 Task: Look for space in Itabaianinha, Brazil from 3rd August, 2023 to 17th August, 2023 for 3 adults, 1 child in price range Rs.3000 to Rs.15000. Place can be entire place with 3 bedrooms having 4 beds and 2 bathrooms. Property type can be house, flat, guest house. Amenities needed are: wifi. Booking option can be shelf check-in. Required host language is Spanish.
Action: Key pressed <Key.caps_lock>i<Key.caps_lock>t<Key.backspace><Key.backspace>i<Key.caps_lock>tabaianinha,<Key.space><Key.caps_lock>b<Key.caps_lock>razil<Key.enter>
Screenshot: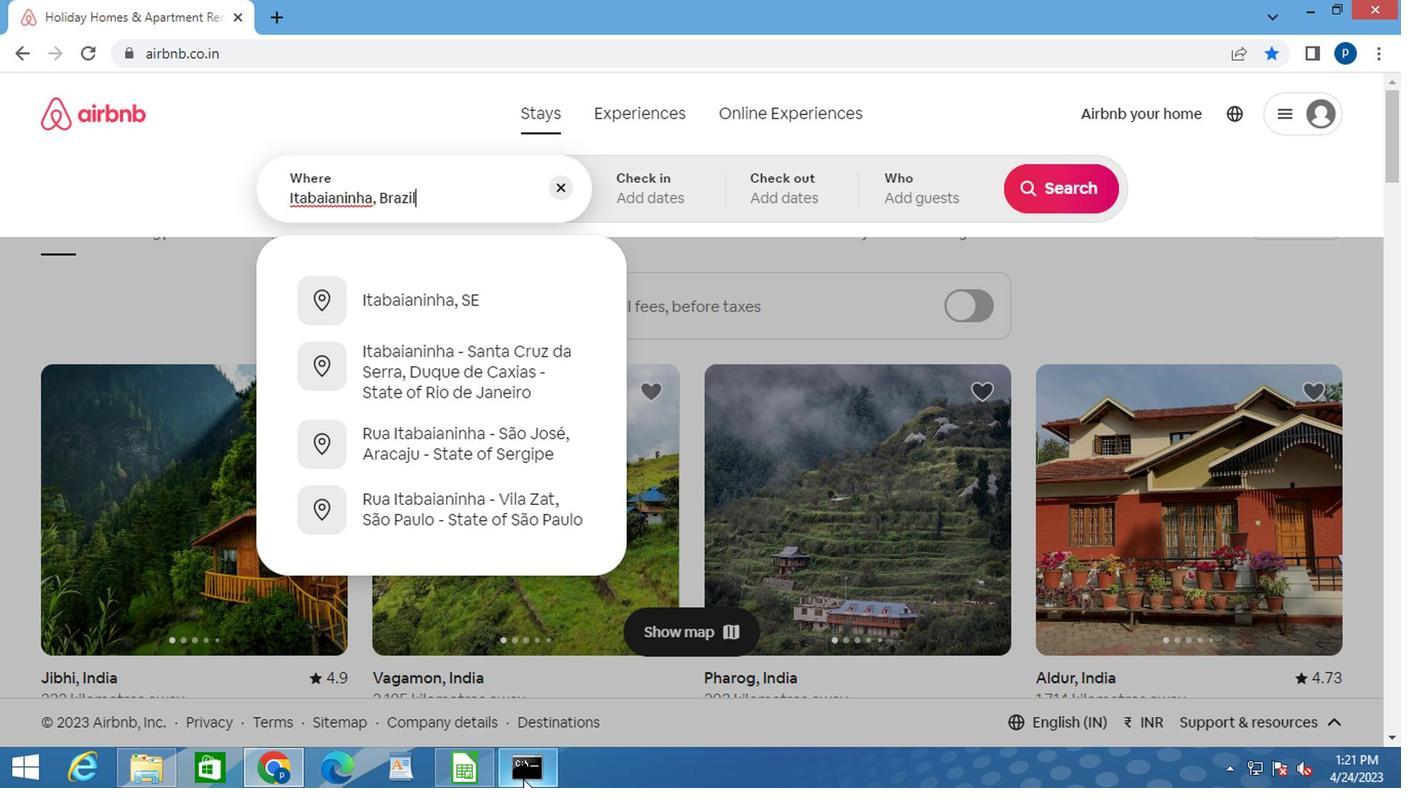 
Action: Mouse moved to (1034, 363)
Screenshot: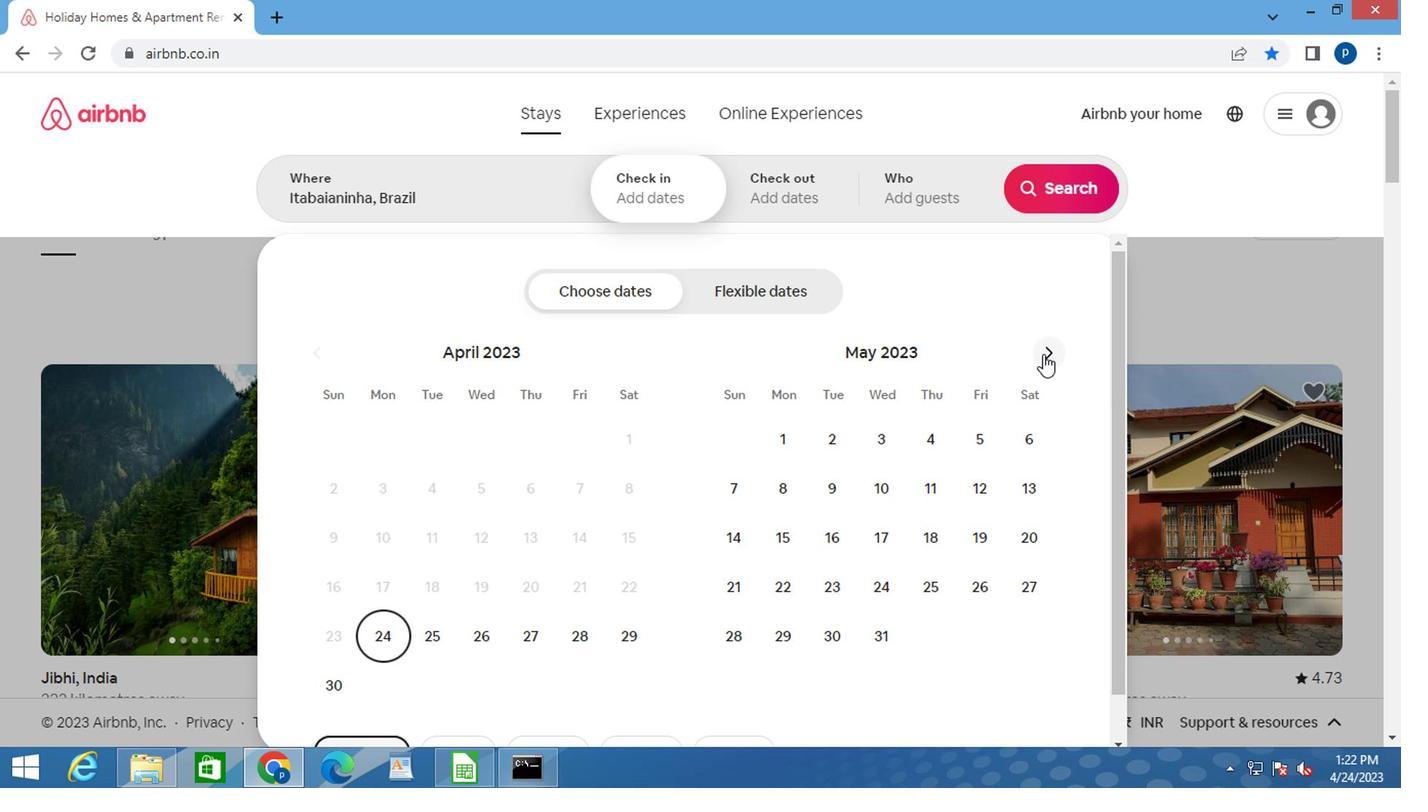 
Action: Mouse pressed left at (1034, 363)
Screenshot: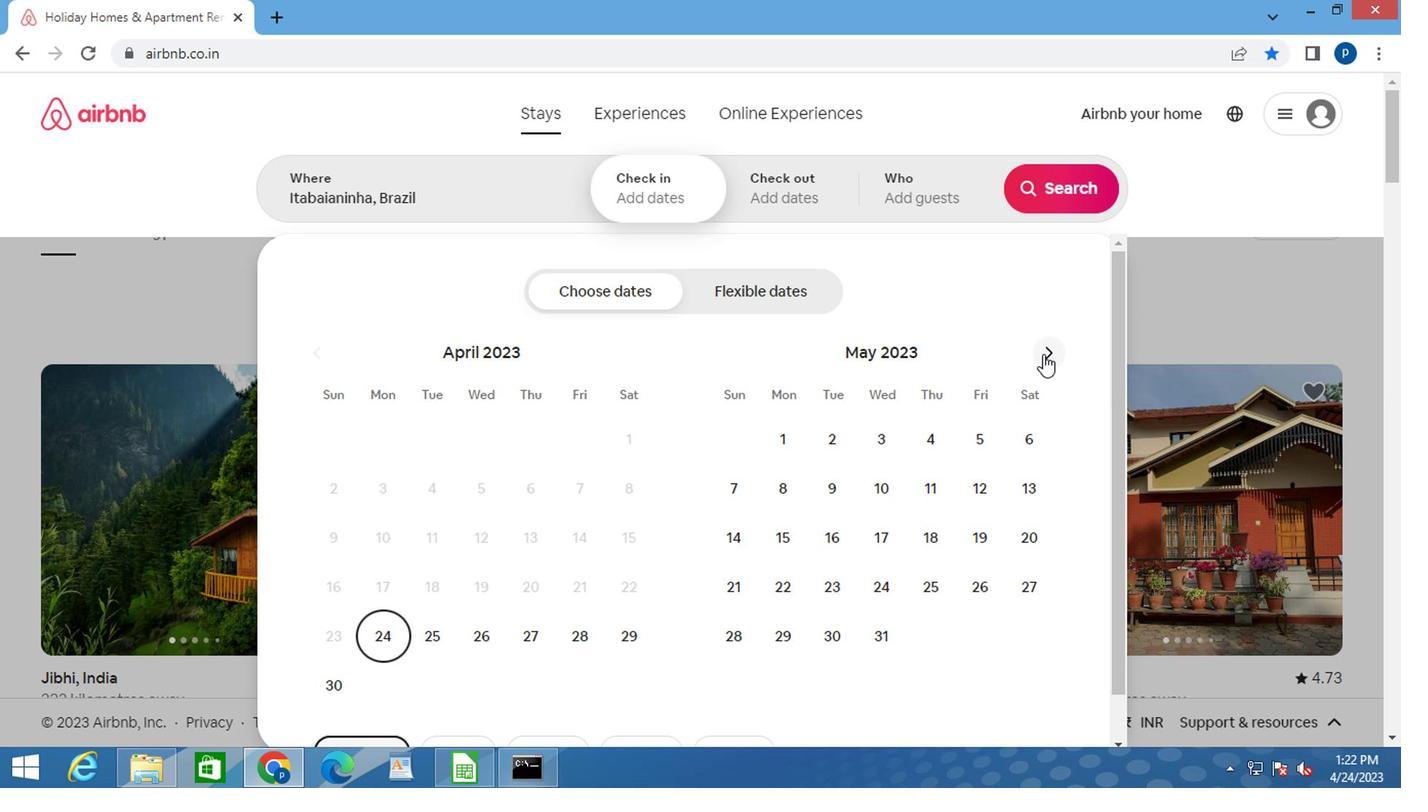 
Action: Mouse pressed left at (1034, 363)
Screenshot: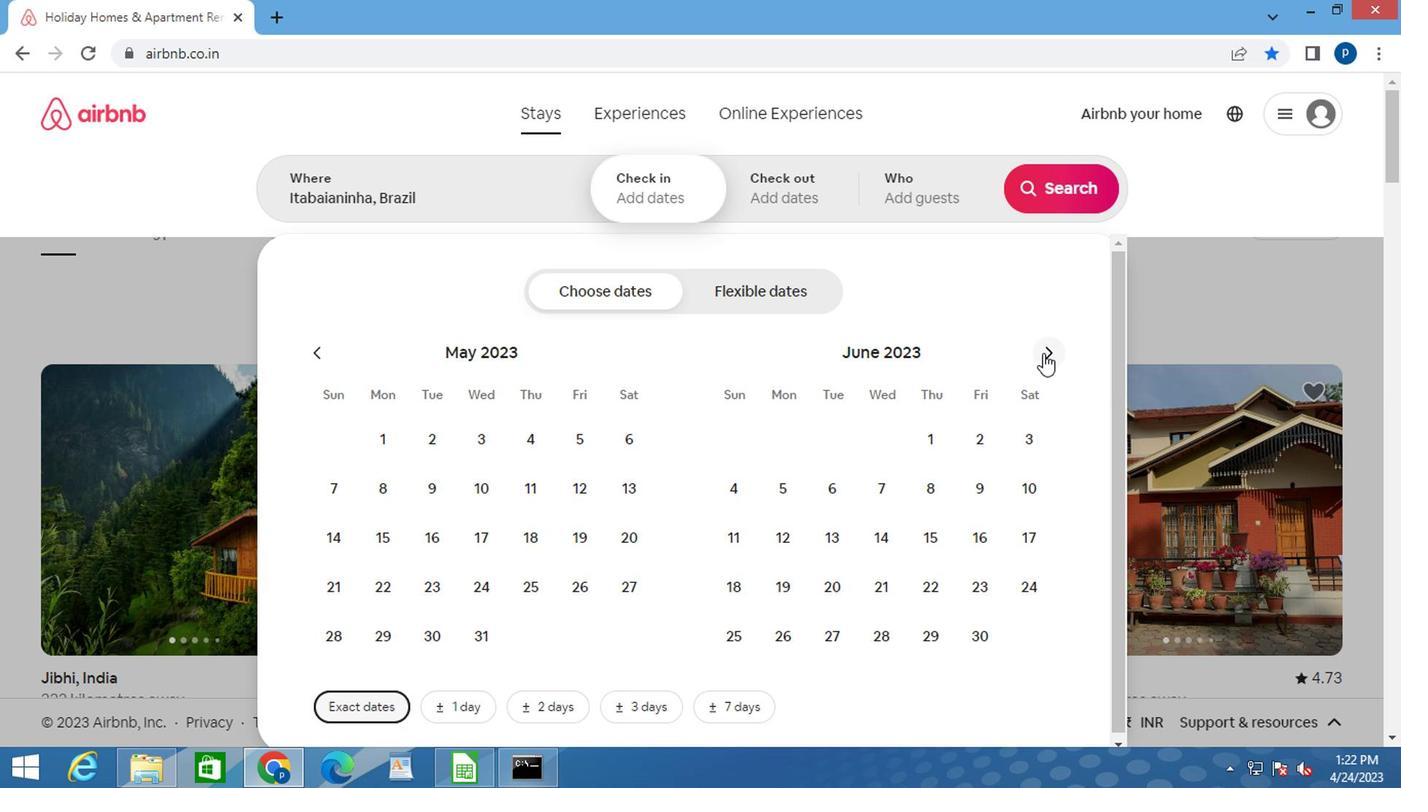 
Action: Mouse pressed left at (1034, 363)
Screenshot: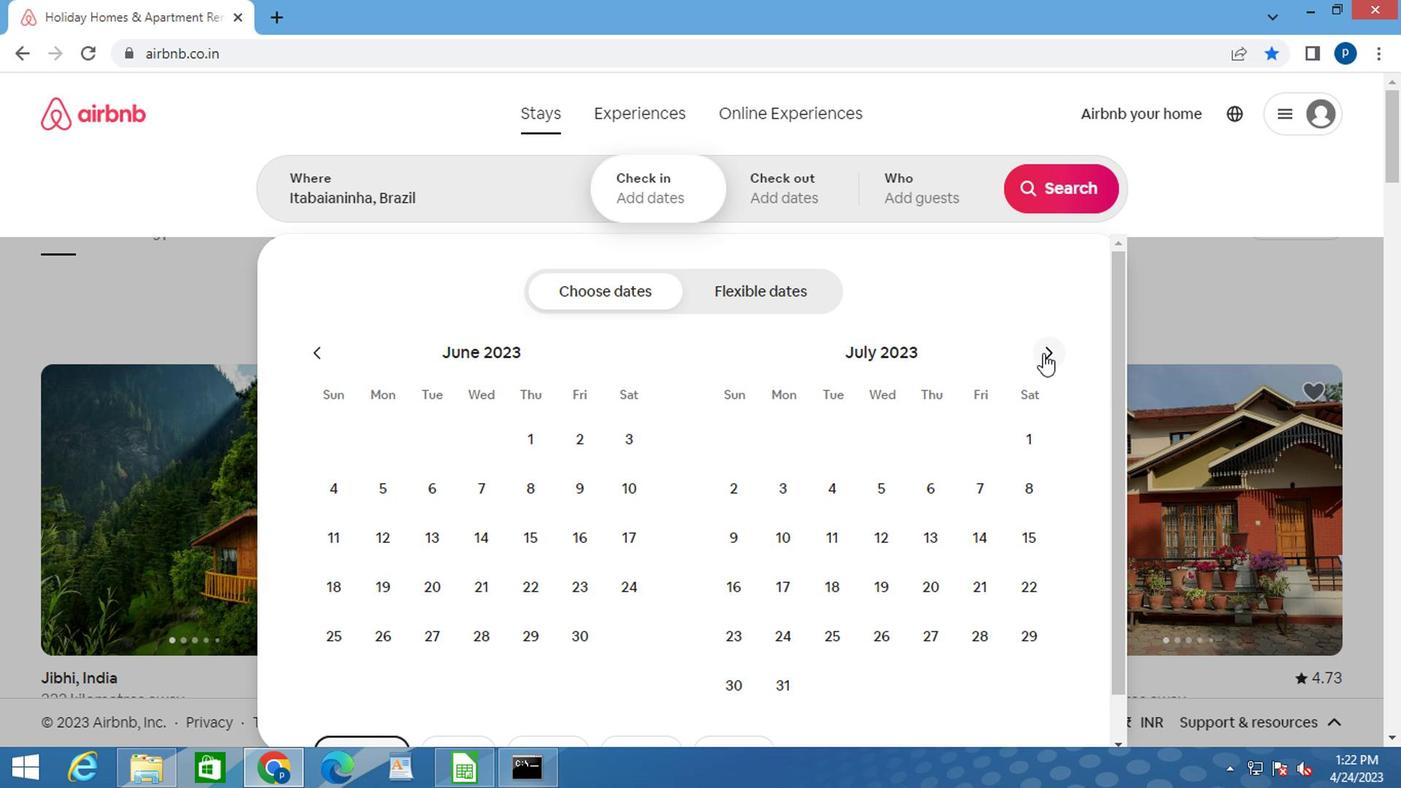 
Action: Mouse moved to (937, 432)
Screenshot: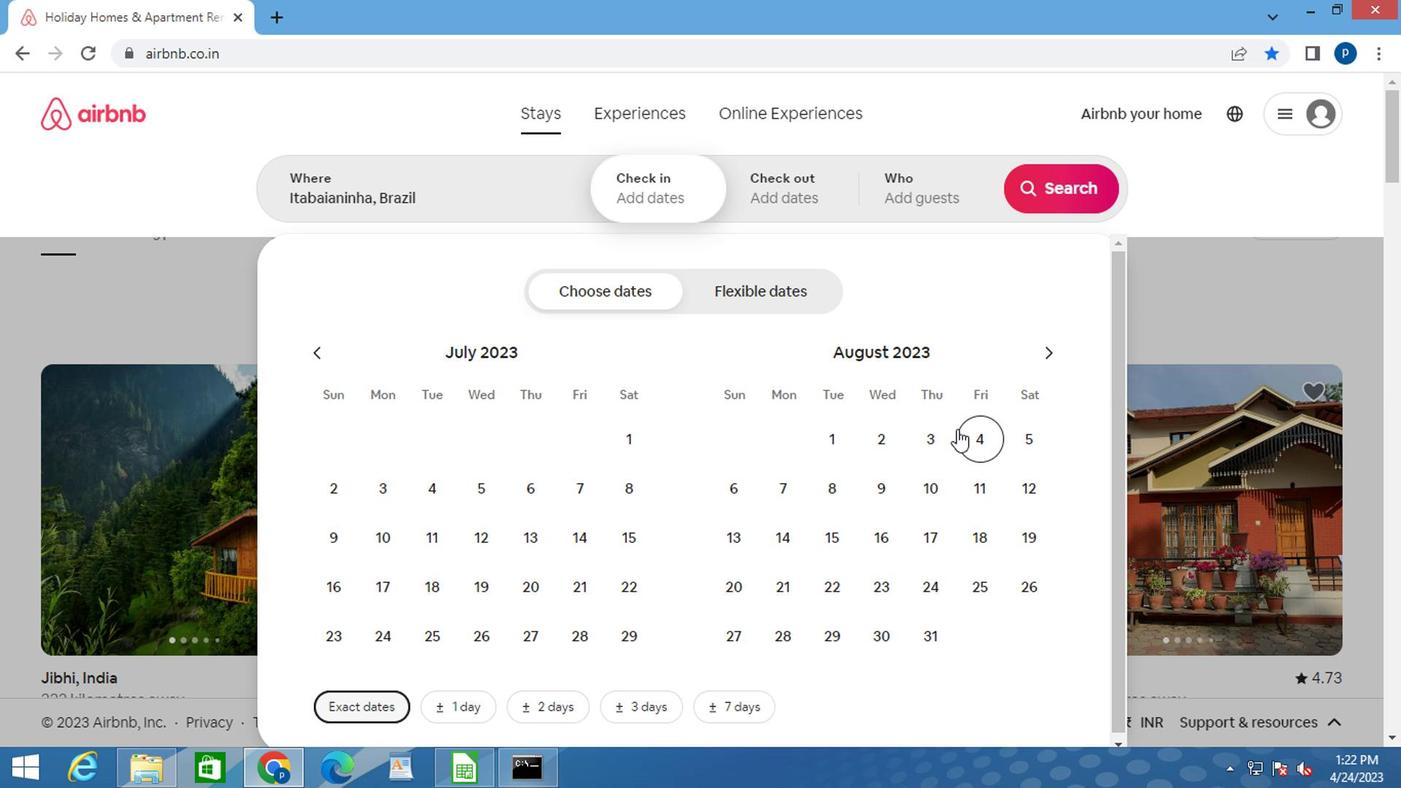 
Action: Mouse pressed left at (937, 432)
Screenshot: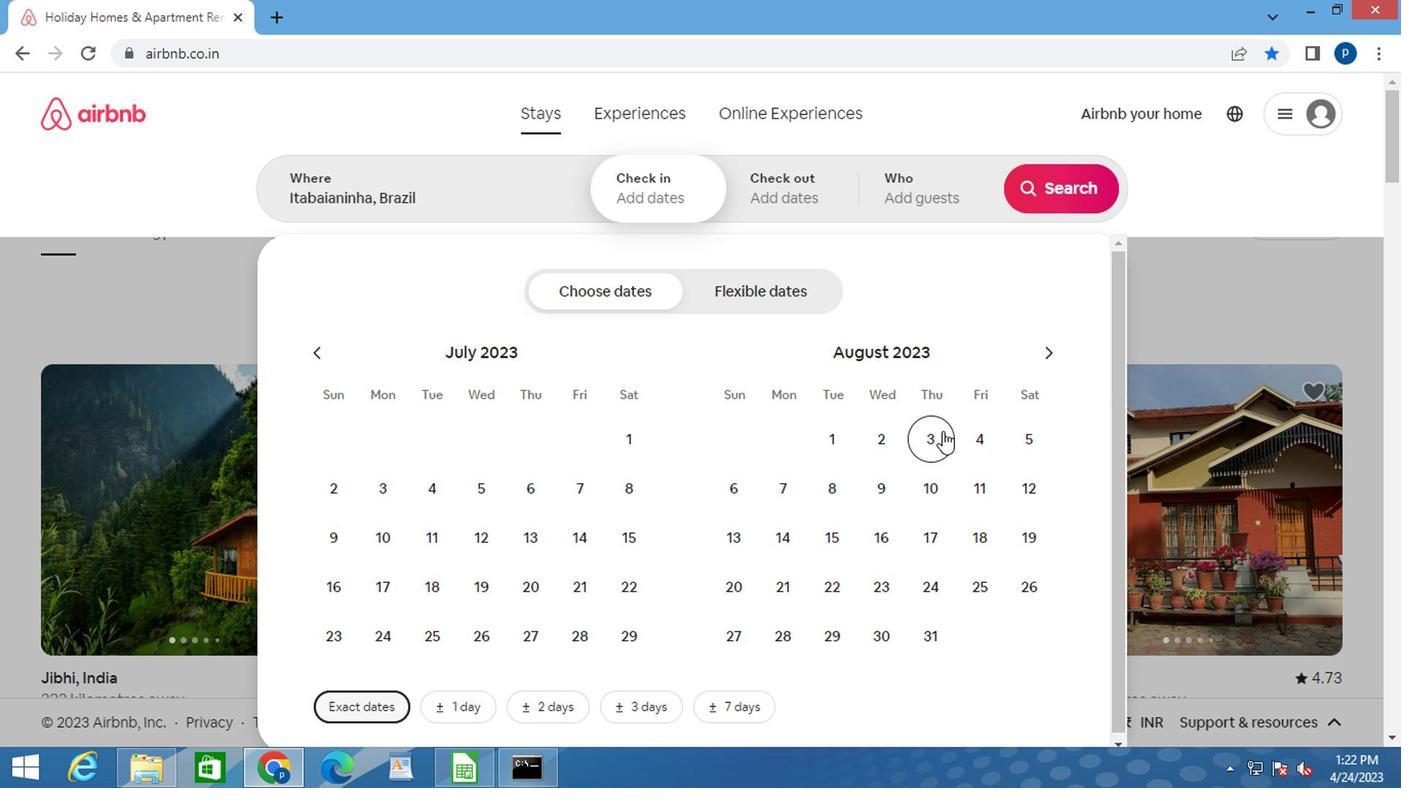 
Action: Mouse moved to (918, 521)
Screenshot: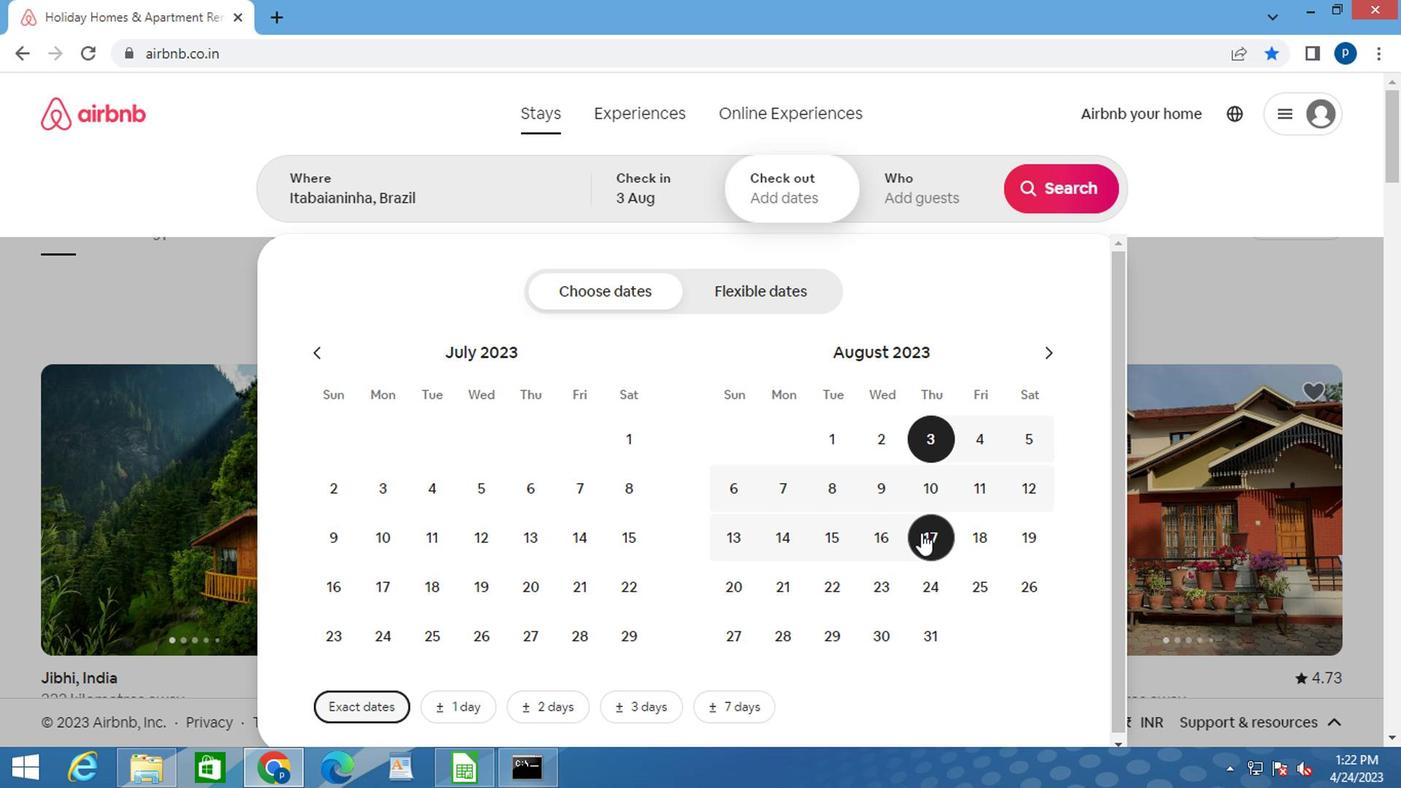 
Action: Mouse pressed left at (918, 521)
Screenshot: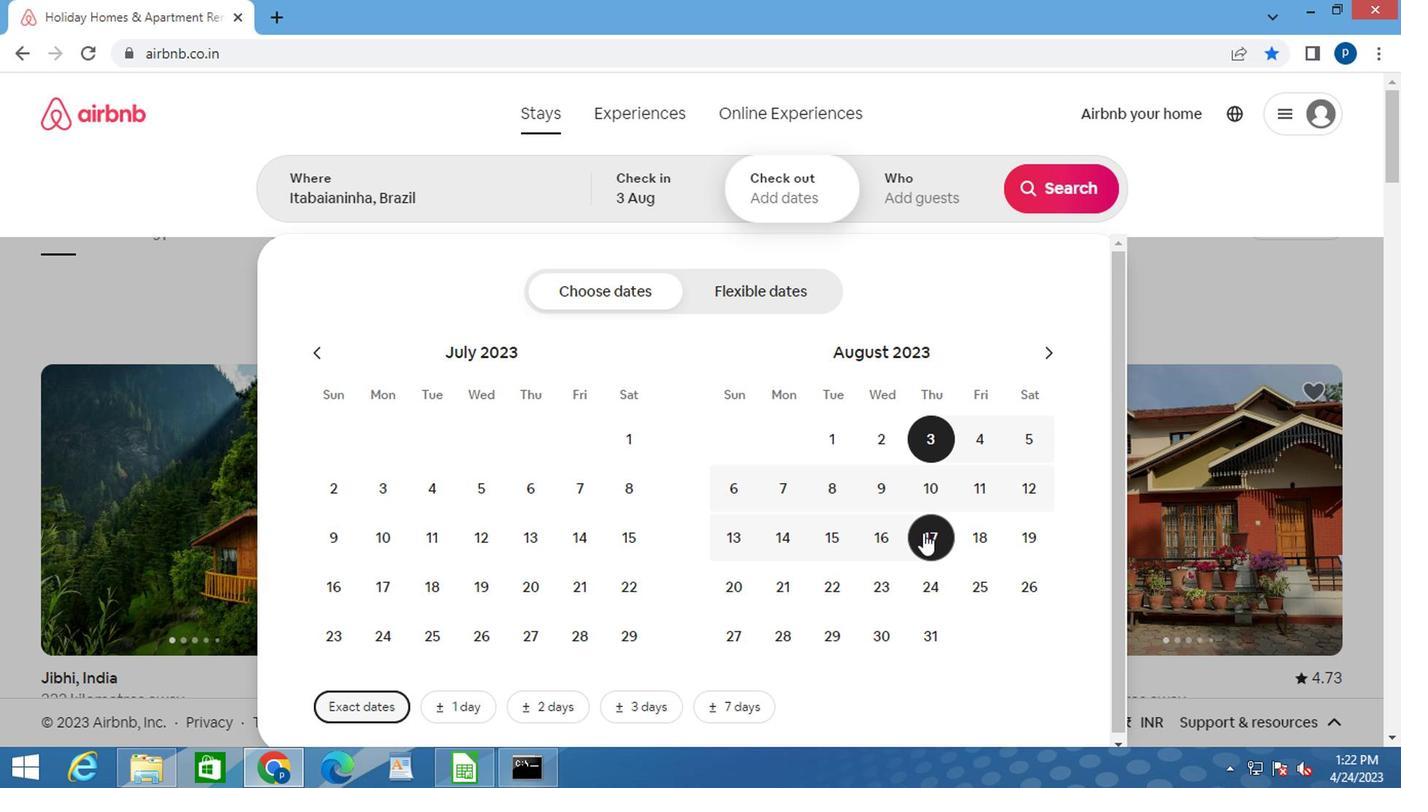 
Action: Mouse moved to (935, 217)
Screenshot: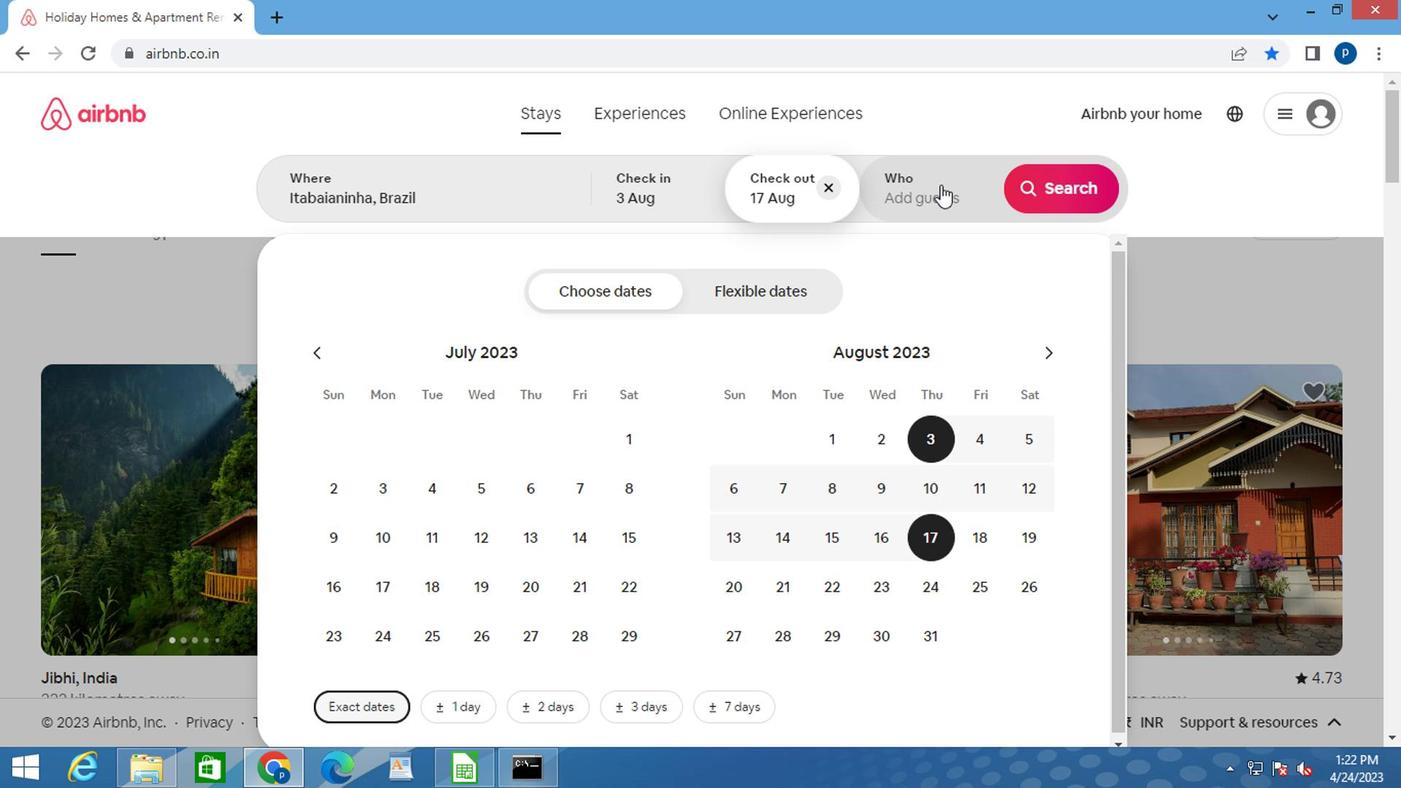 
Action: Mouse pressed left at (935, 217)
Screenshot: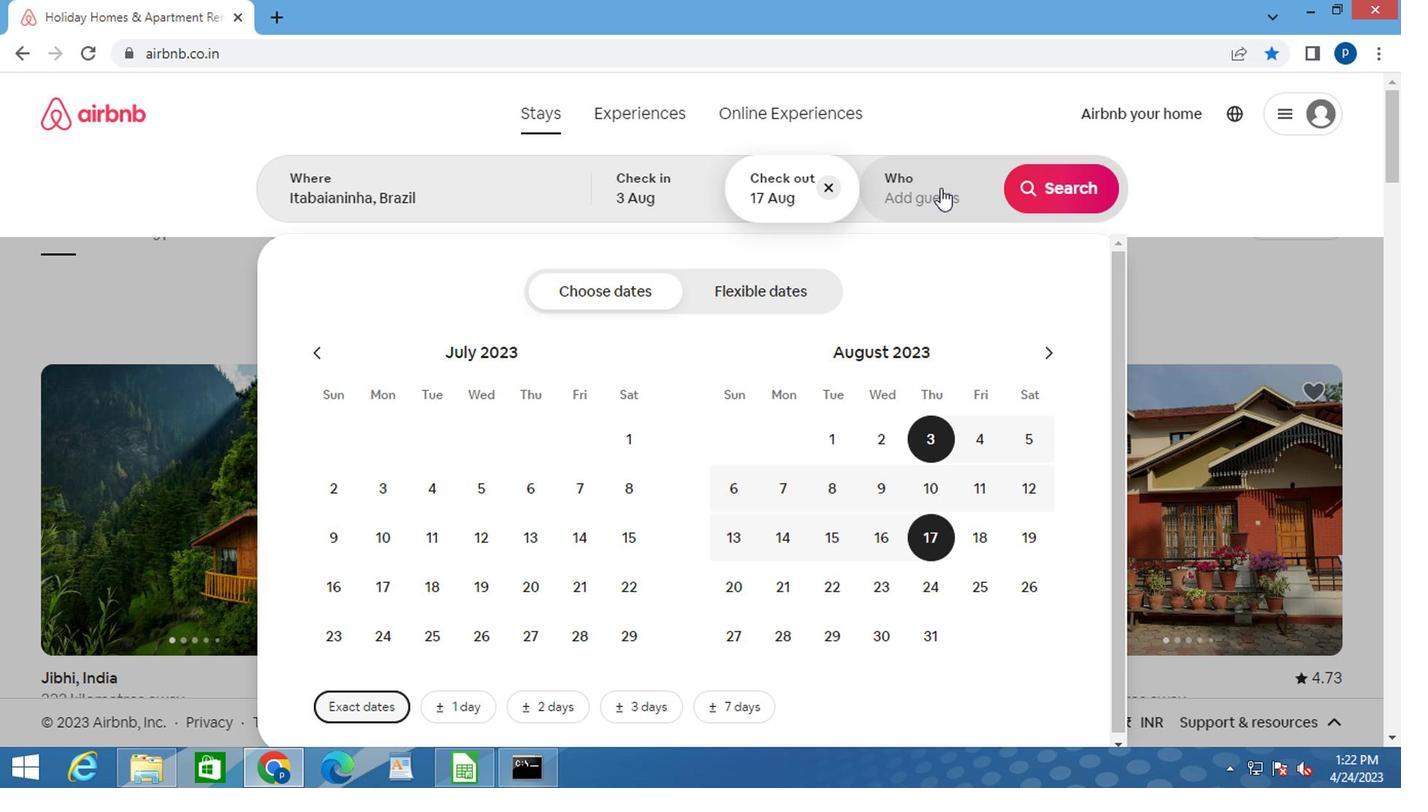 
Action: Mouse moved to (1056, 313)
Screenshot: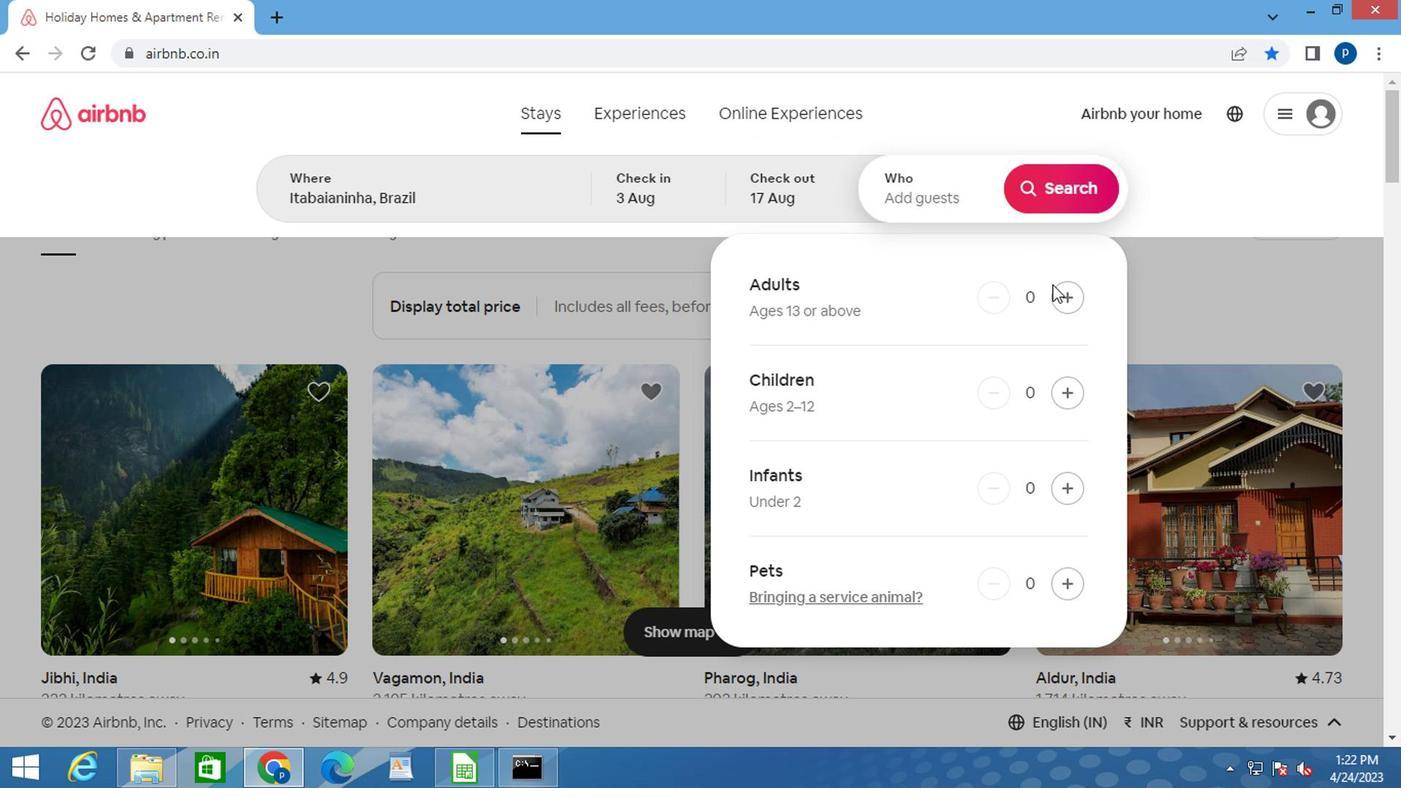 
Action: Mouse pressed left at (1056, 313)
Screenshot: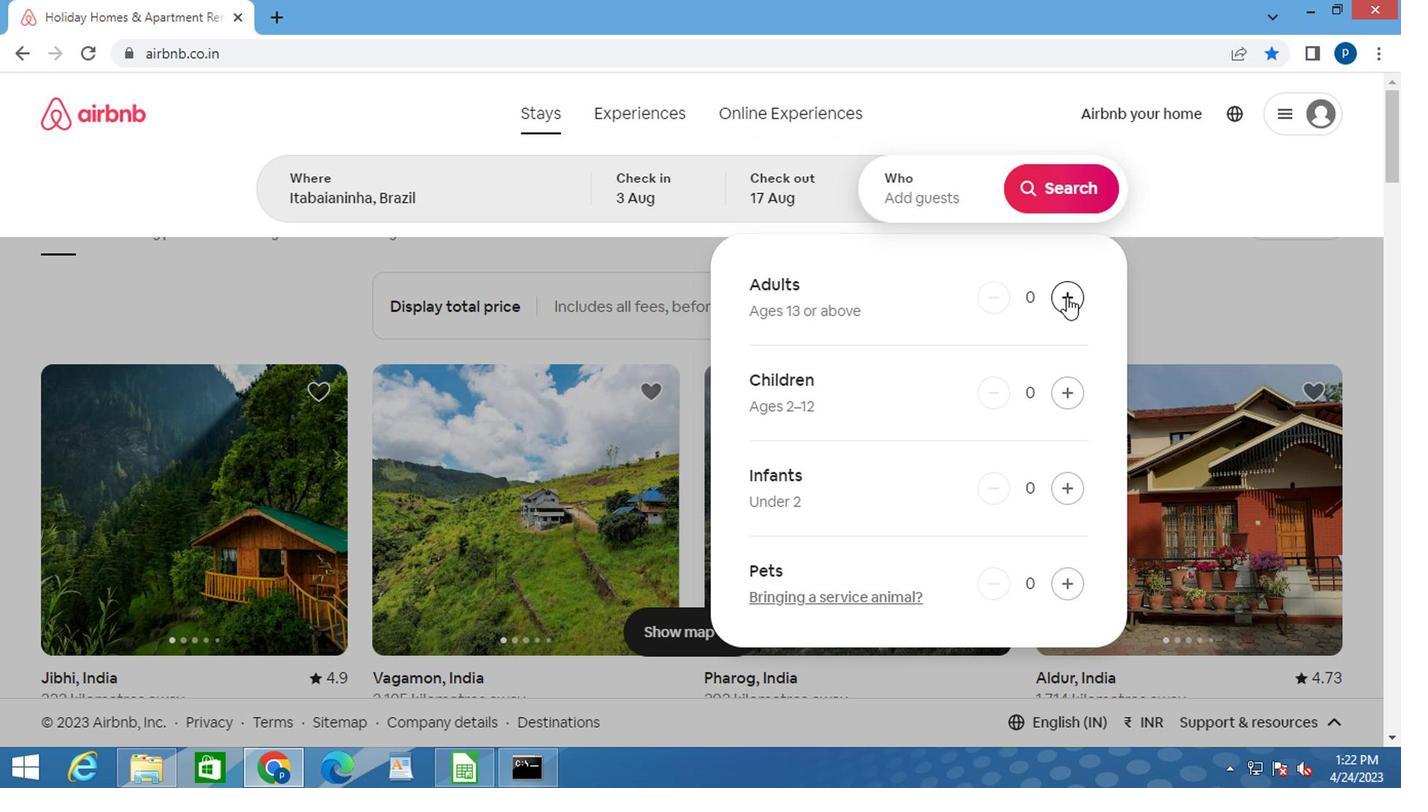 
Action: Mouse moved to (1058, 313)
Screenshot: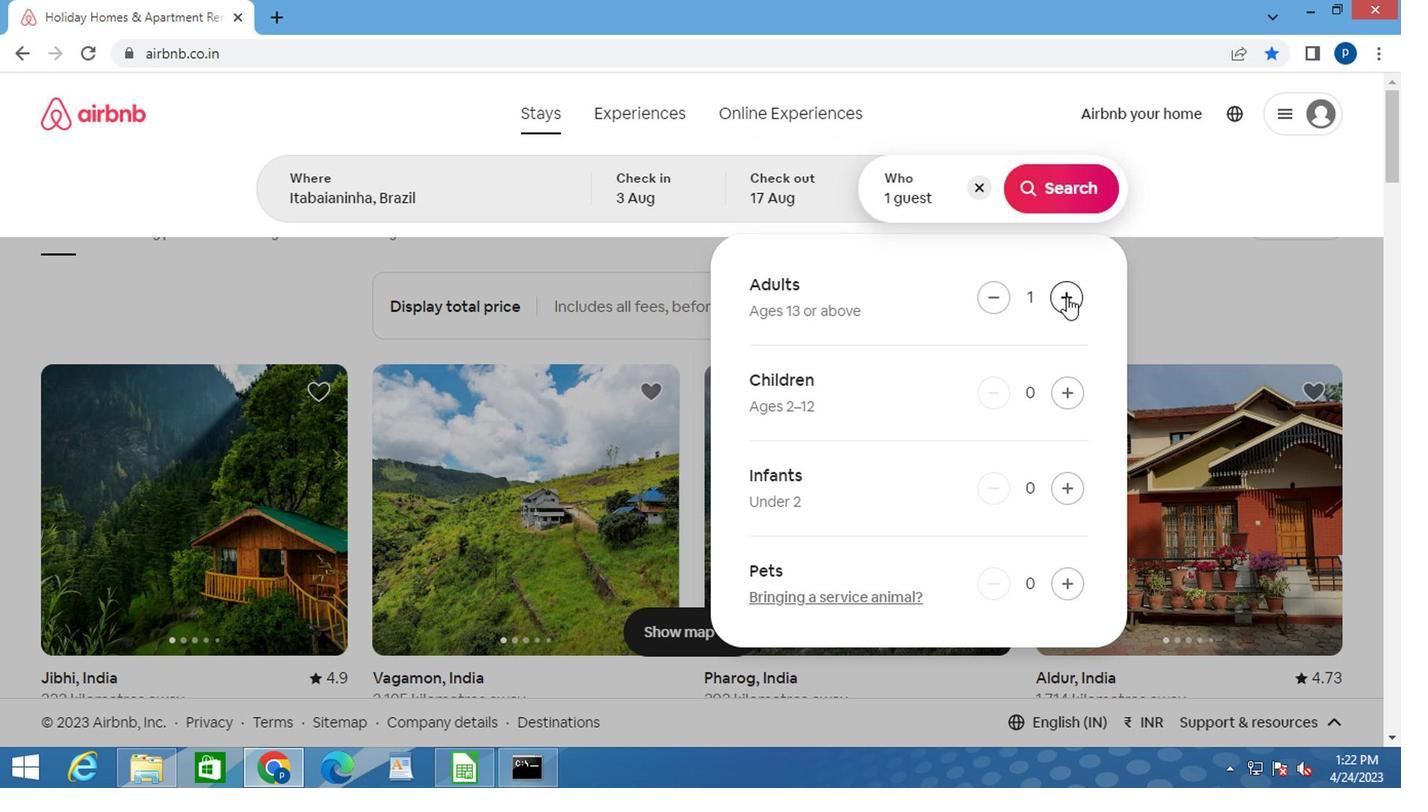 
Action: Mouse pressed left at (1058, 313)
Screenshot: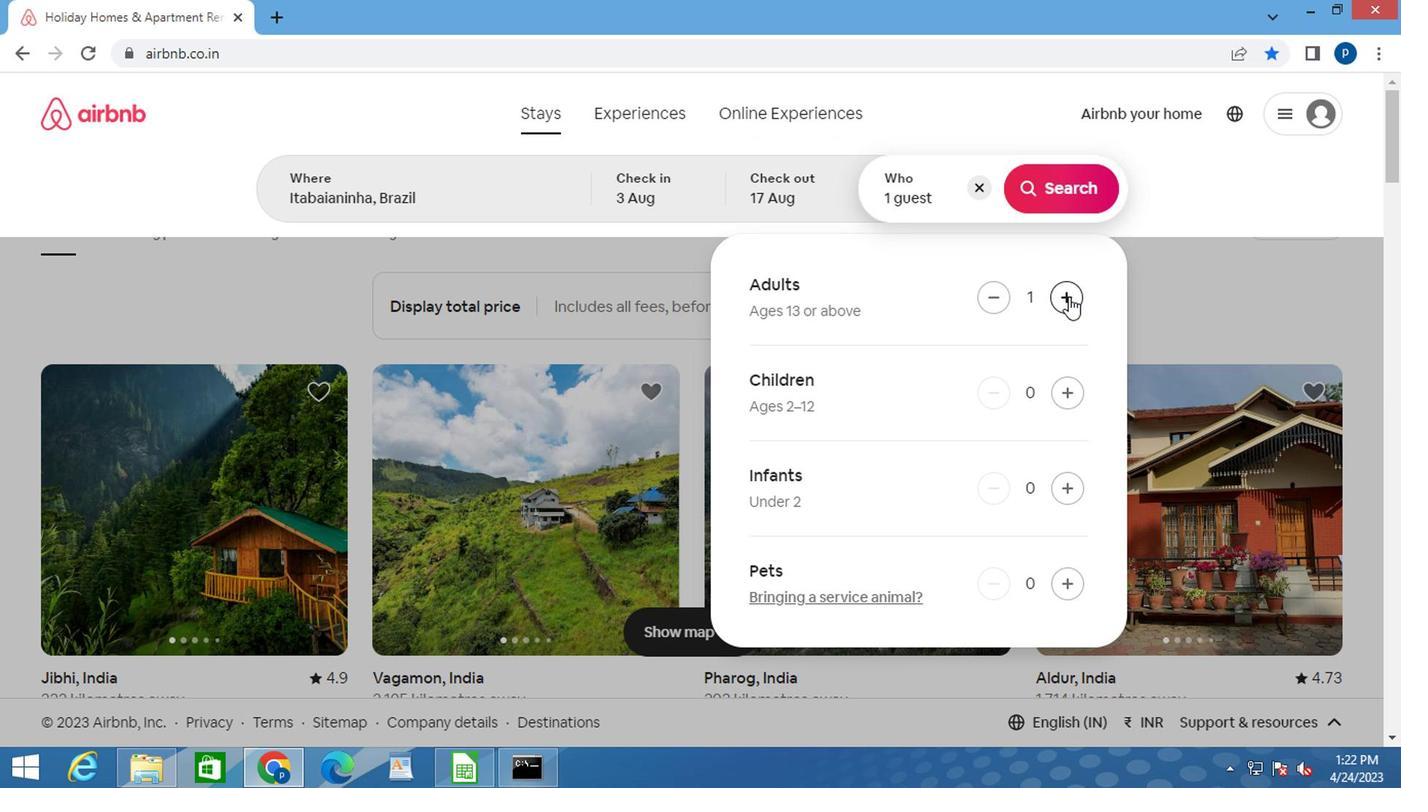 
Action: Mouse moved to (1058, 313)
Screenshot: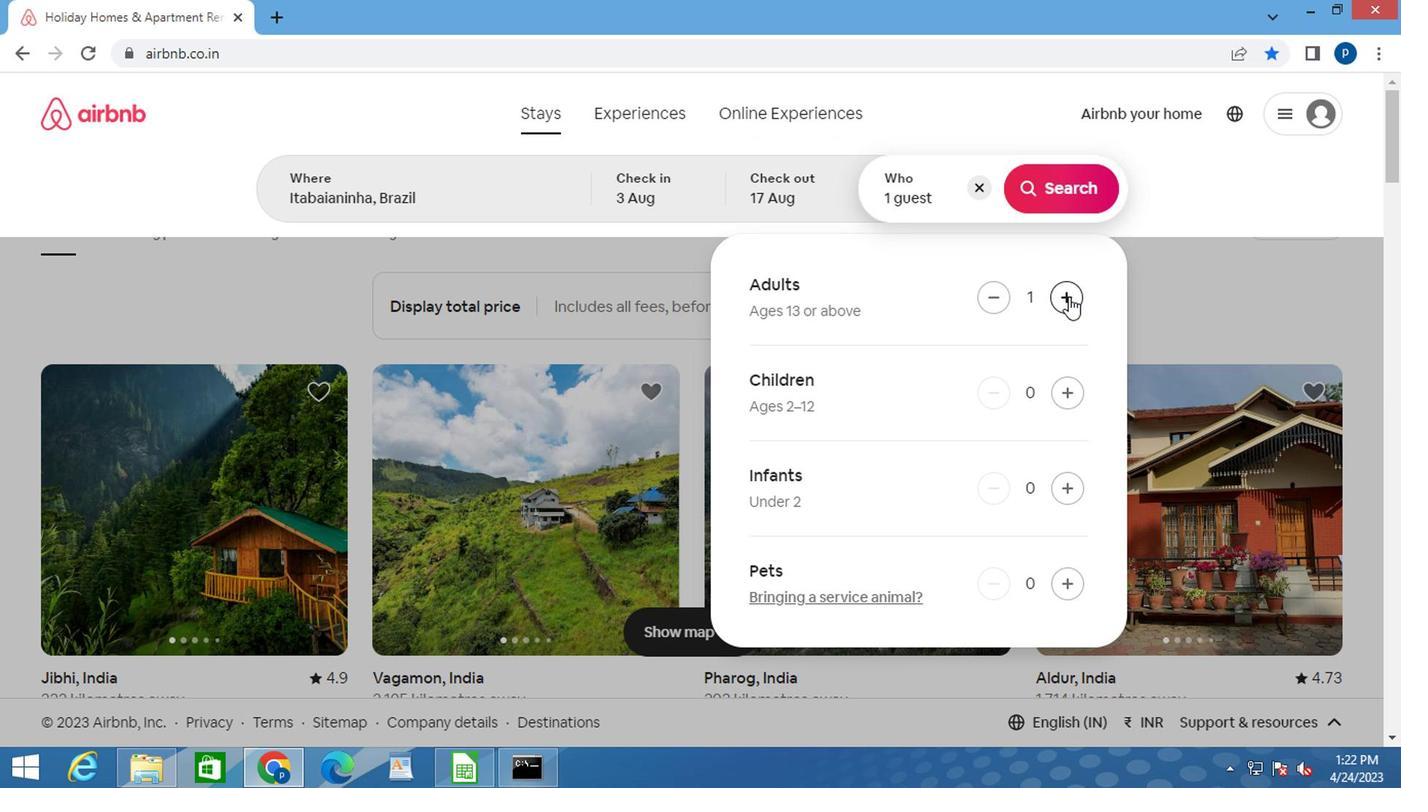 
Action: Mouse pressed left at (1058, 313)
Screenshot: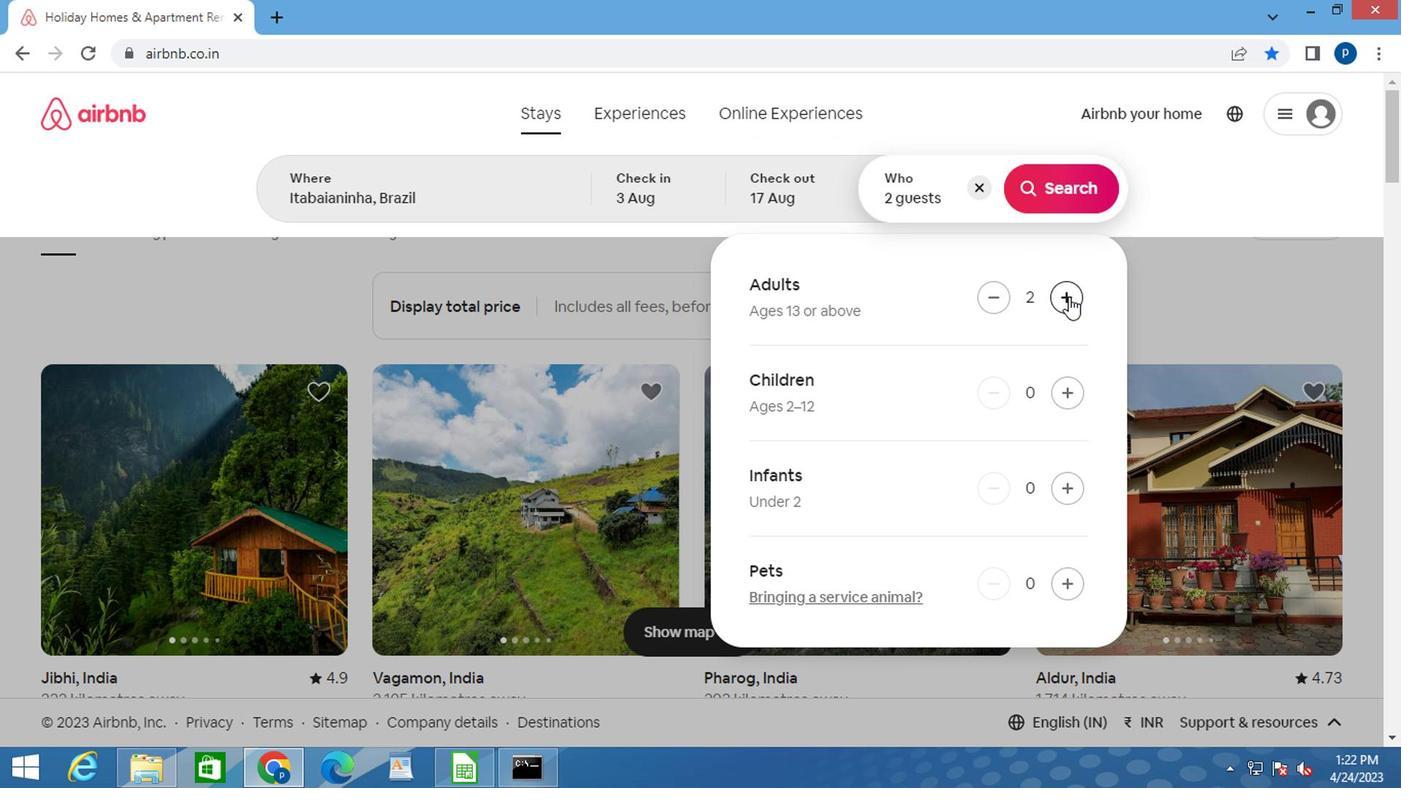 
Action: Mouse moved to (1042, 223)
Screenshot: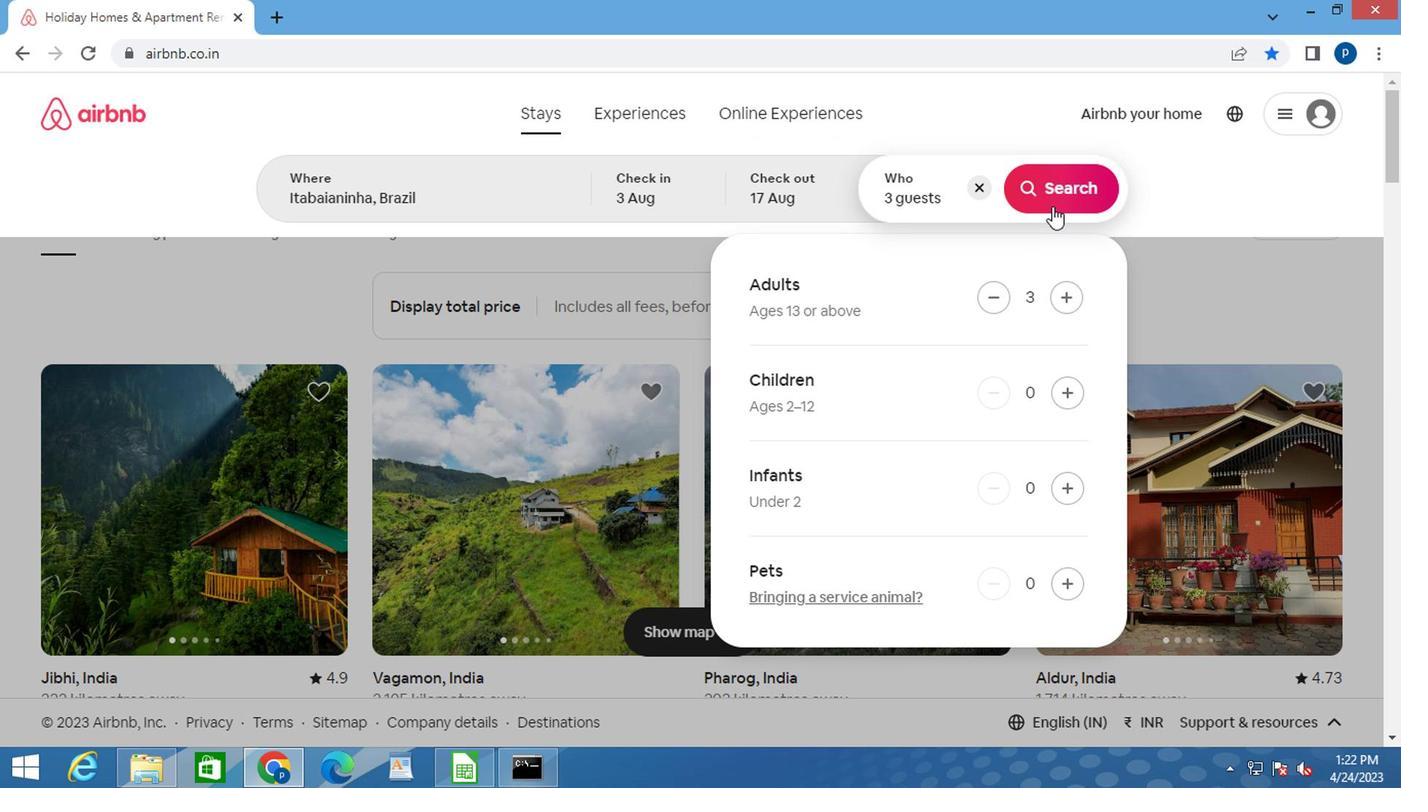 
Action: Mouse pressed left at (1042, 223)
Screenshot: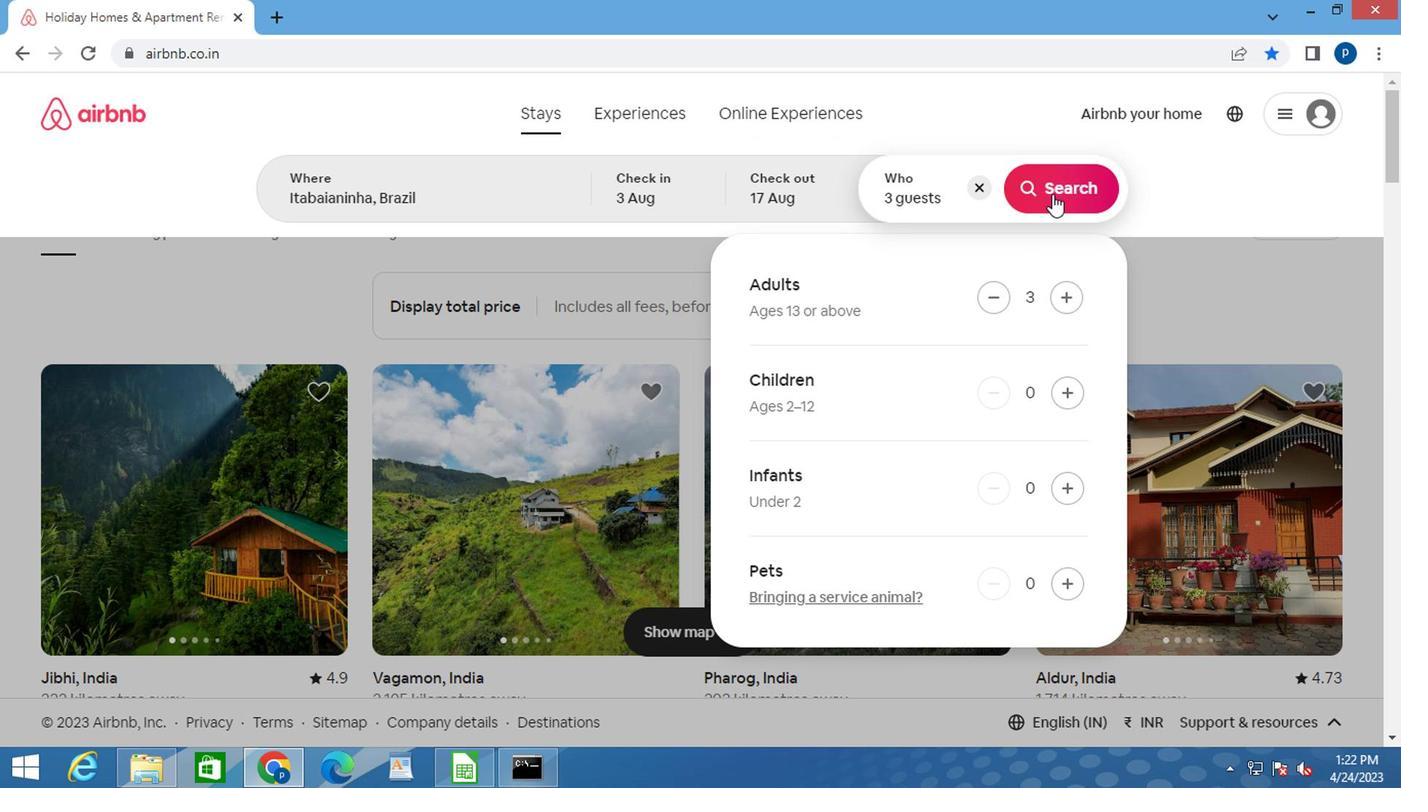 
Action: Mouse moved to (1280, 225)
Screenshot: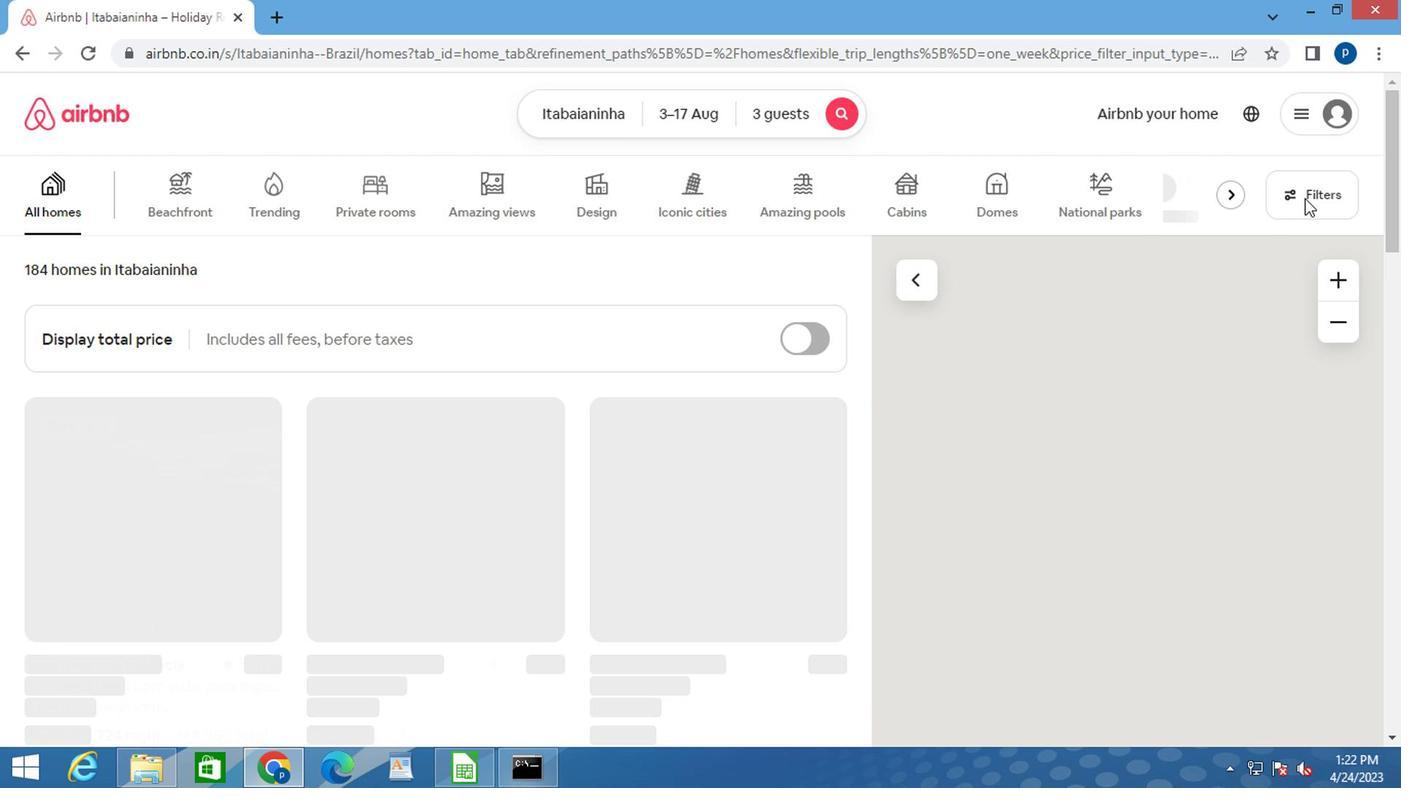 
Action: Mouse pressed left at (1280, 225)
Screenshot: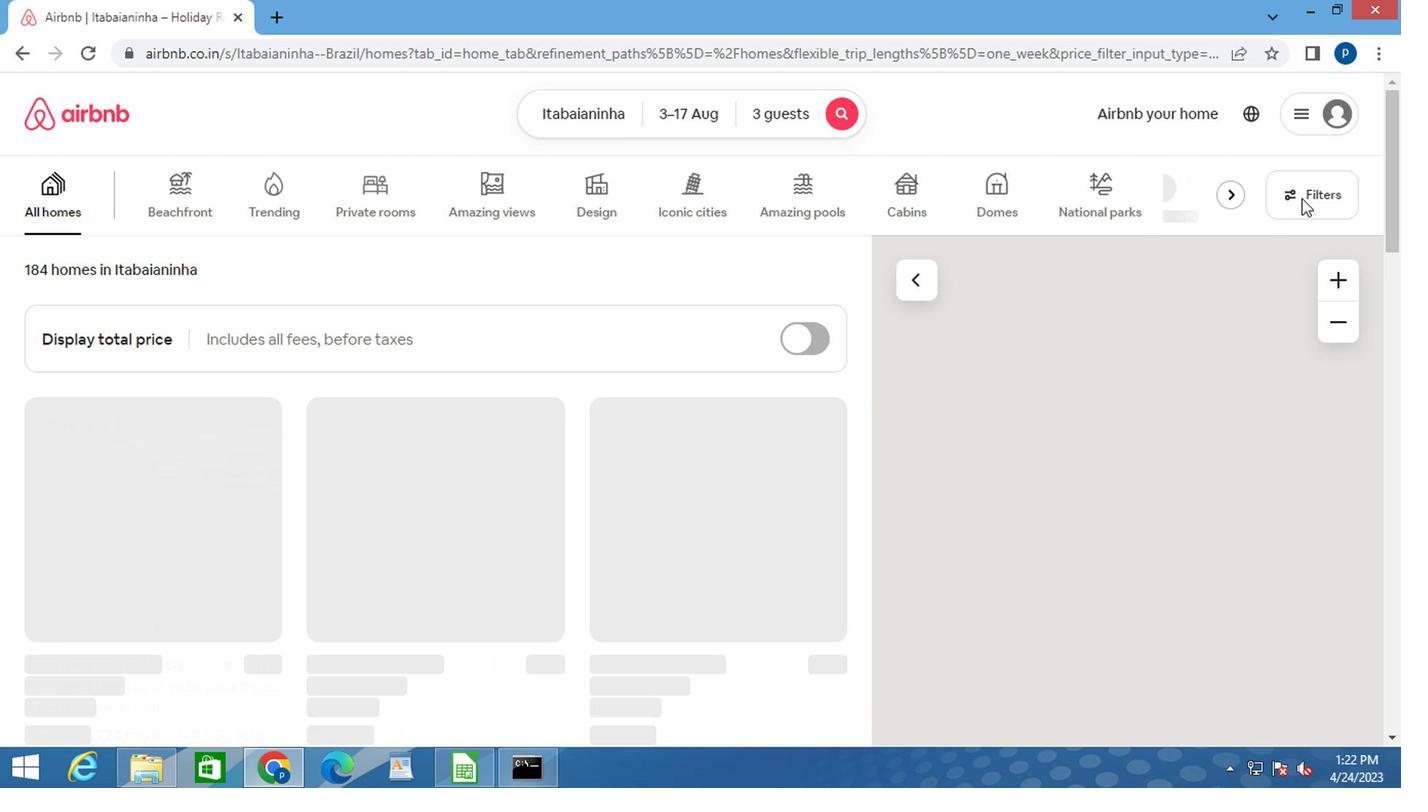 
Action: Mouse moved to (431, 454)
Screenshot: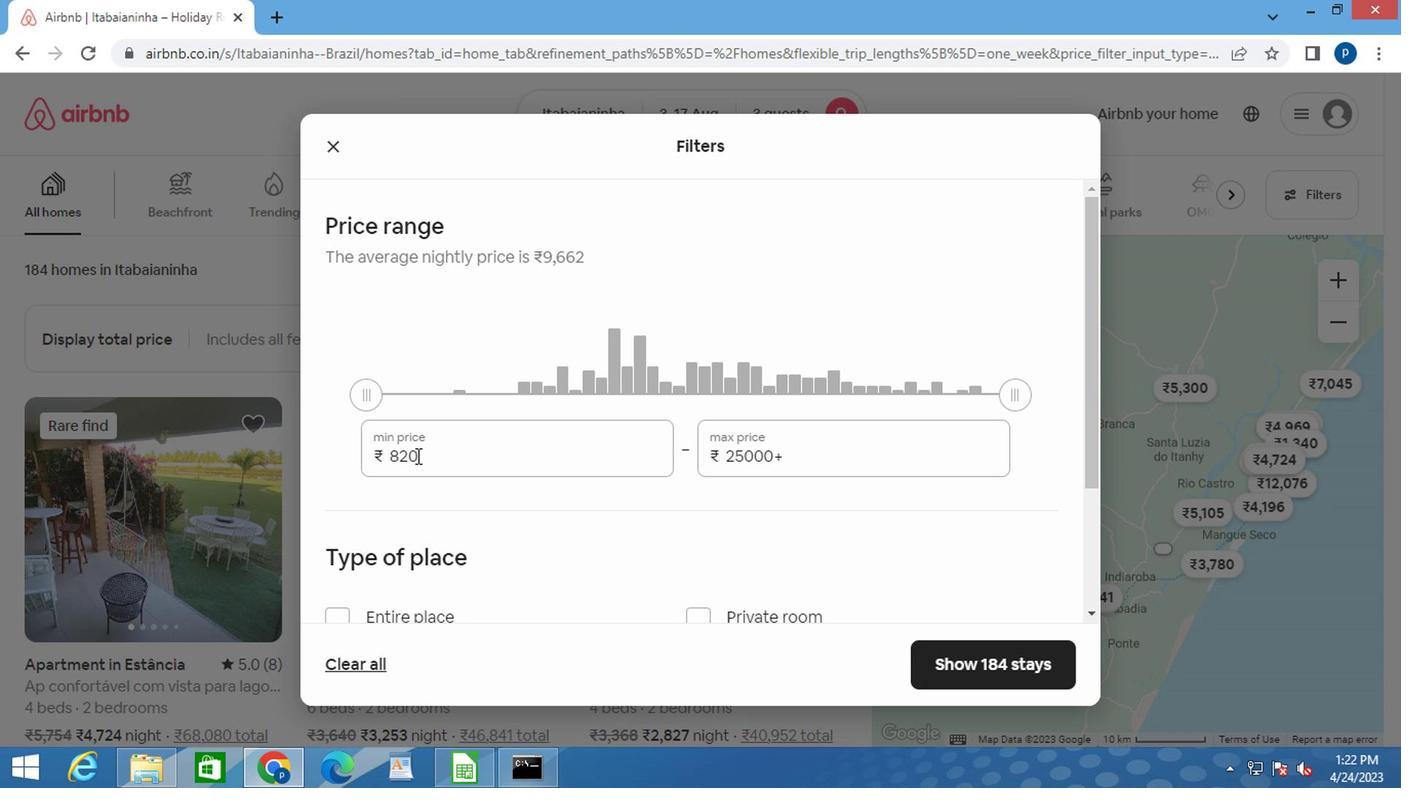 
Action: Mouse pressed left at (431, 454)
Screenshot: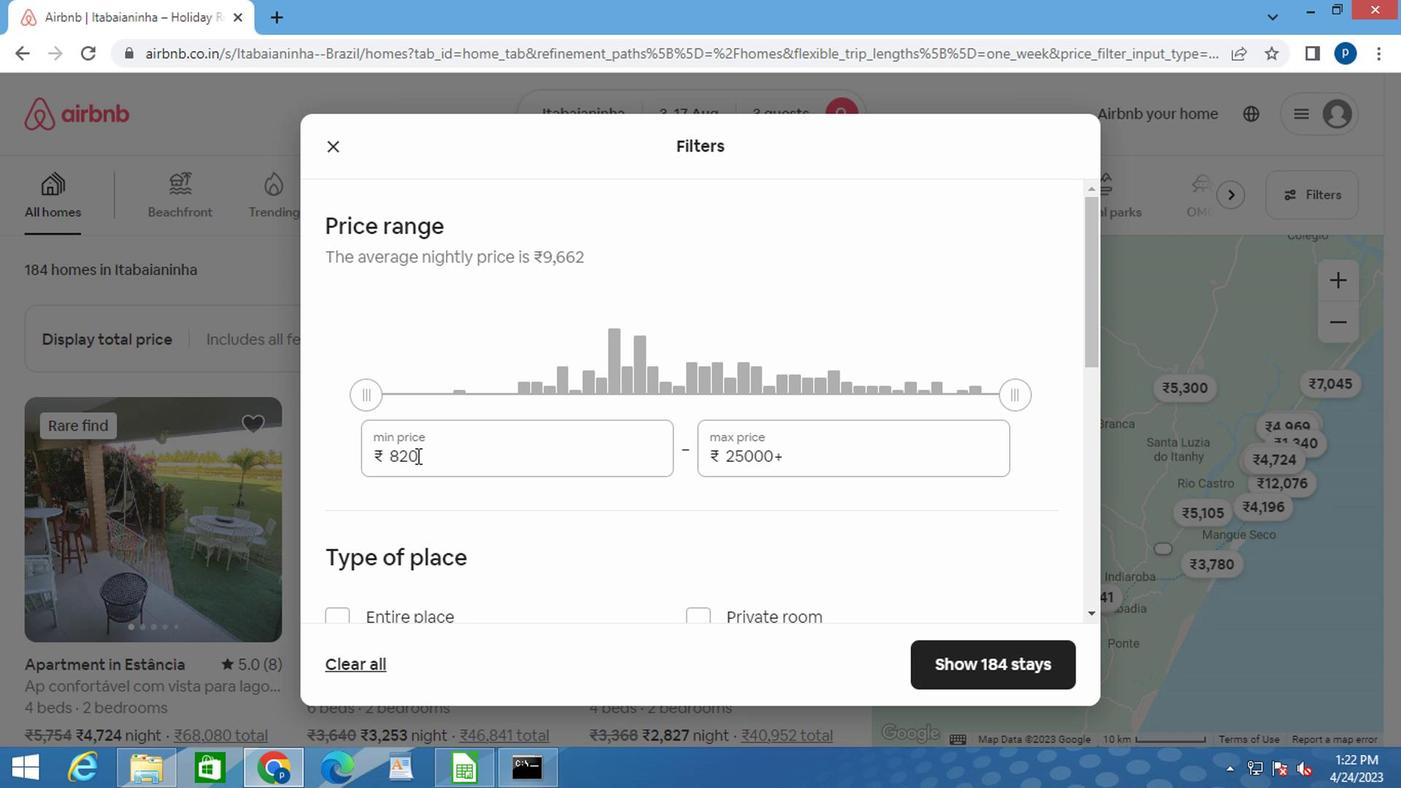 
Action: Mouse moved to (430, 454)
Screenshot: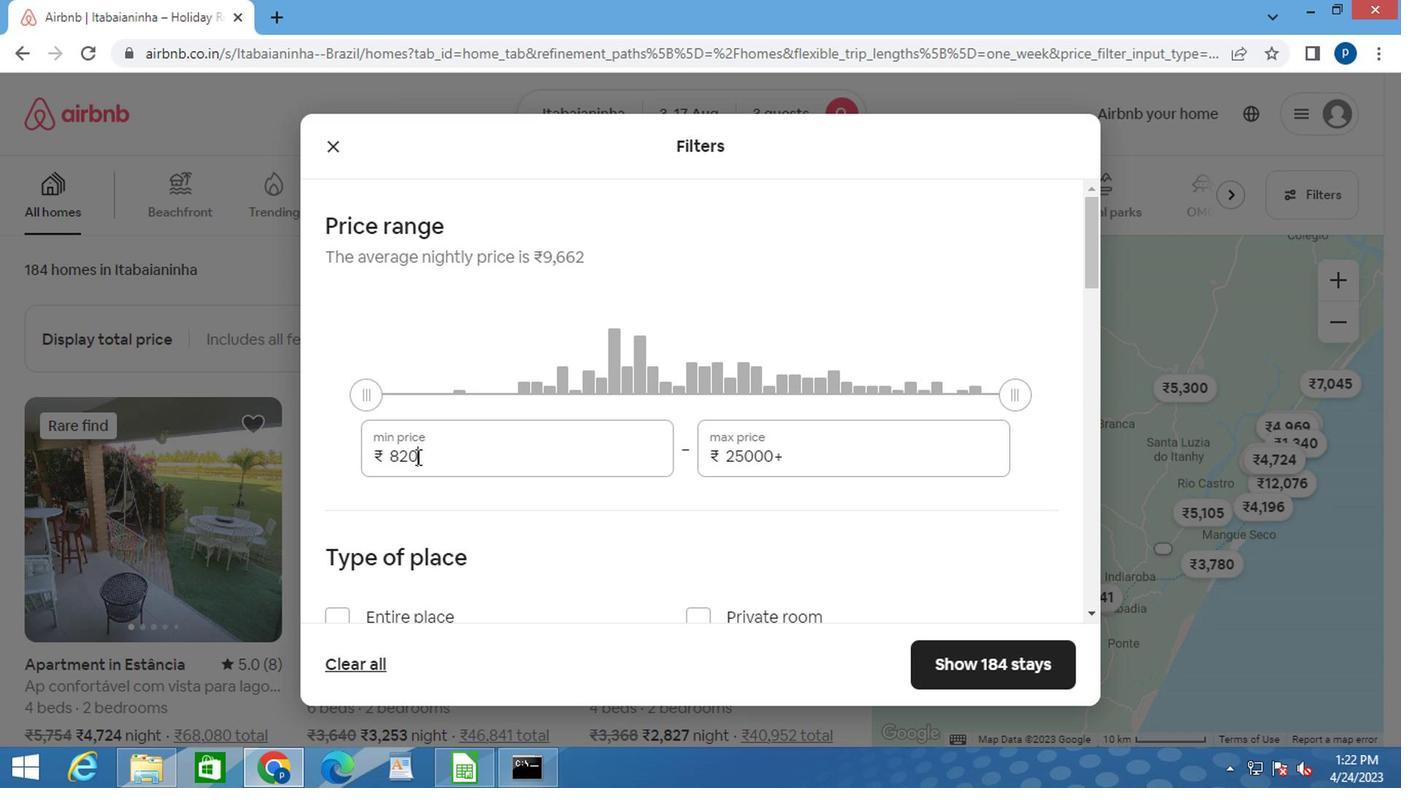 
Action: Mouse pressed left at (430, 454)
Screenshot: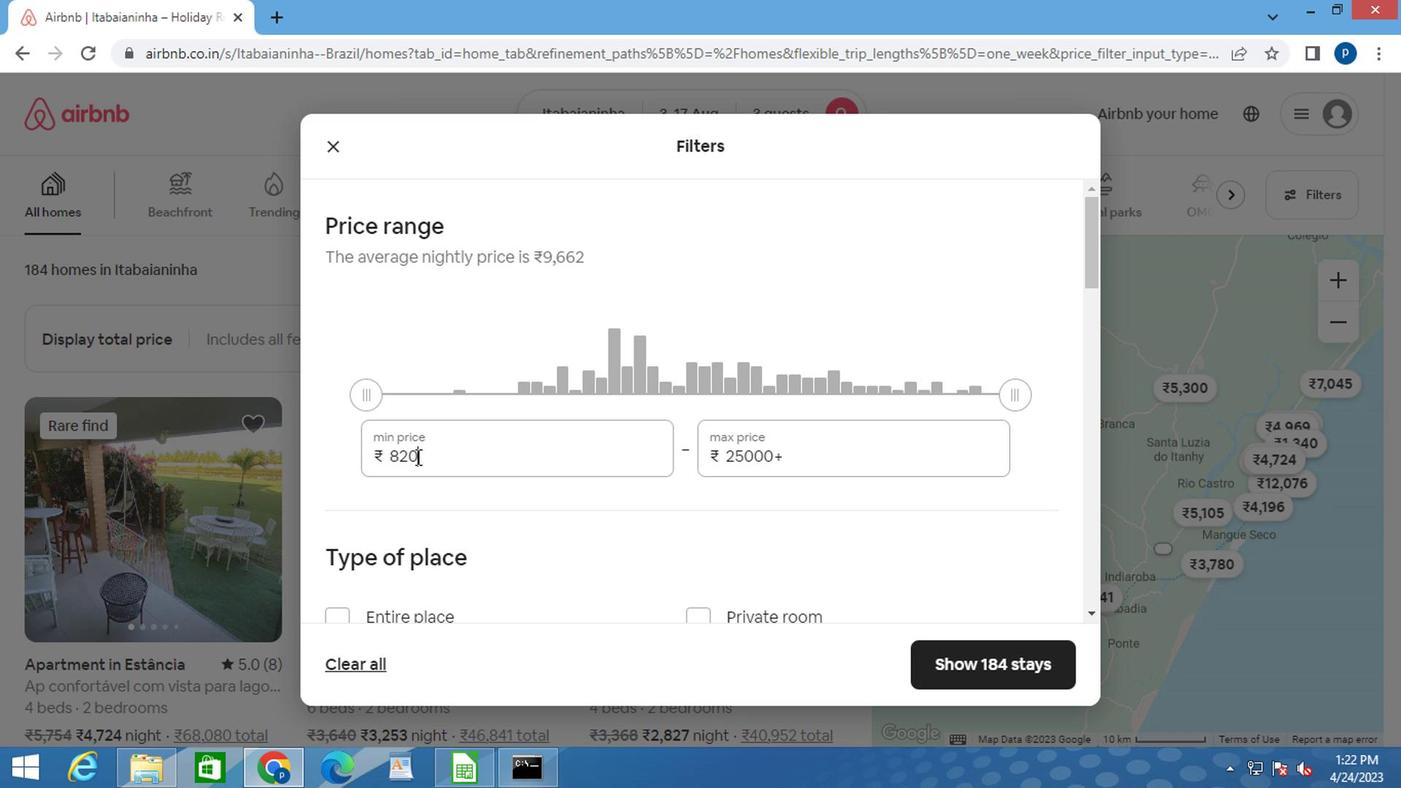 
Action: Mouse moved to (428, 453)
Screenshot: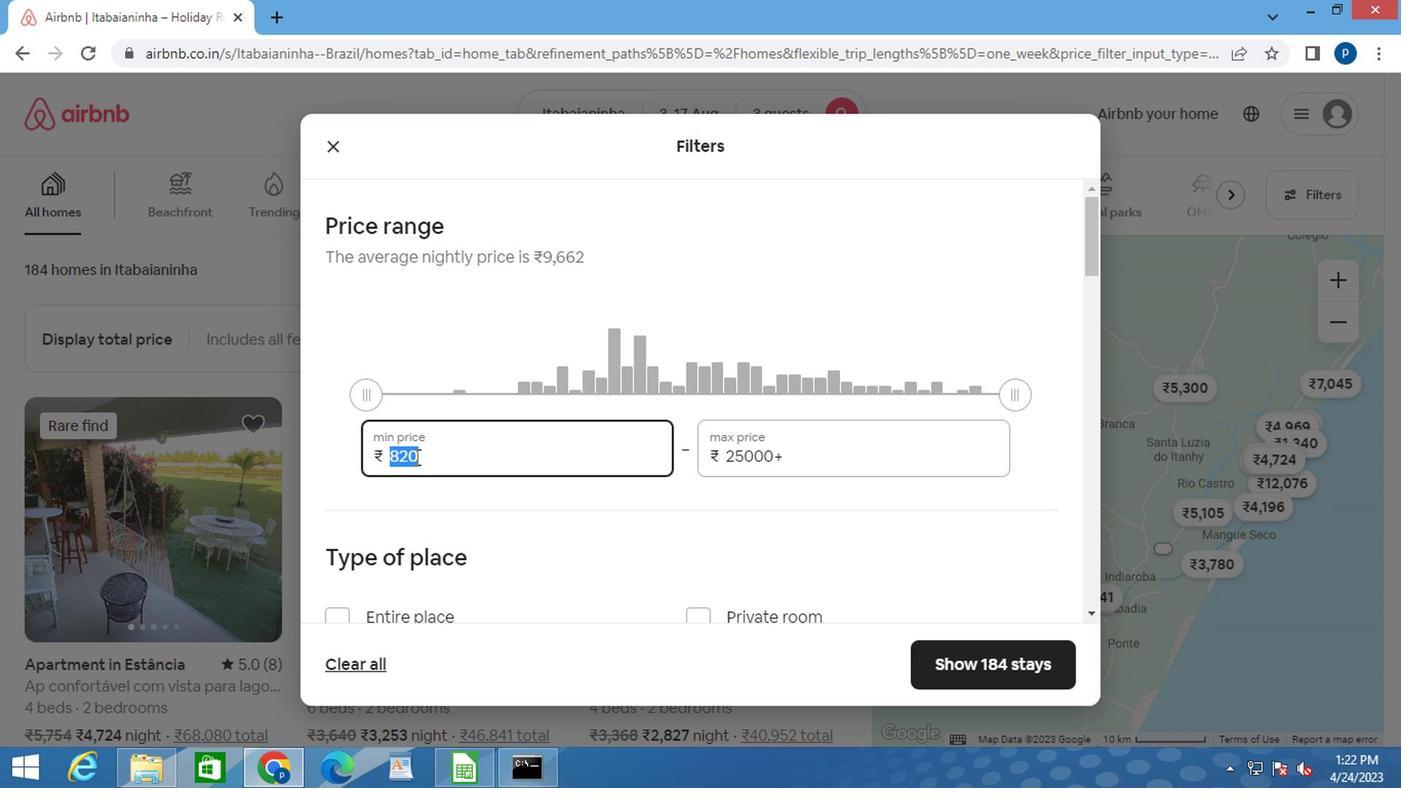
Action: Key pressed 3000<Key.tab>15000
Screenshot: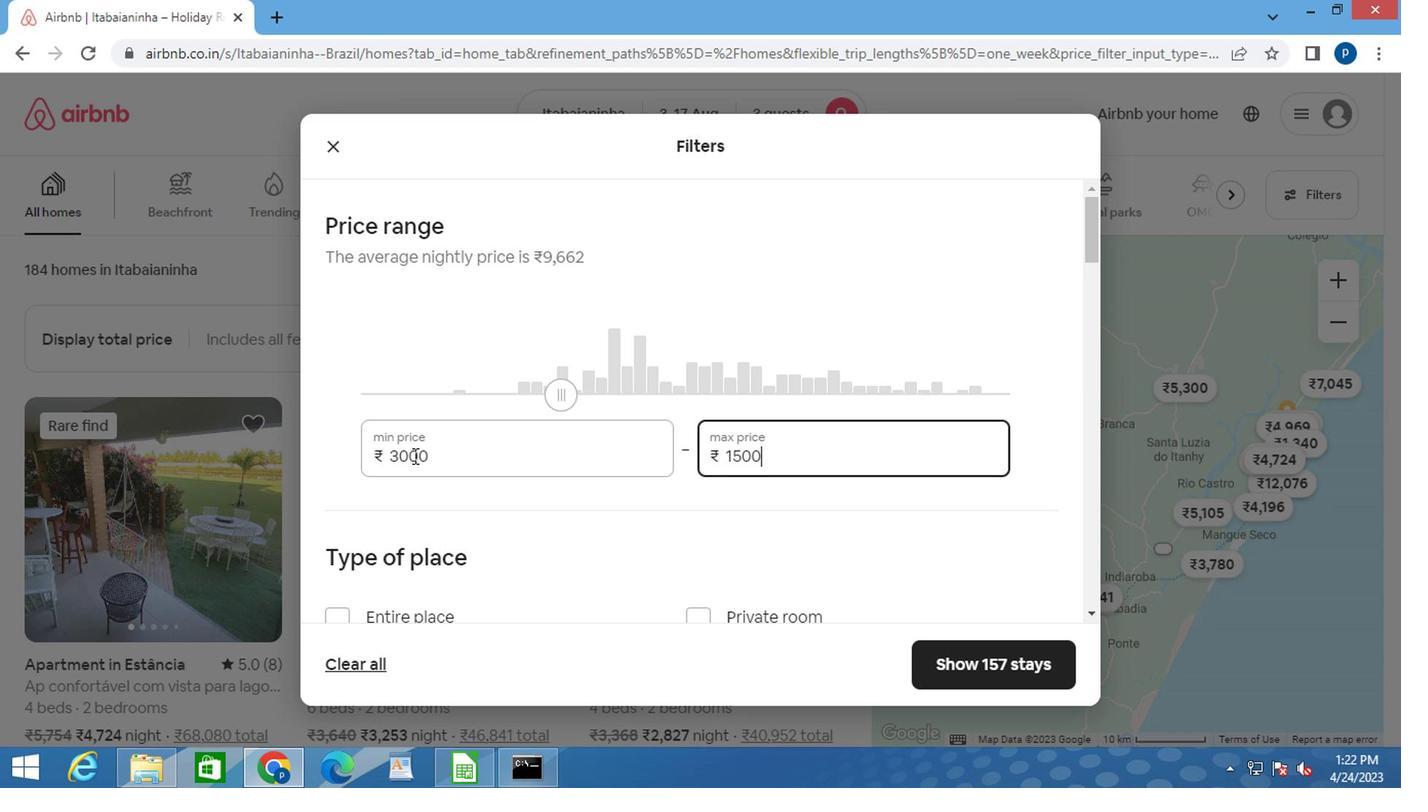 
Action: Mouse moved to (515, 532)
Screenshot: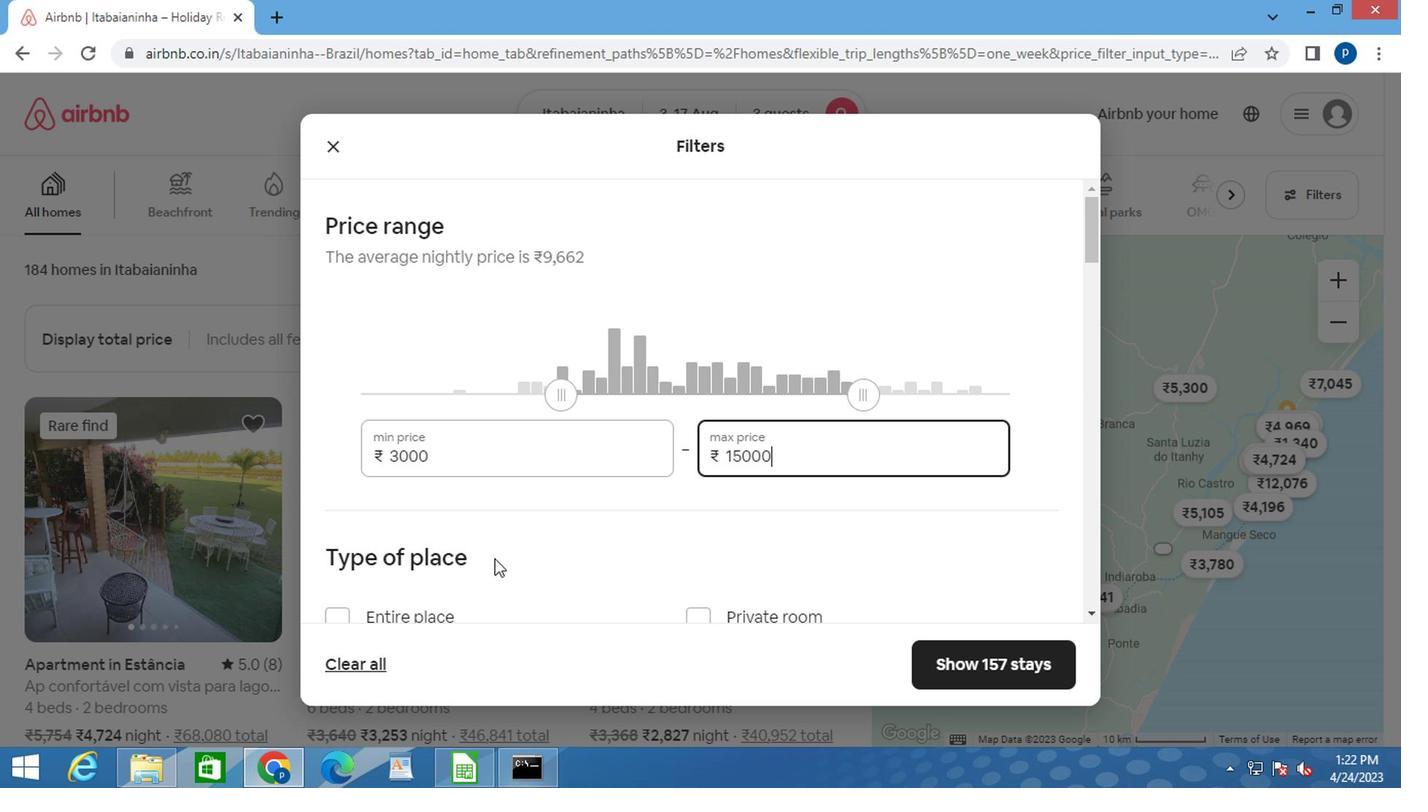 
Action: Mouse scrolled (515, 532) with delta (0, 0)
Screenshot: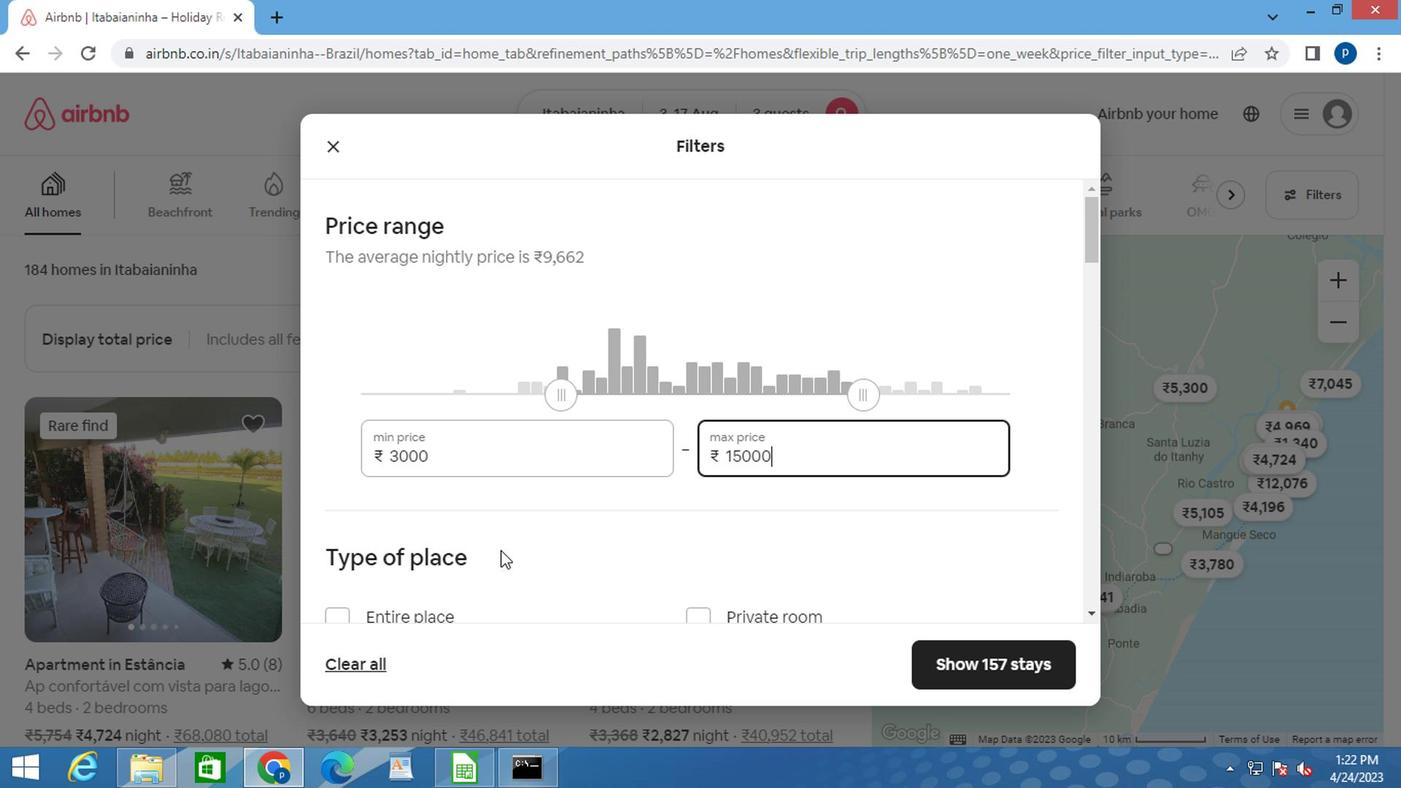 
Action: Mouse moved to (515, 531)
Screenshot: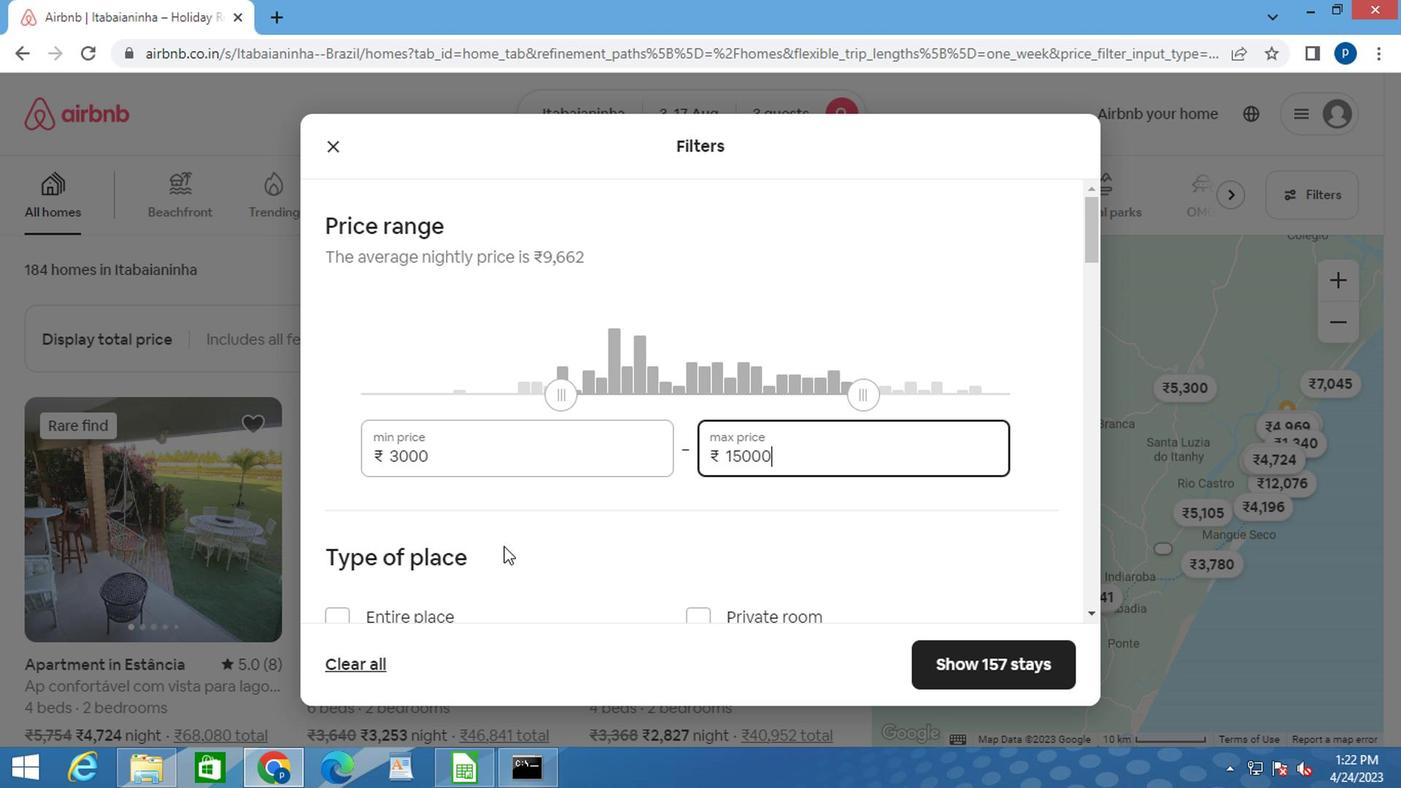 
Action: Mouse scrolled (515, 530) with delta (0, 0)
Screenshot: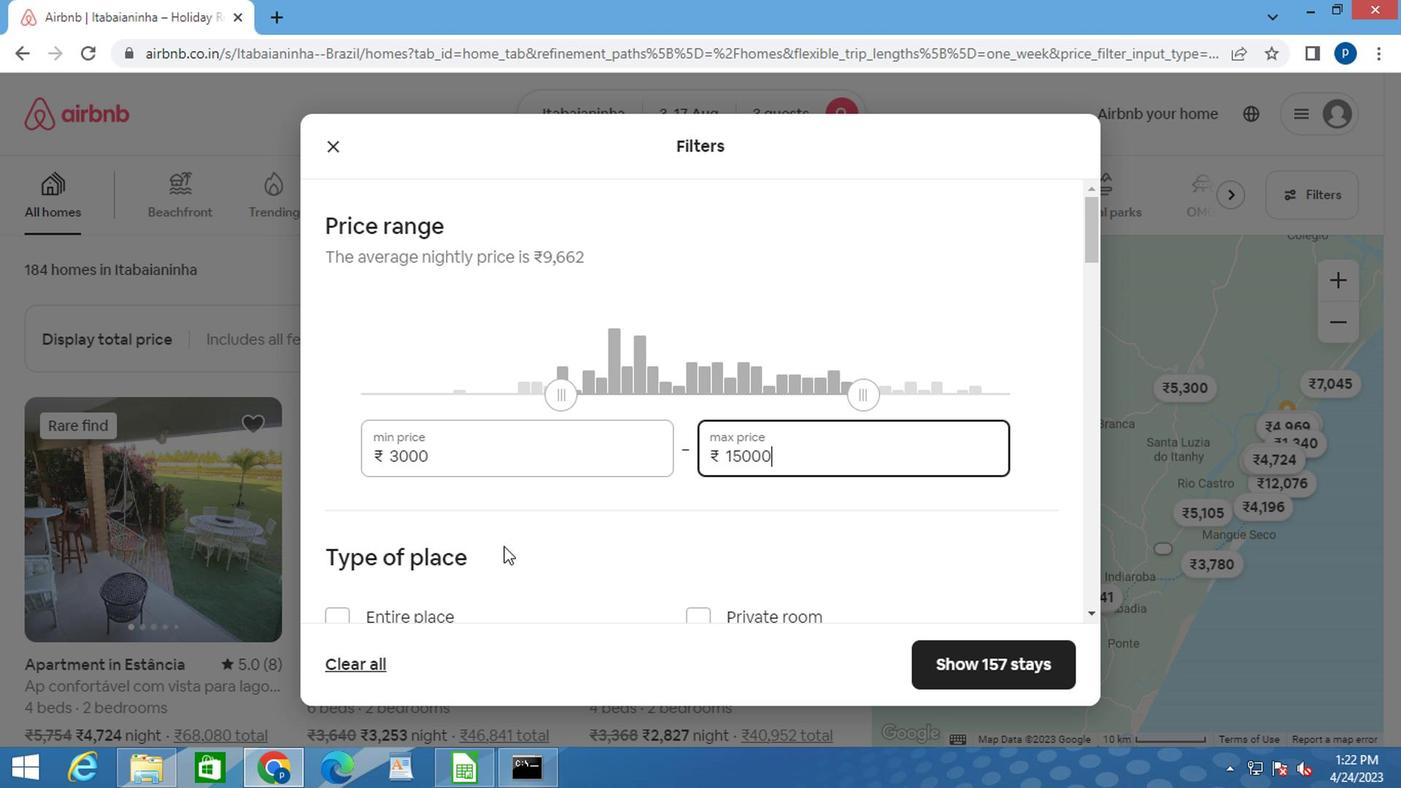 
Action: Mouse moved to (339, 410)
Screenshot: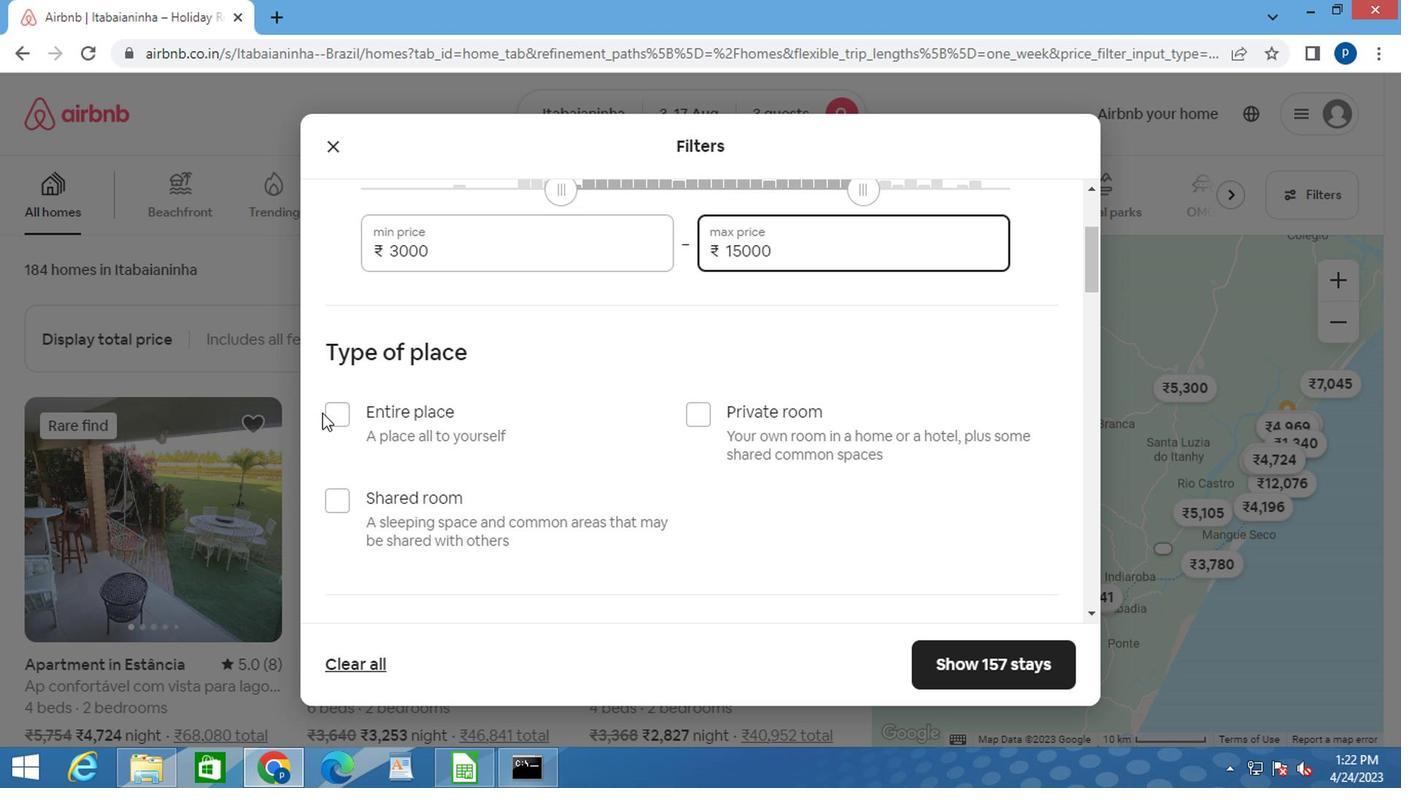 
Action: Mouse pressed left at (339, 410)
Screenshot: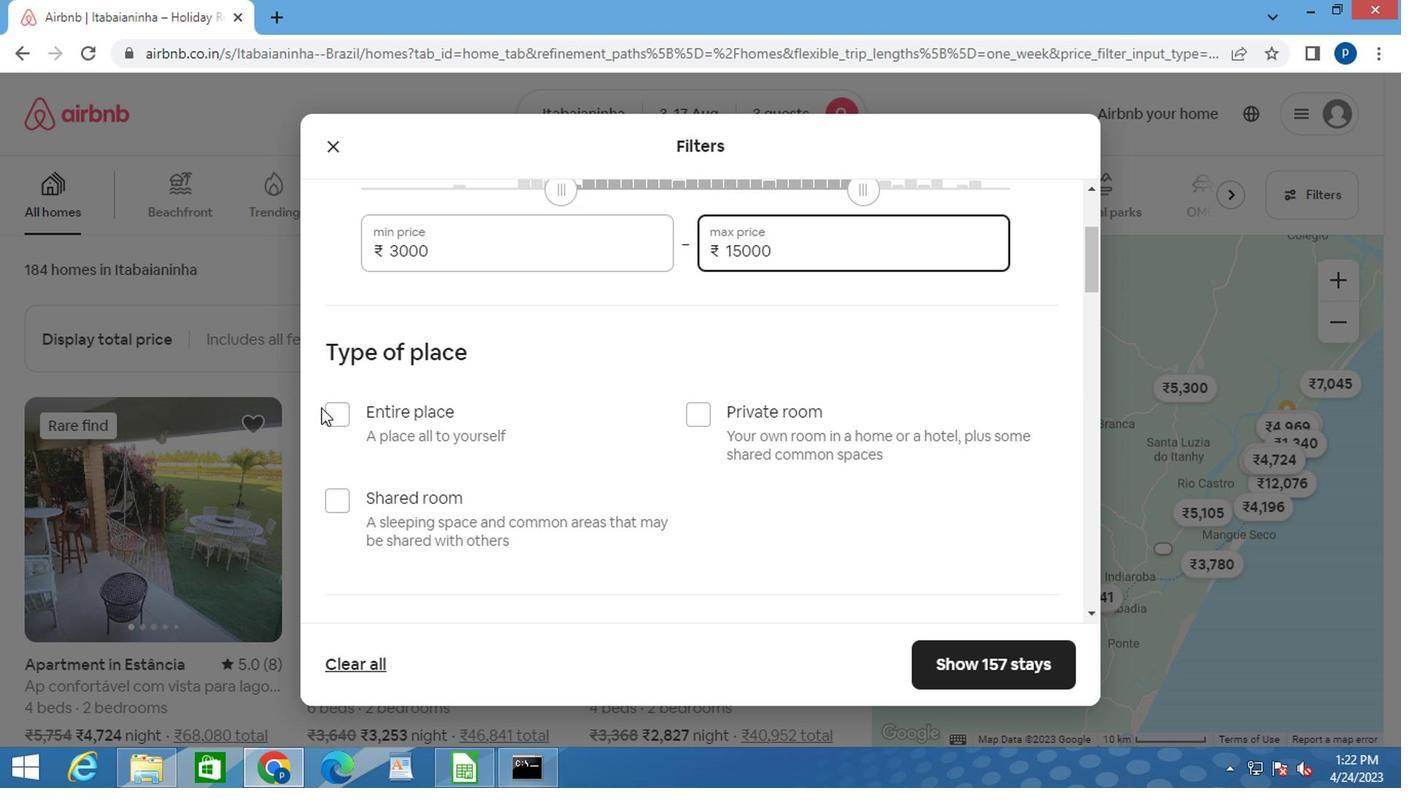 
Action: Mouse moved to (353, 413)
Screenshot: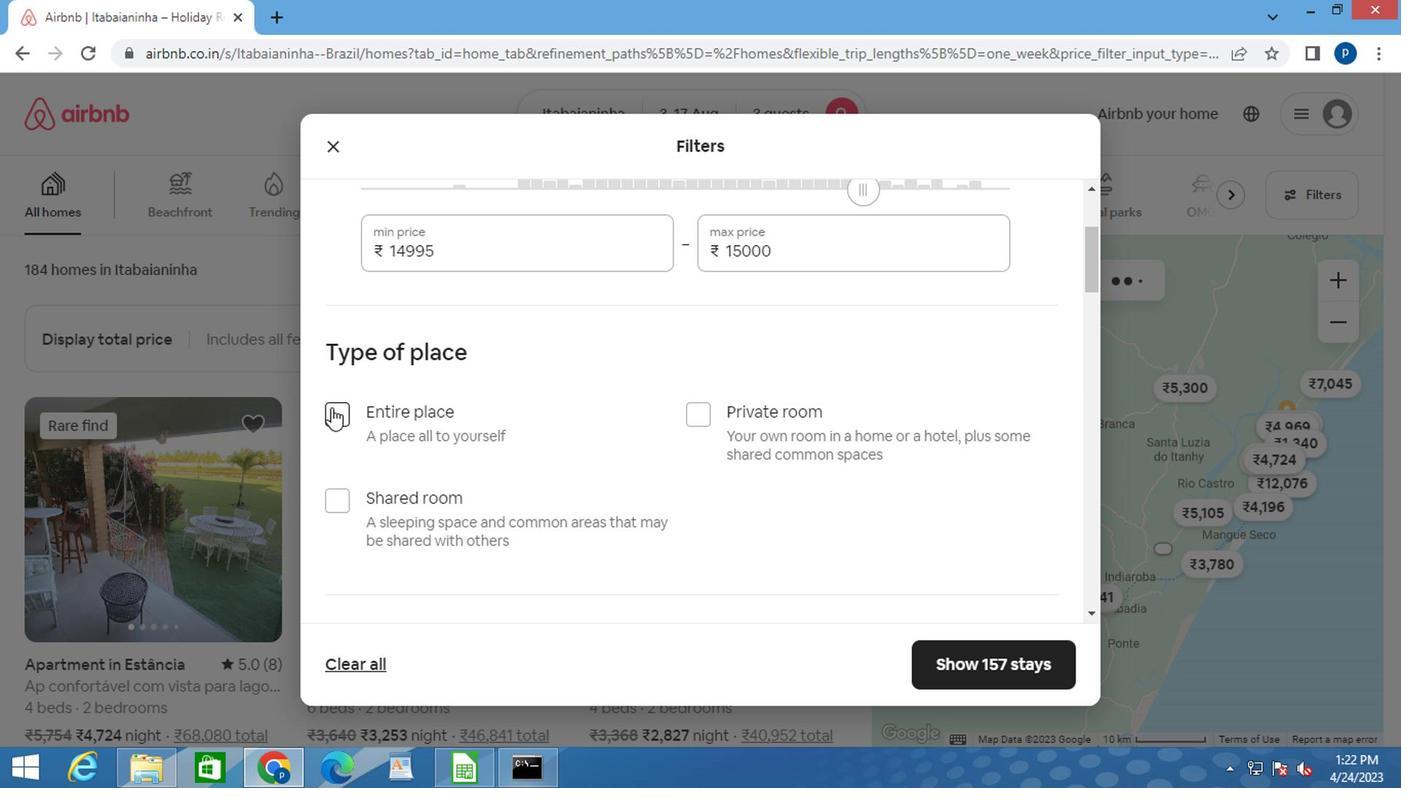 
Action: Mouse pressed left at (353, 413)
Screenshot: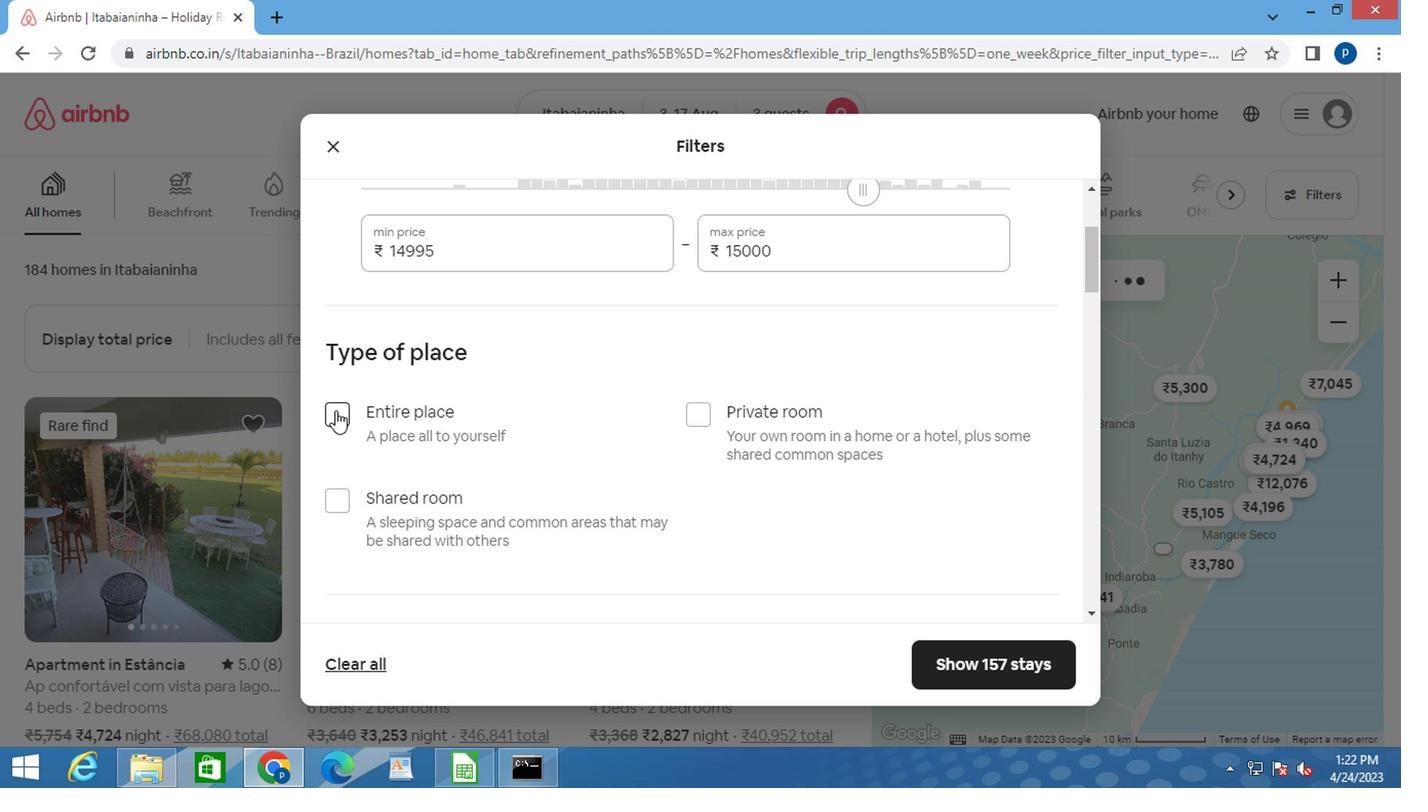 
Action: Mouse moved to (434, 434)
Screenshot: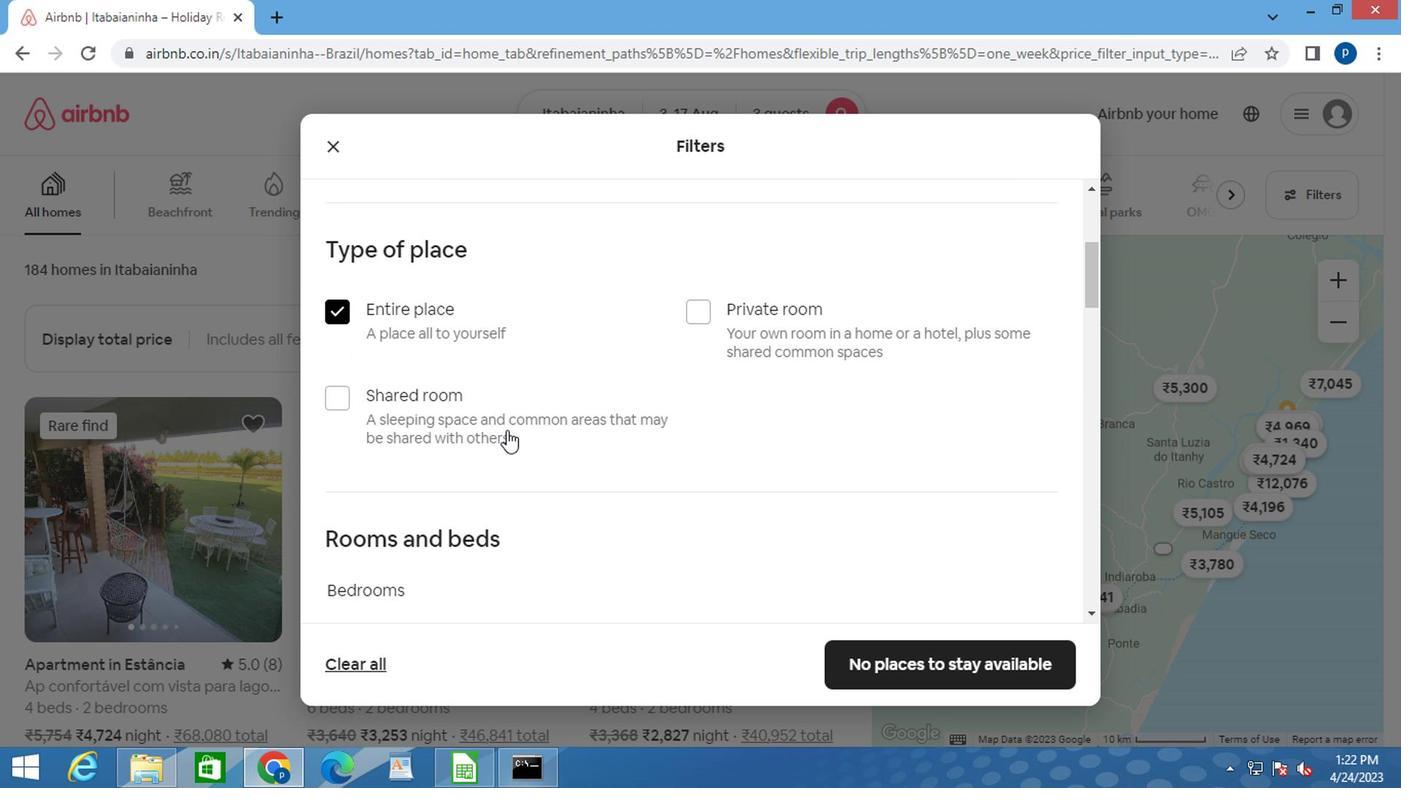 
Action: Mouse scrolled (434, 433) with delta (0, 0)
Screenshot: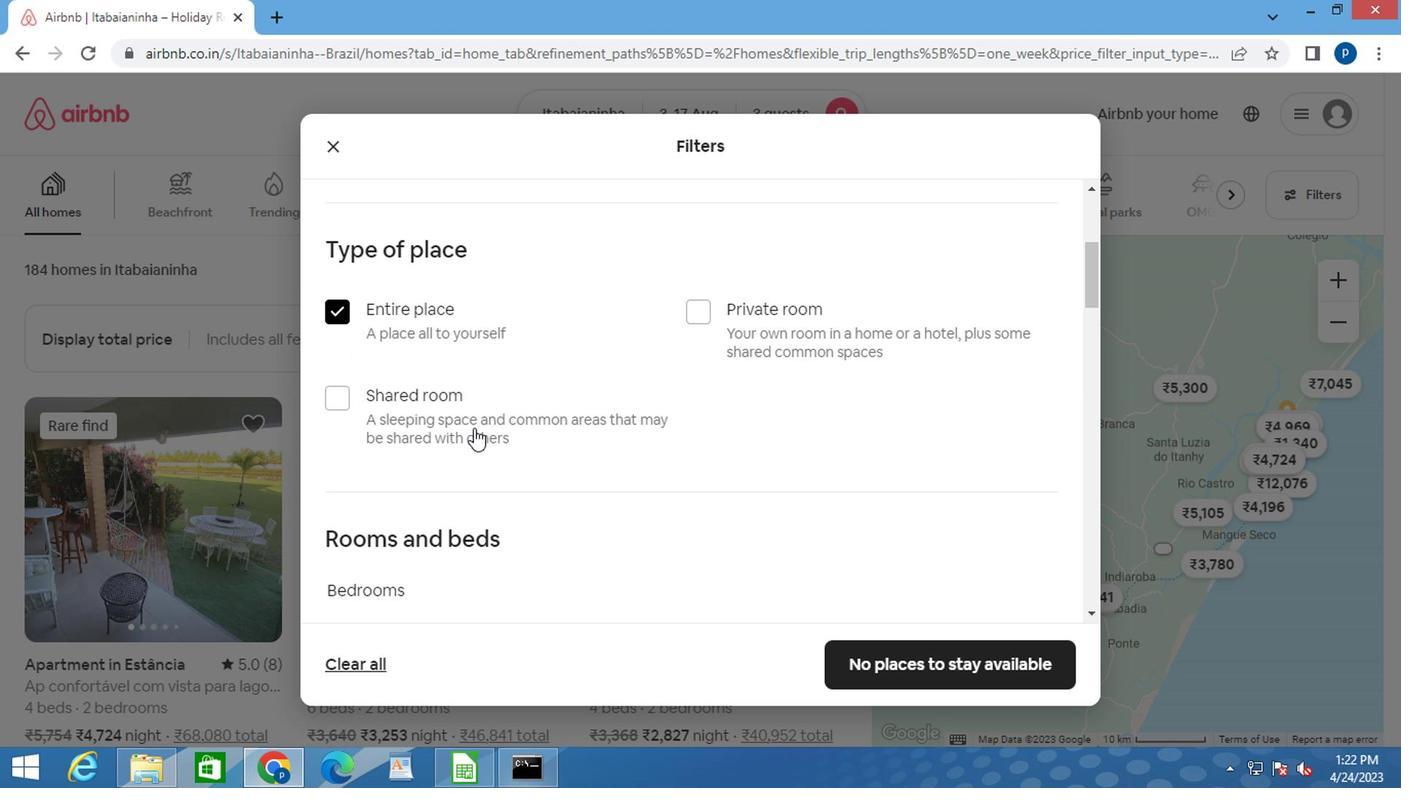 
Action: Mouse scrolled (434, 433) with delta (0, 0)
Screenshot: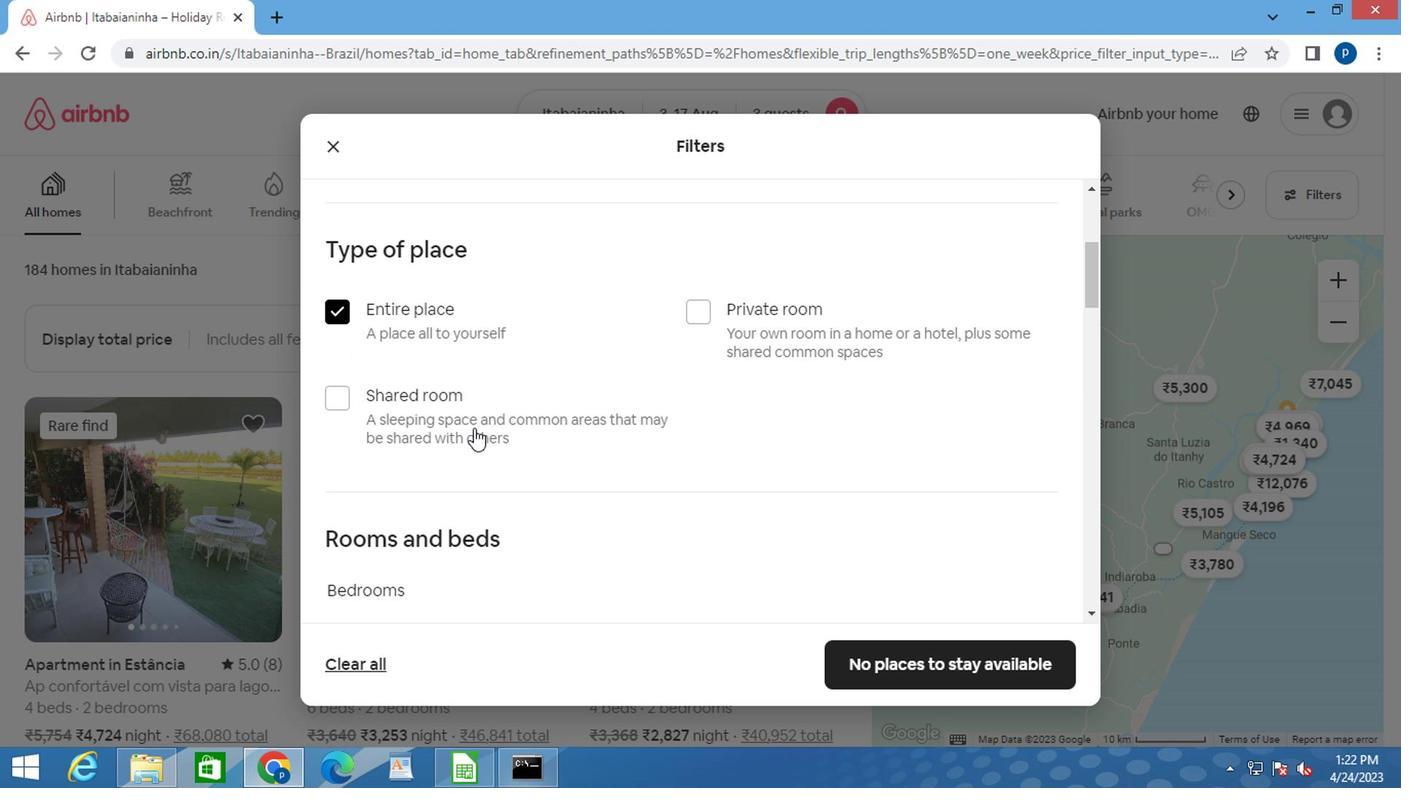 
Action: Mouse moved to (429, 424)
Screenshot: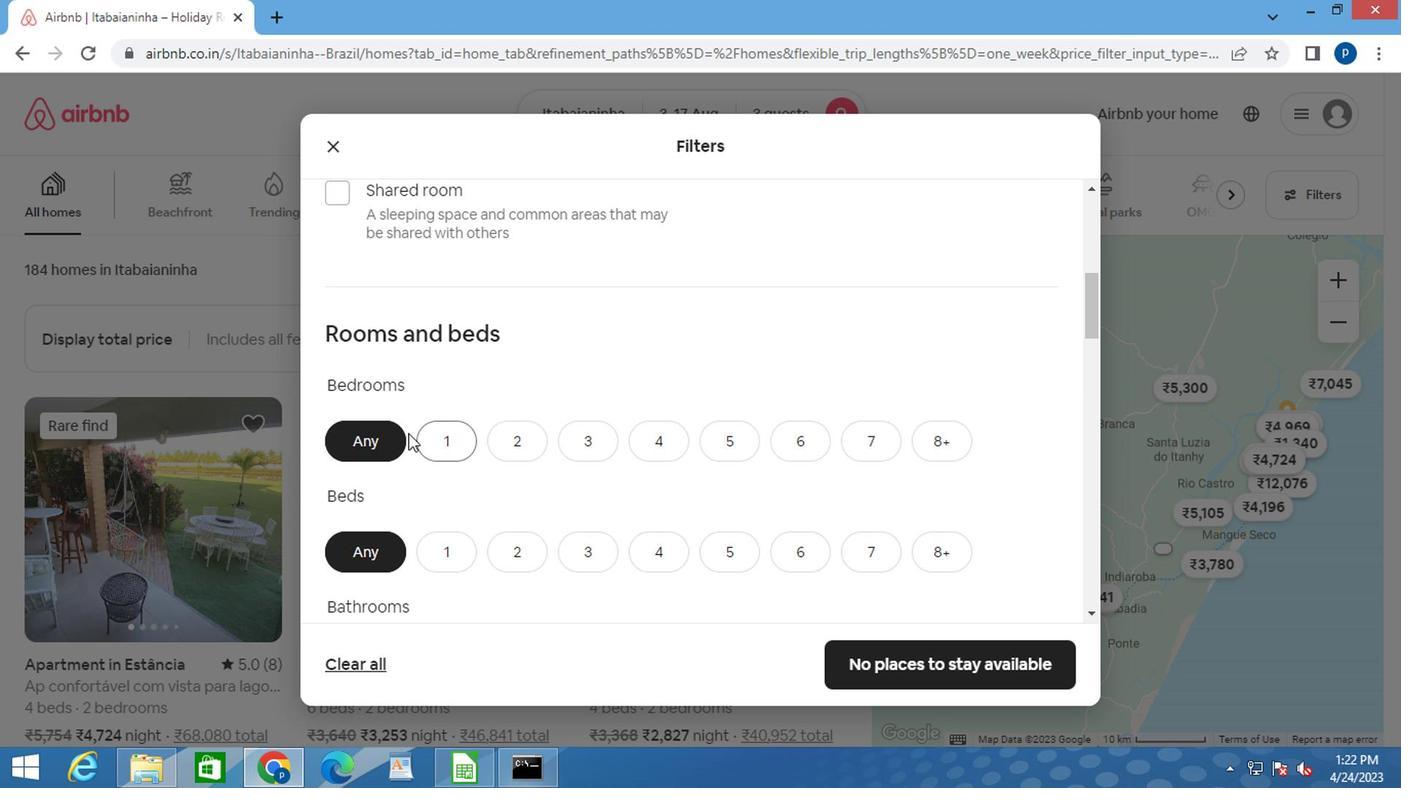 
Action: Mouse scrolled (423, 432) with delta (0, 0)
Screenshot: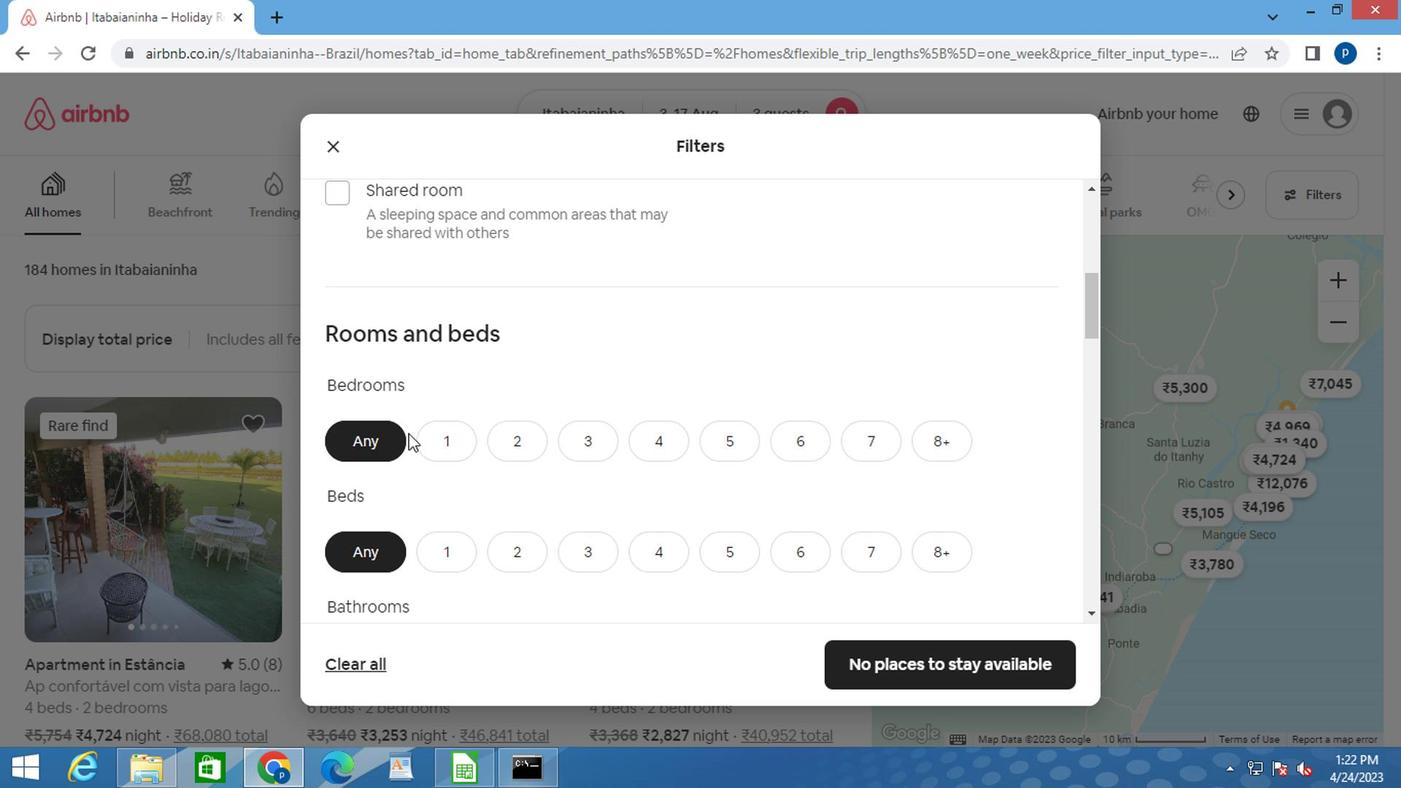 
Action: Mouse moved to (591, 353)
Screenshot: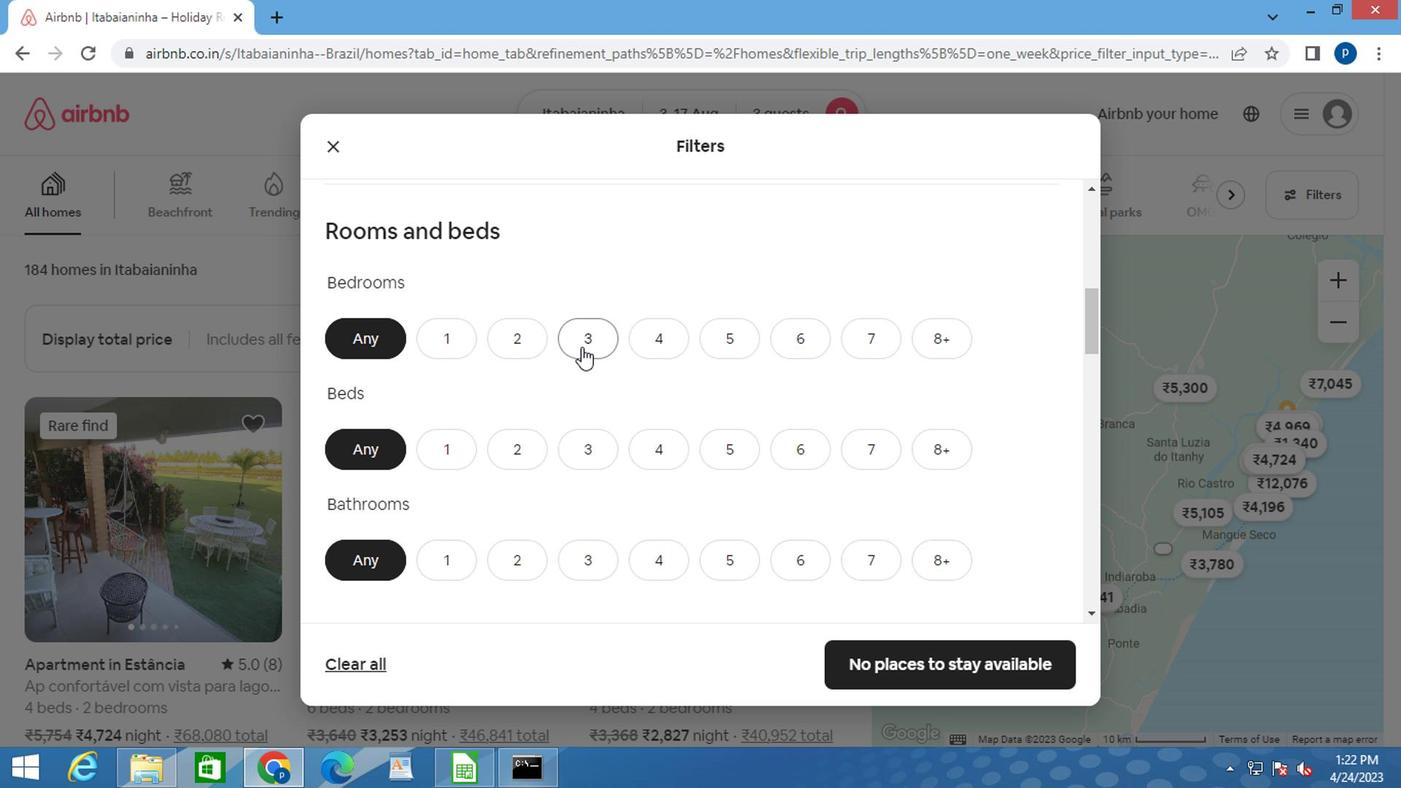 
Action: Mouse pressed left at (591, 353)
Screenshot: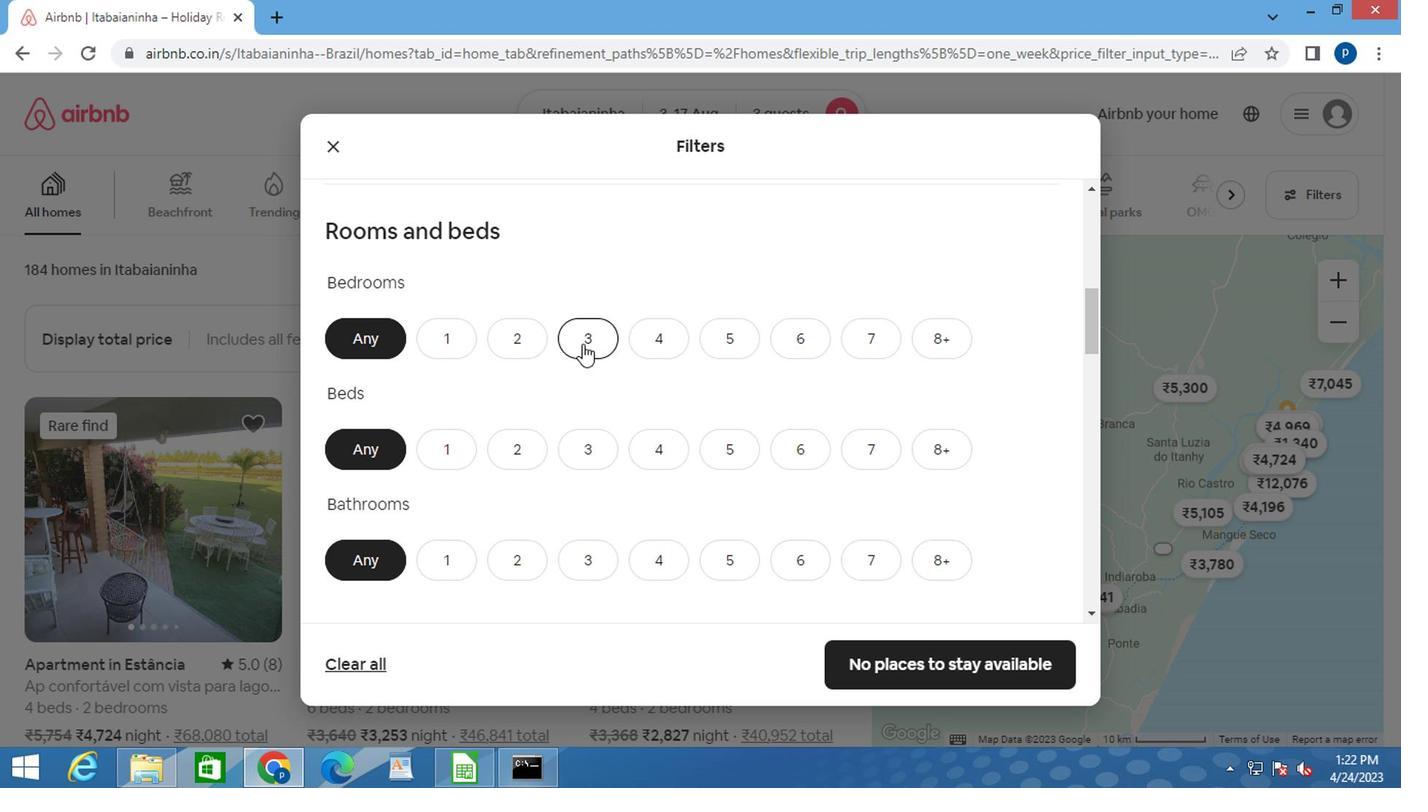 
Action: Mouse moved to (664, 451)
Screenshot: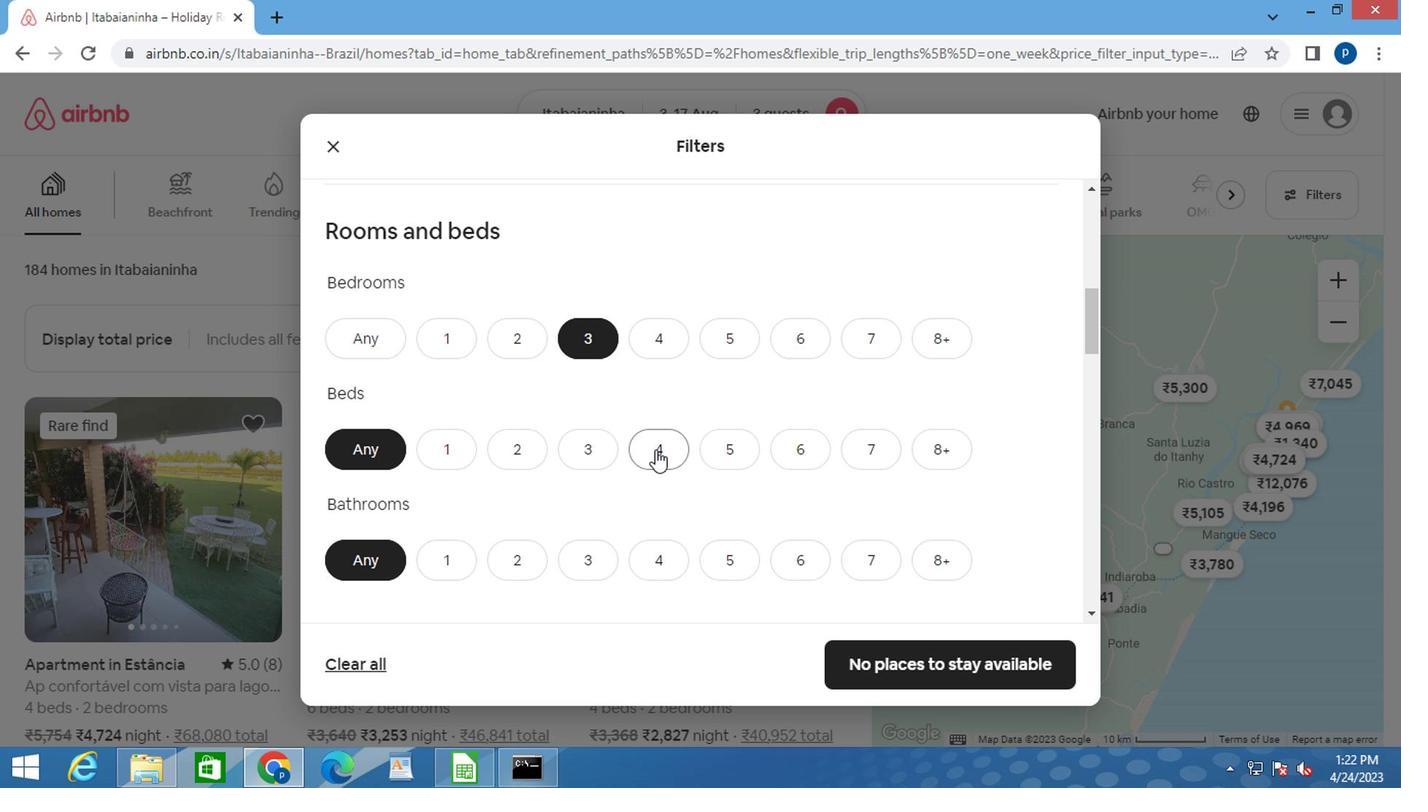 
Action: Mouse pressed left at (664, 451)
Screenshot: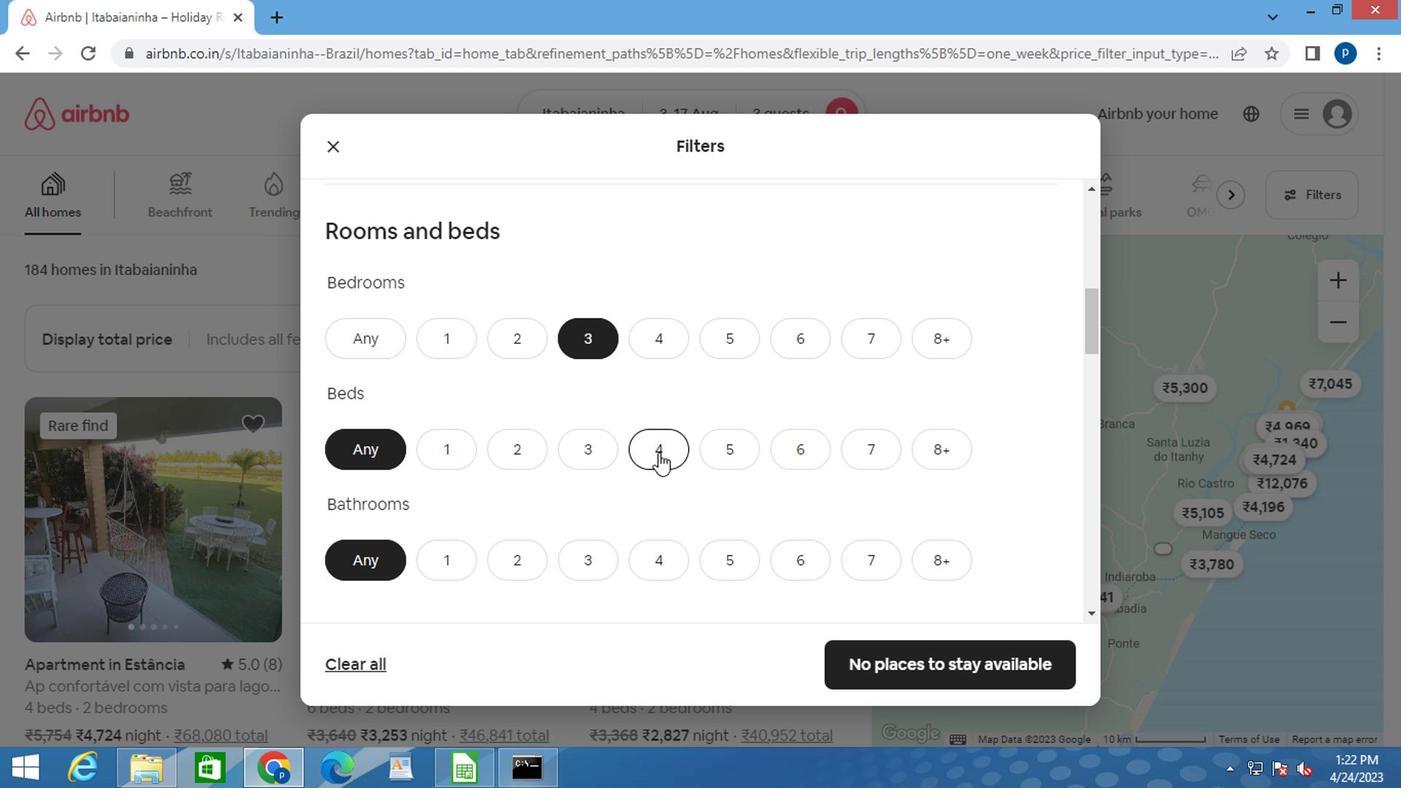 
Action: Mouse moved to (629, 459)
Screenshot: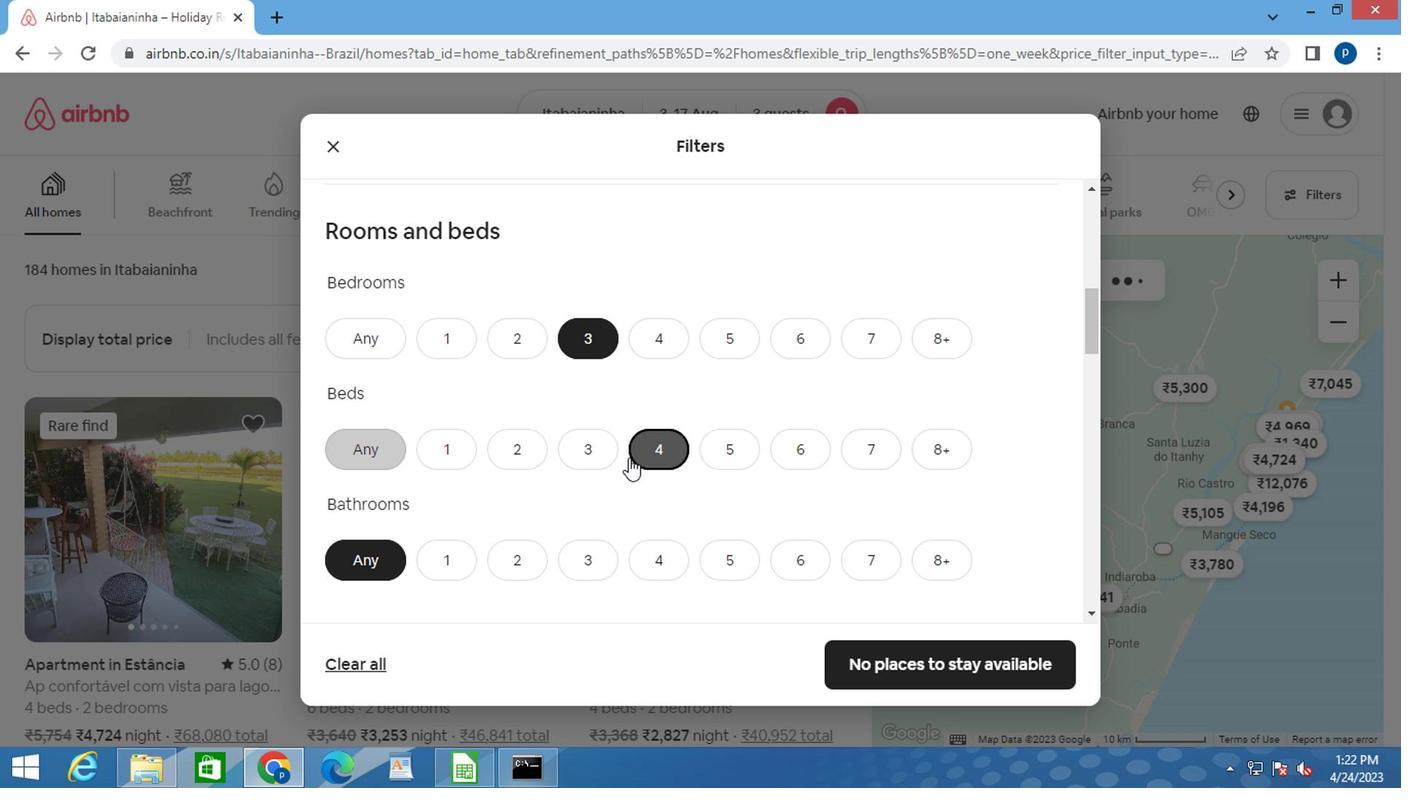 
Action: Mouse scrolled (629, 458) with delta (0, 0)
Screenshot: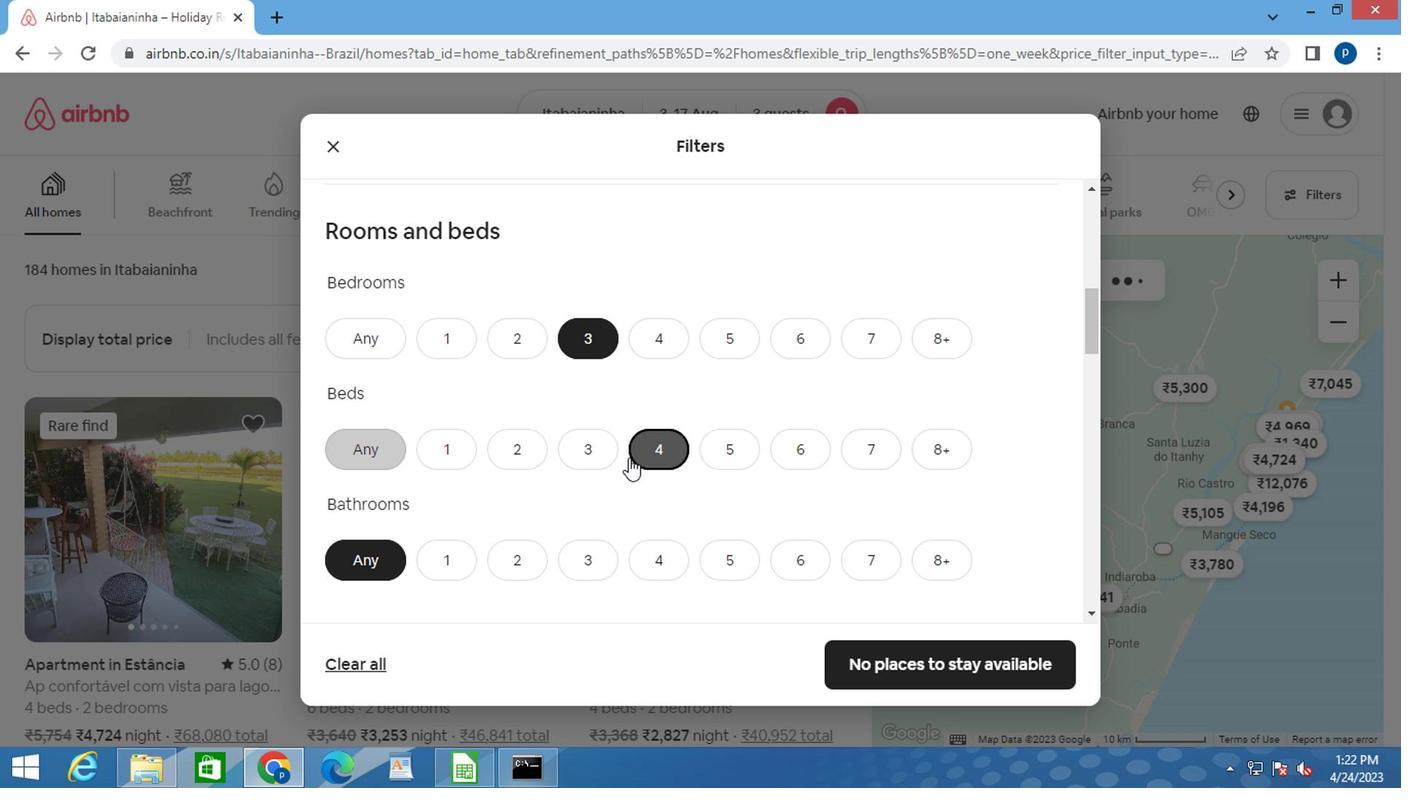 
Action: Mouse moved to (523, 456)
Screenshot: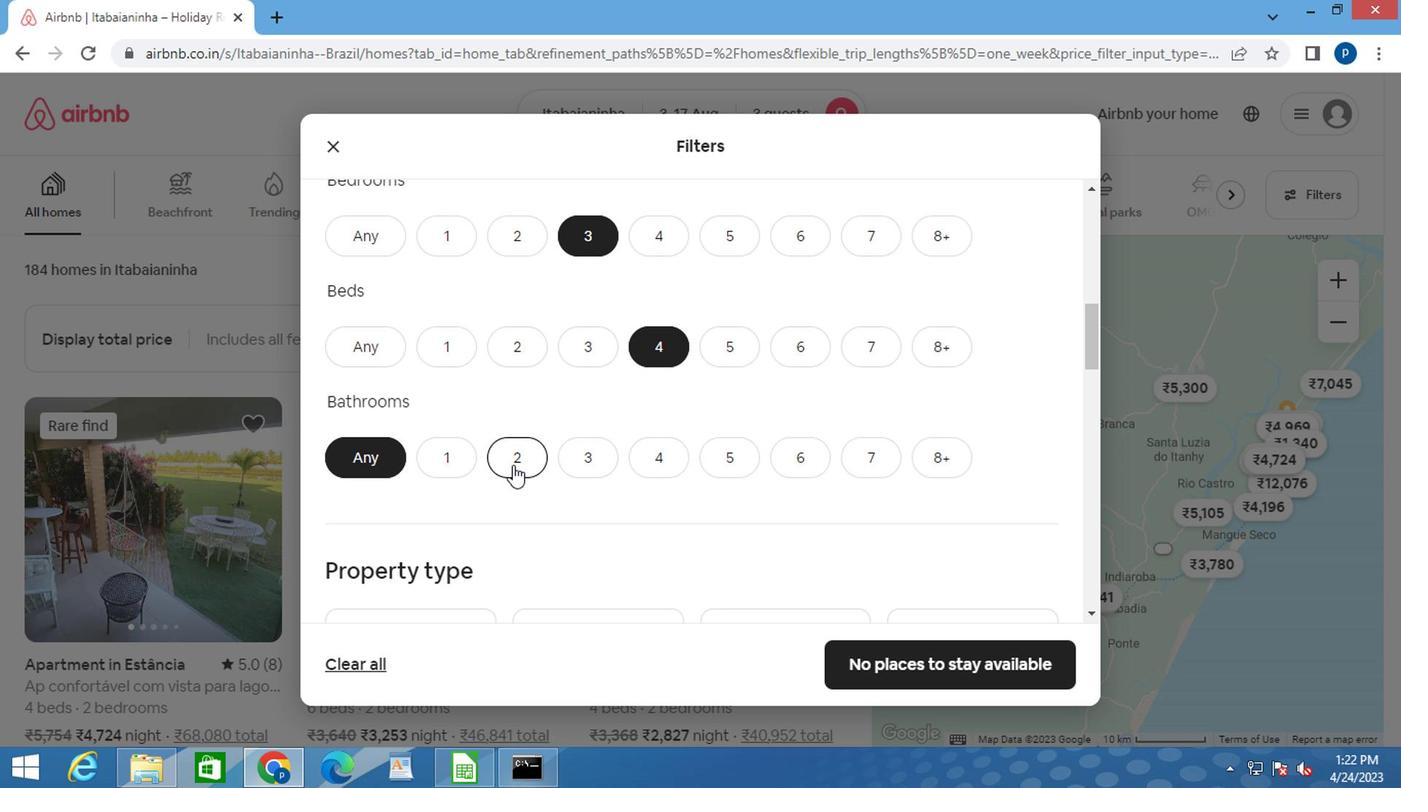 
Action: Mouse pressed left at (523, 456)
Screenshot: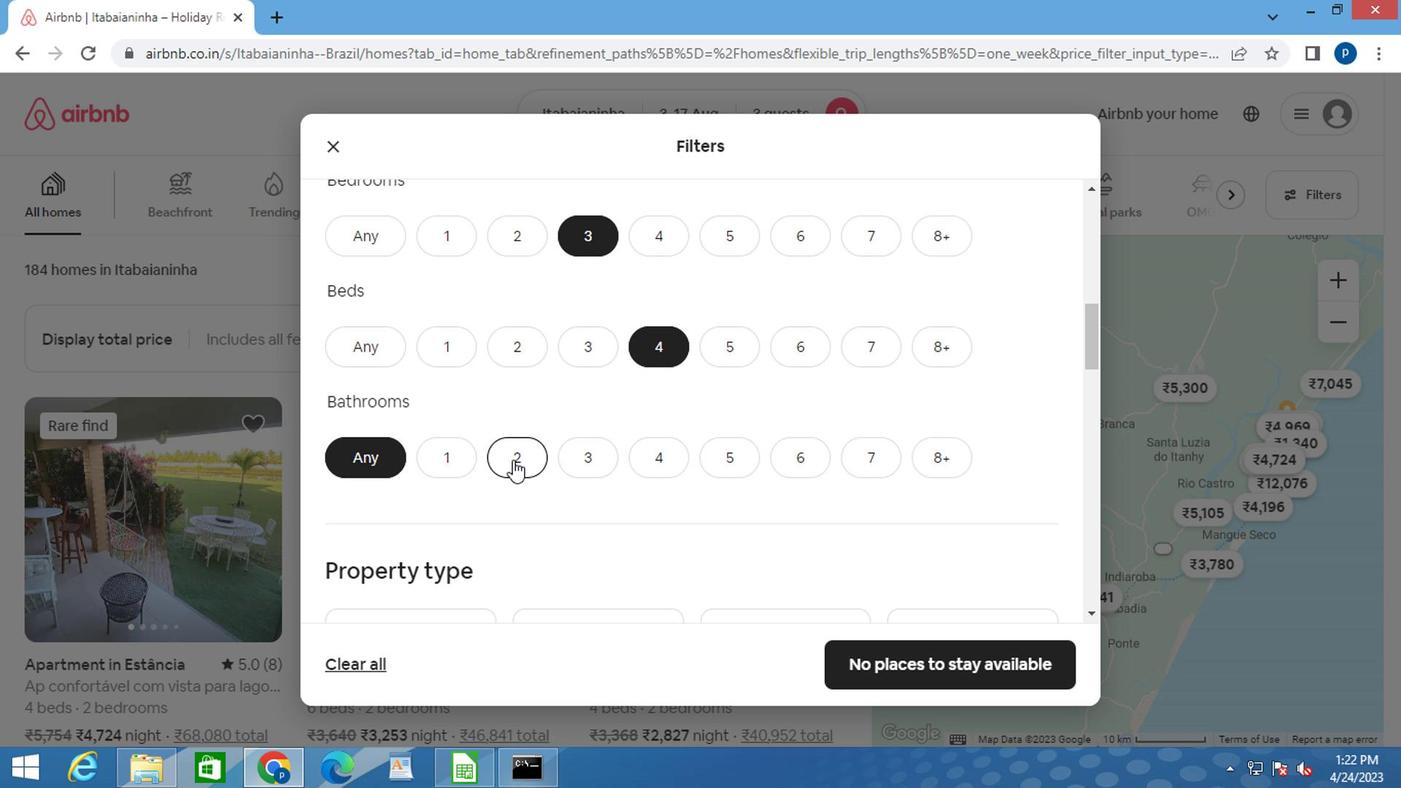 
Action: Mouse moved to (603, 456)
Screenshot: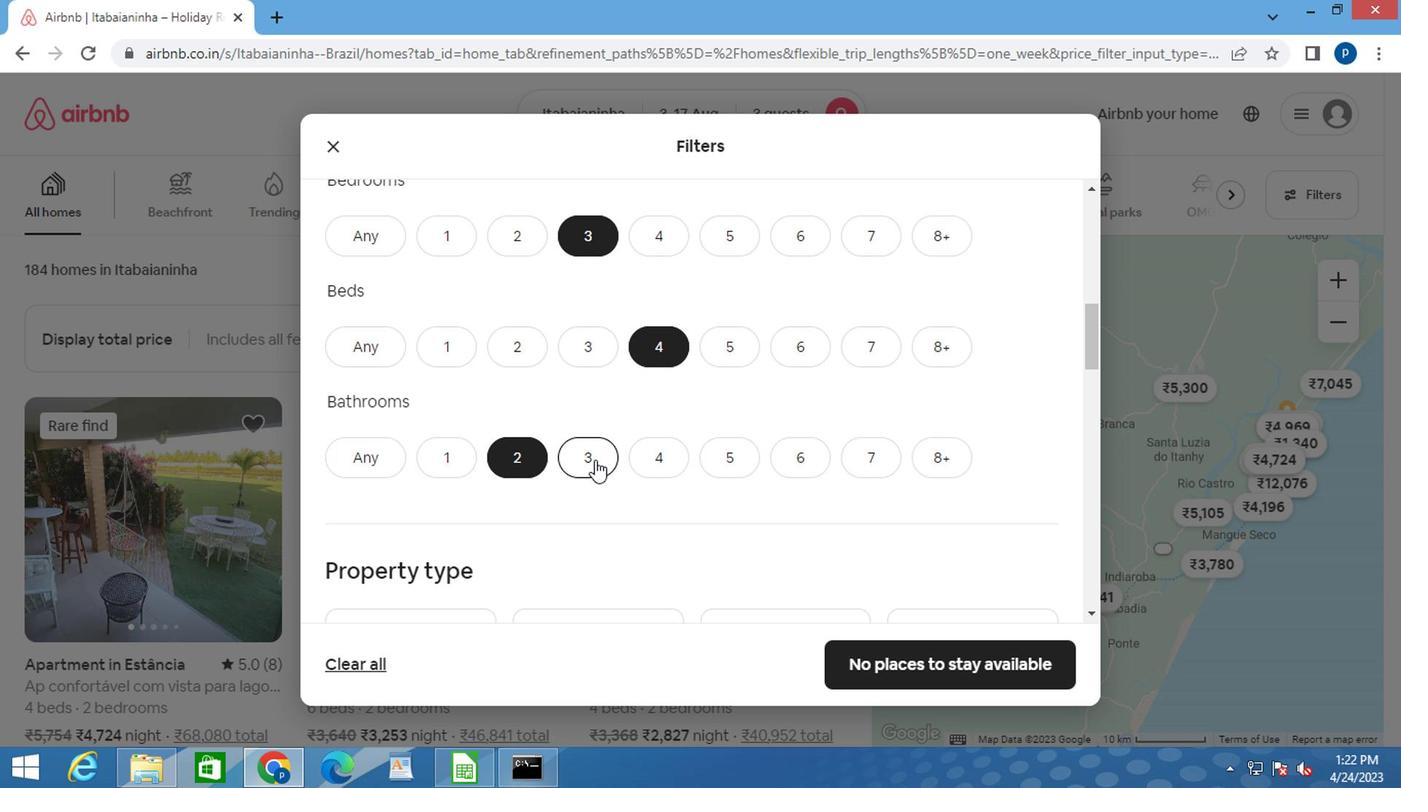 
Action: Mouse scrolled (603, 456) with delta (0, 0)
Screenshot: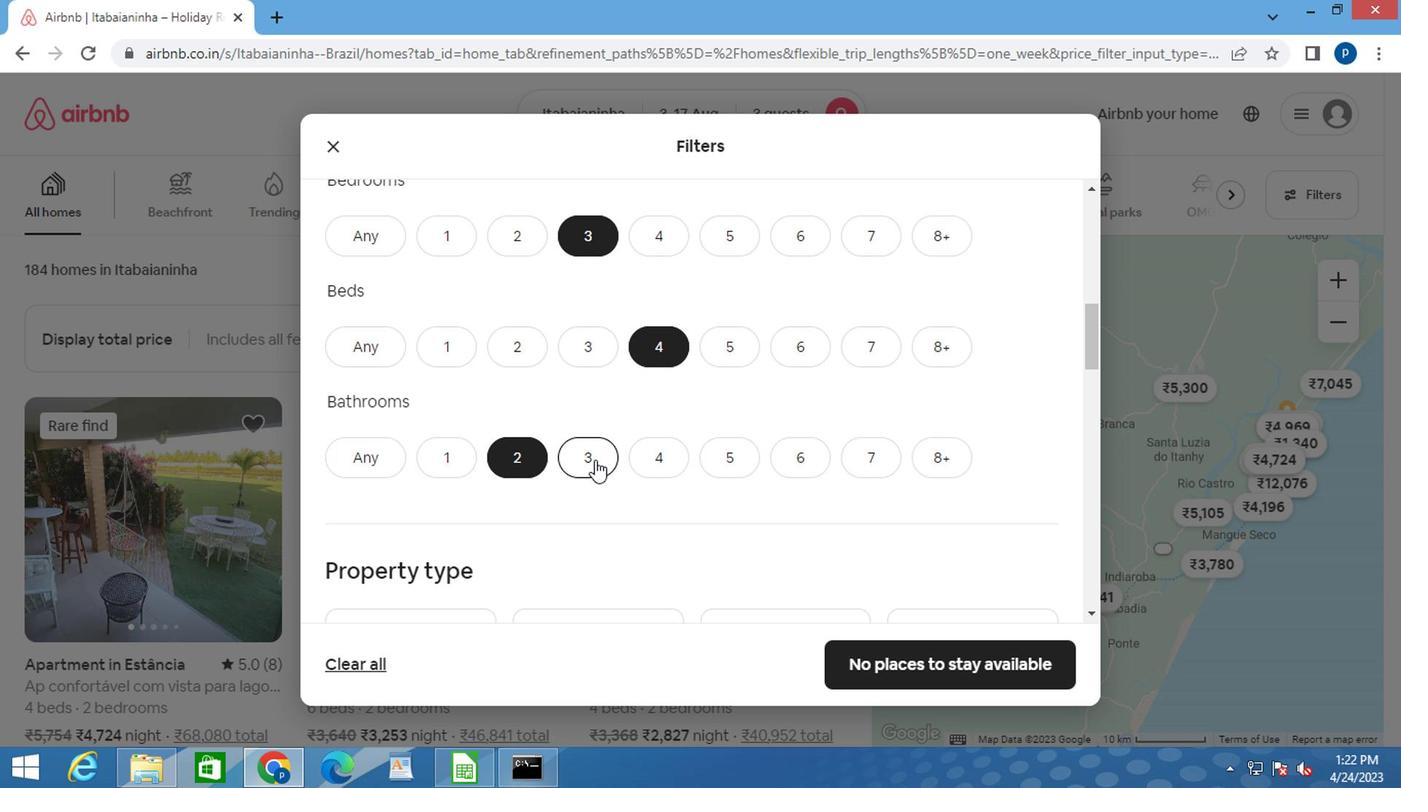 
Action: Mouse scrolled (603, 456) with delta (0, 0)
Screenshot: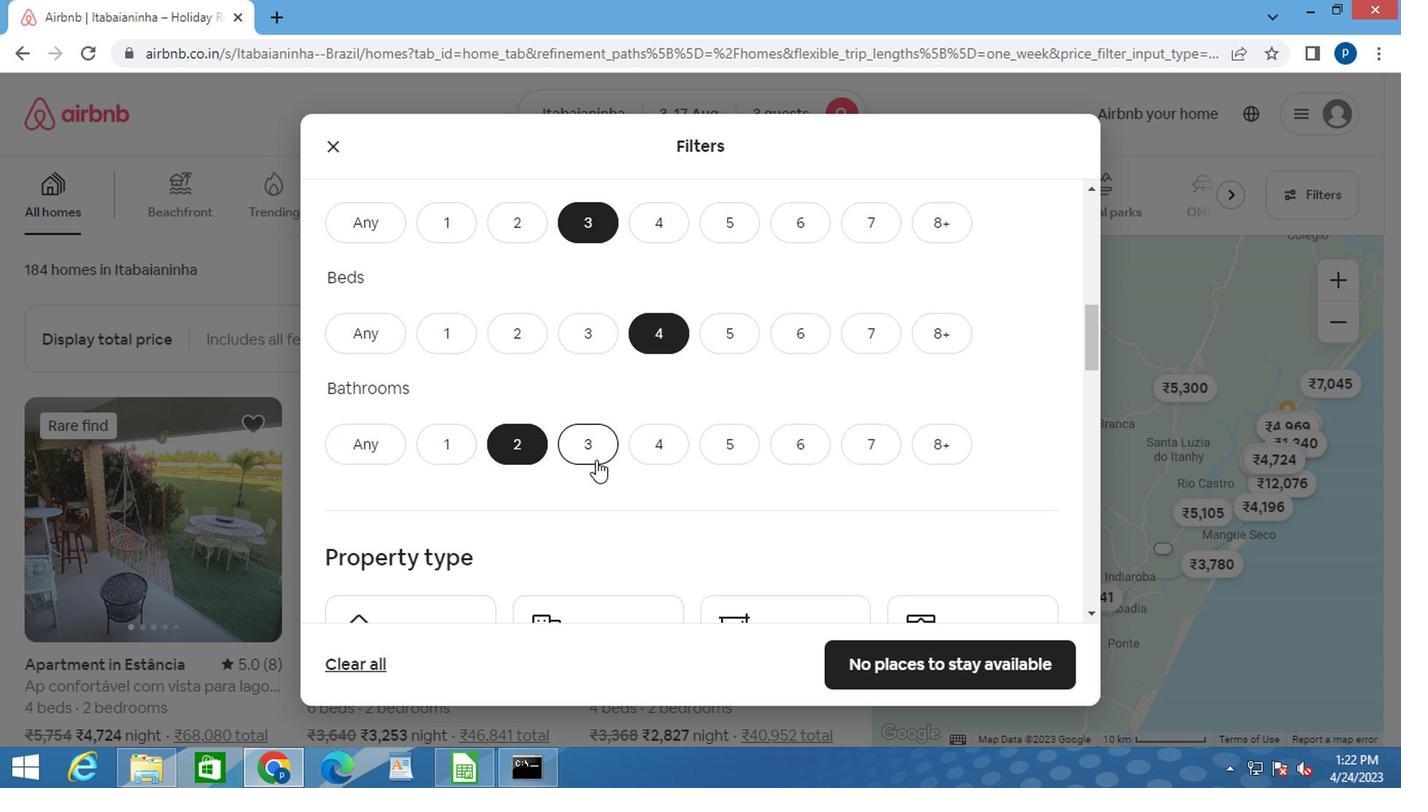 
Action: Mouse moved to (664, 450)
Screenshot: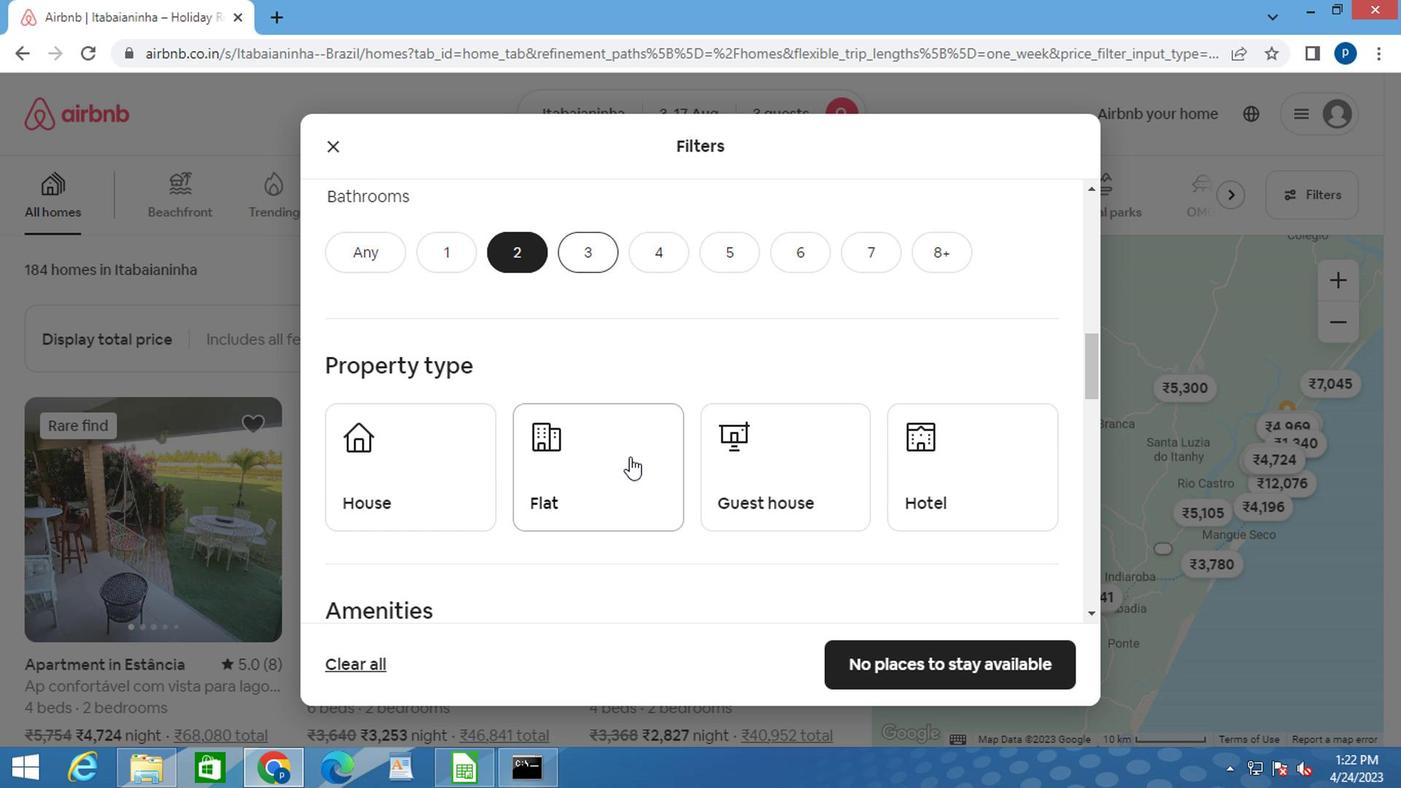 
Action: Mouse scrolled (664, 448) with delta (0, -1)
Screenshot: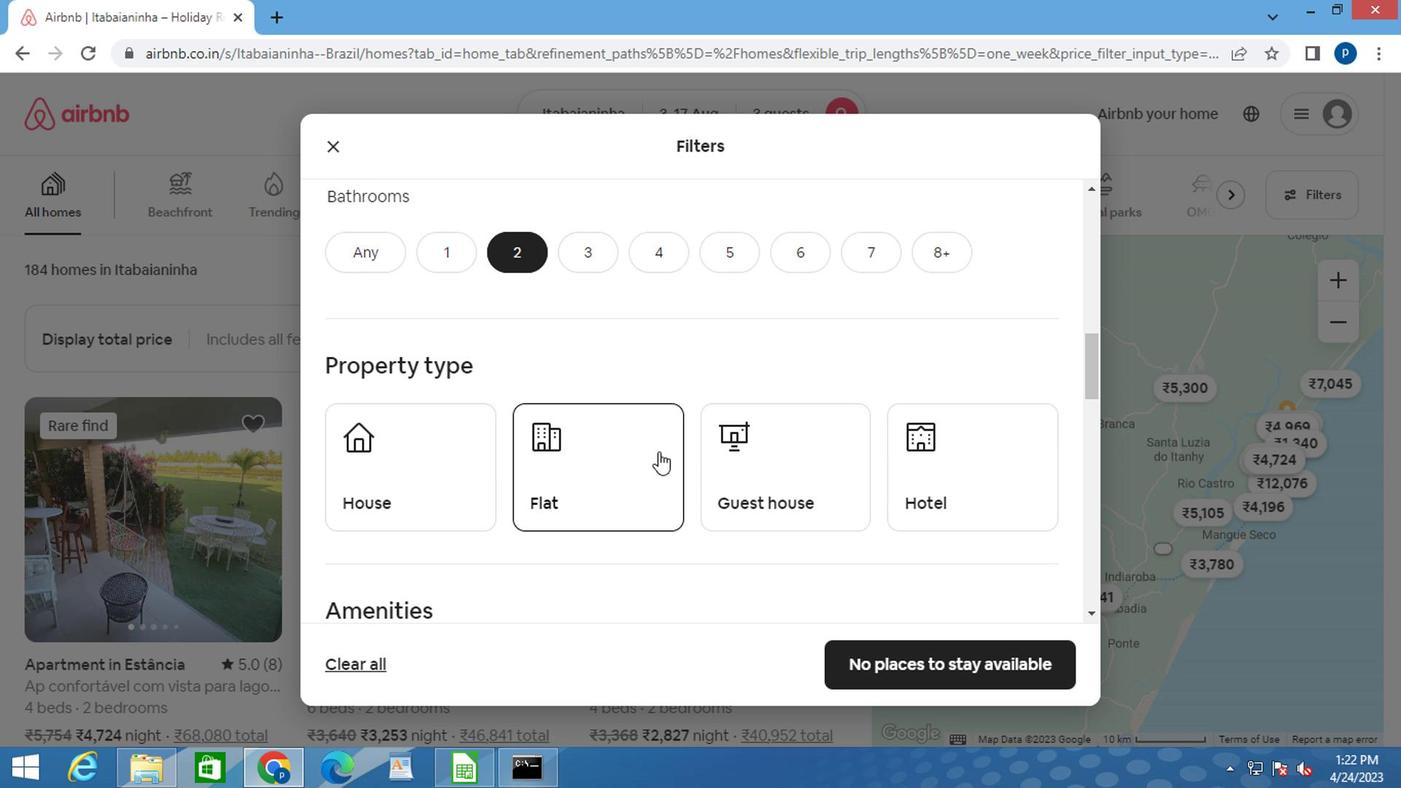 
Action: Mouse moved to (673, 450)
Screenshot: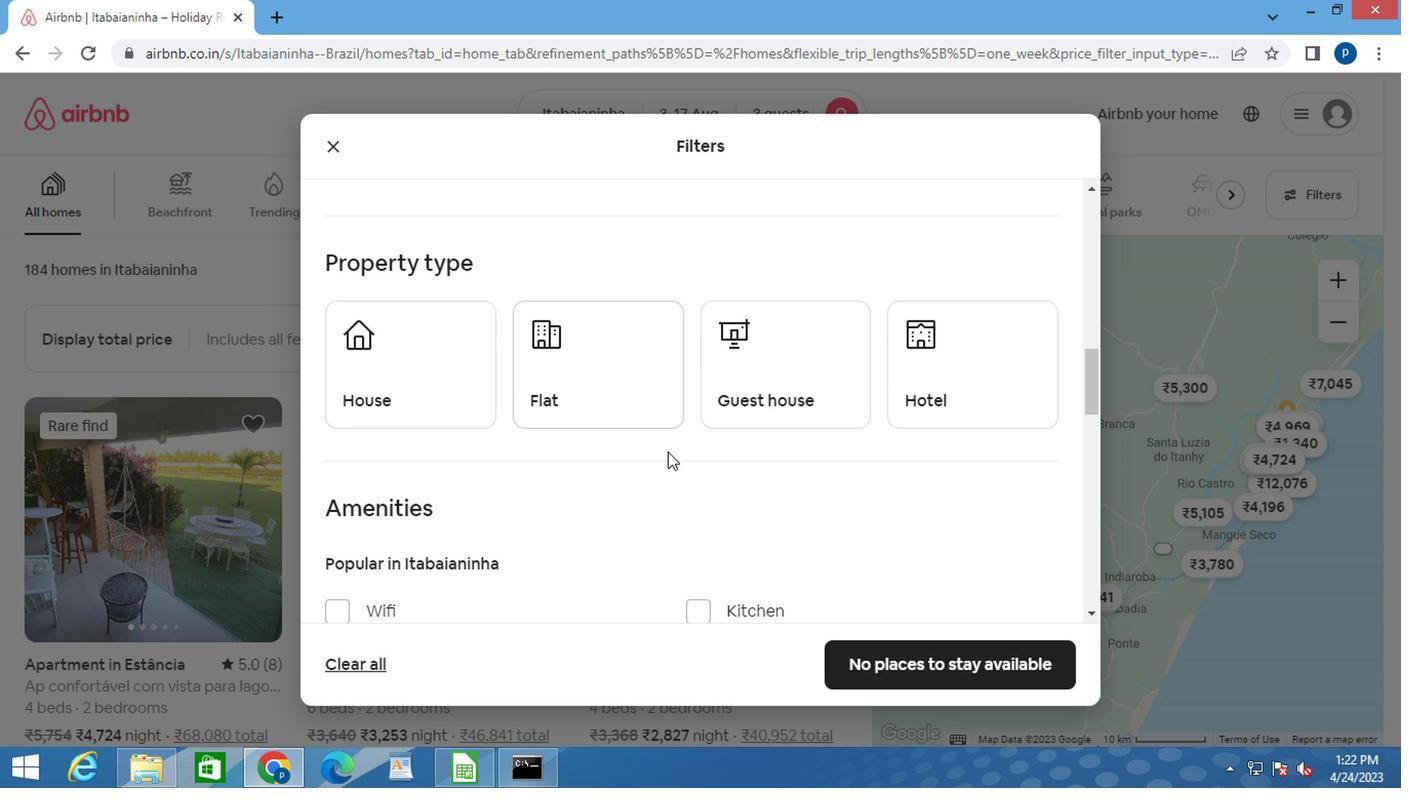 
Action: Mouse scrolled (673, 448) with delta (0, -1)
Screenshot: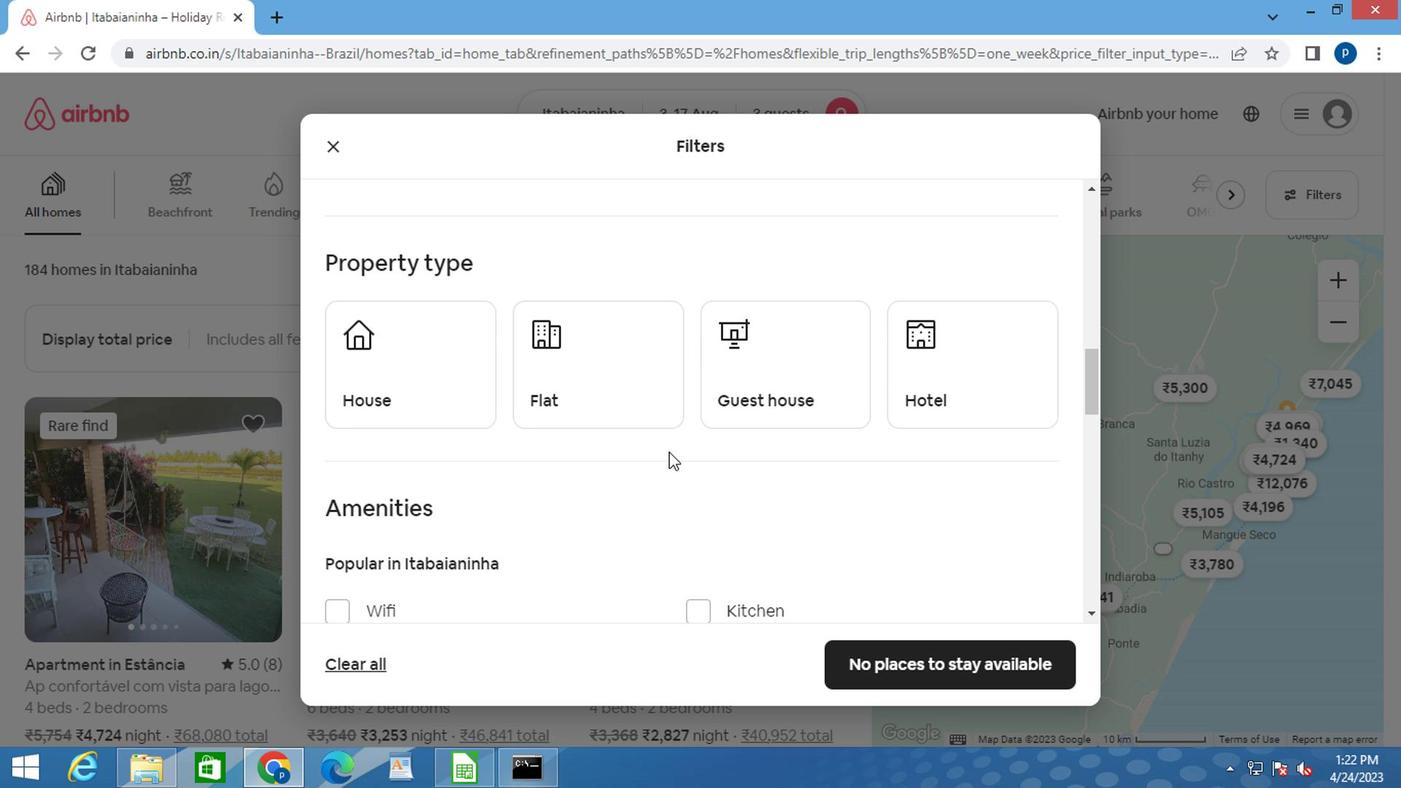 
Action: Mouse moved to (453, 319)
Screenshot: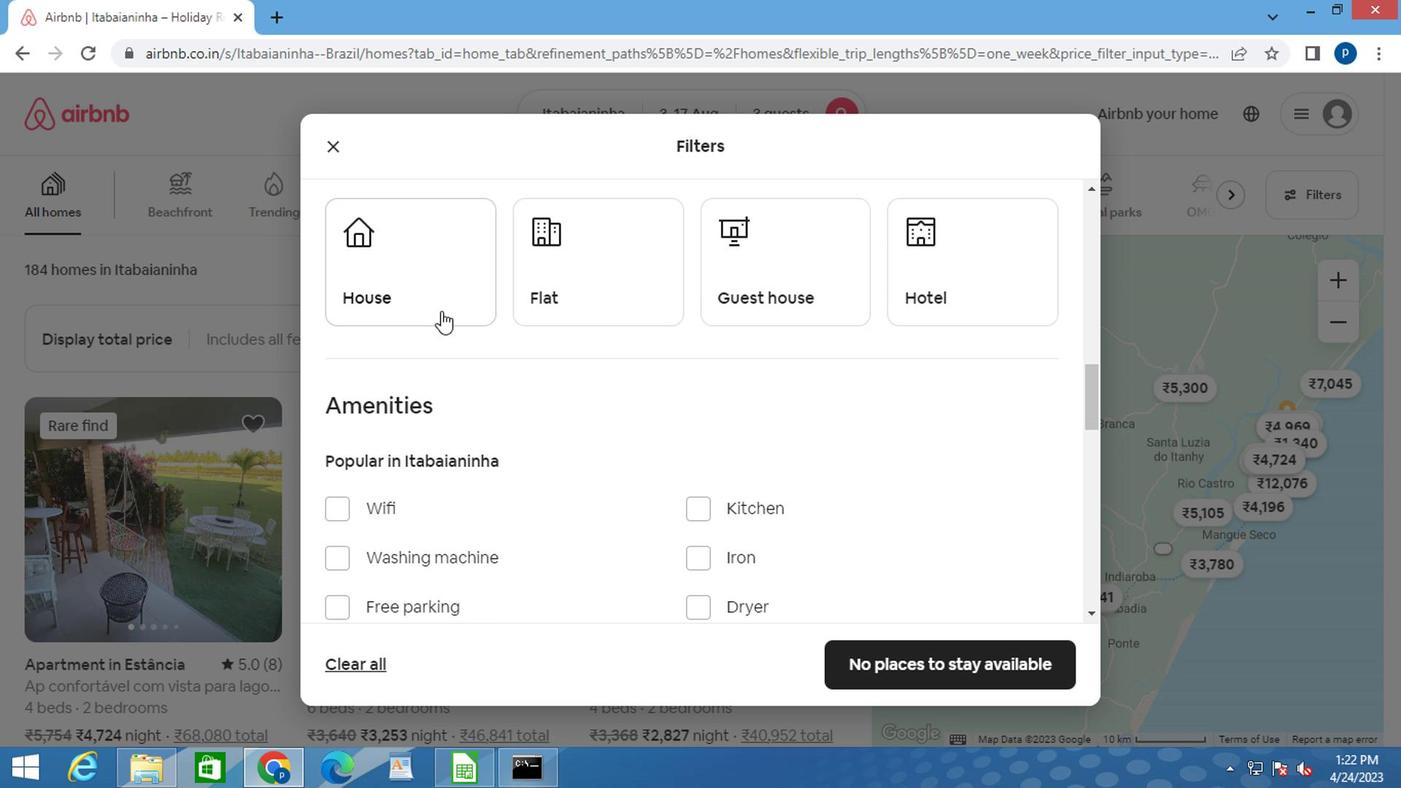 
Action: Mouse pressed left at (453, 319)
Screenshot: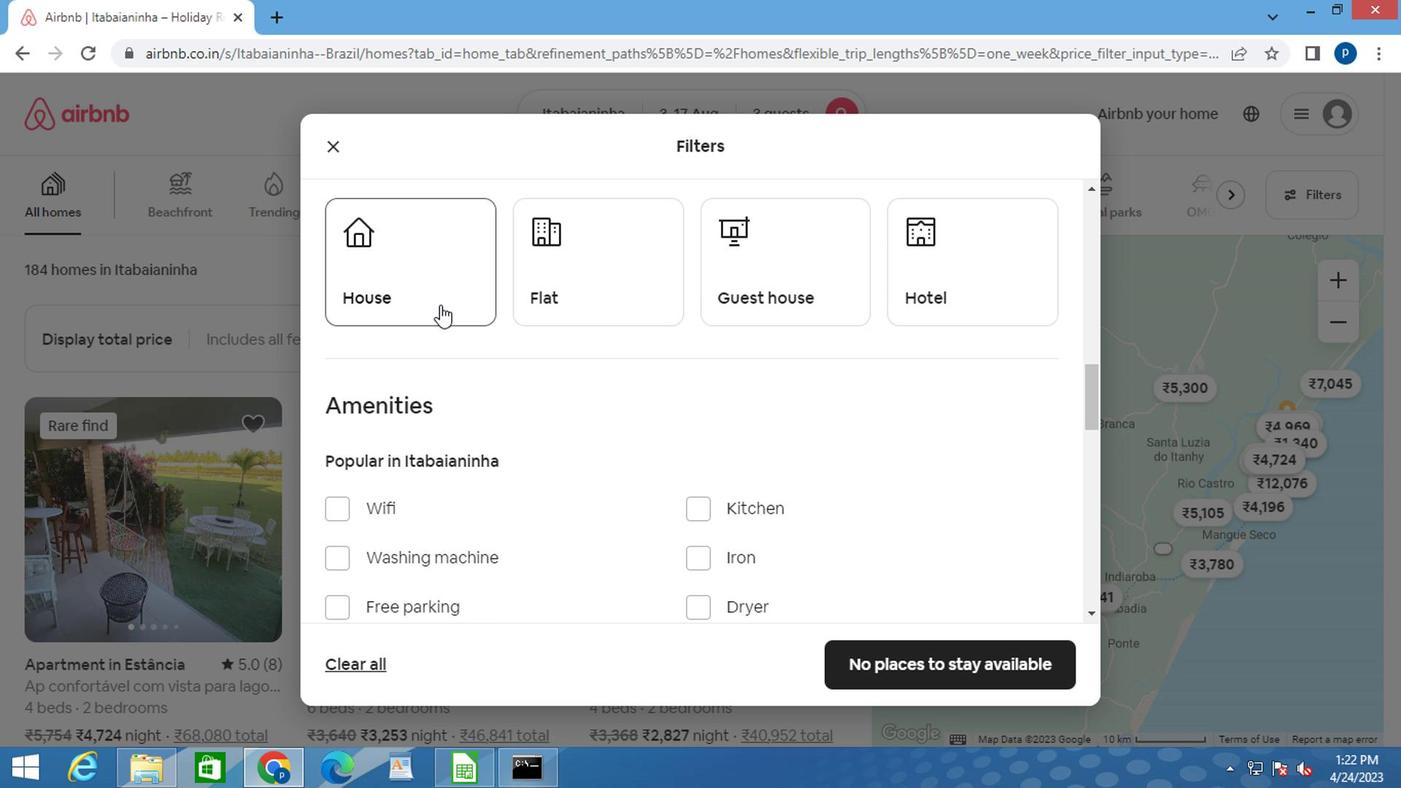 
Action: Mouse moved to (577, 324)
Screenshot: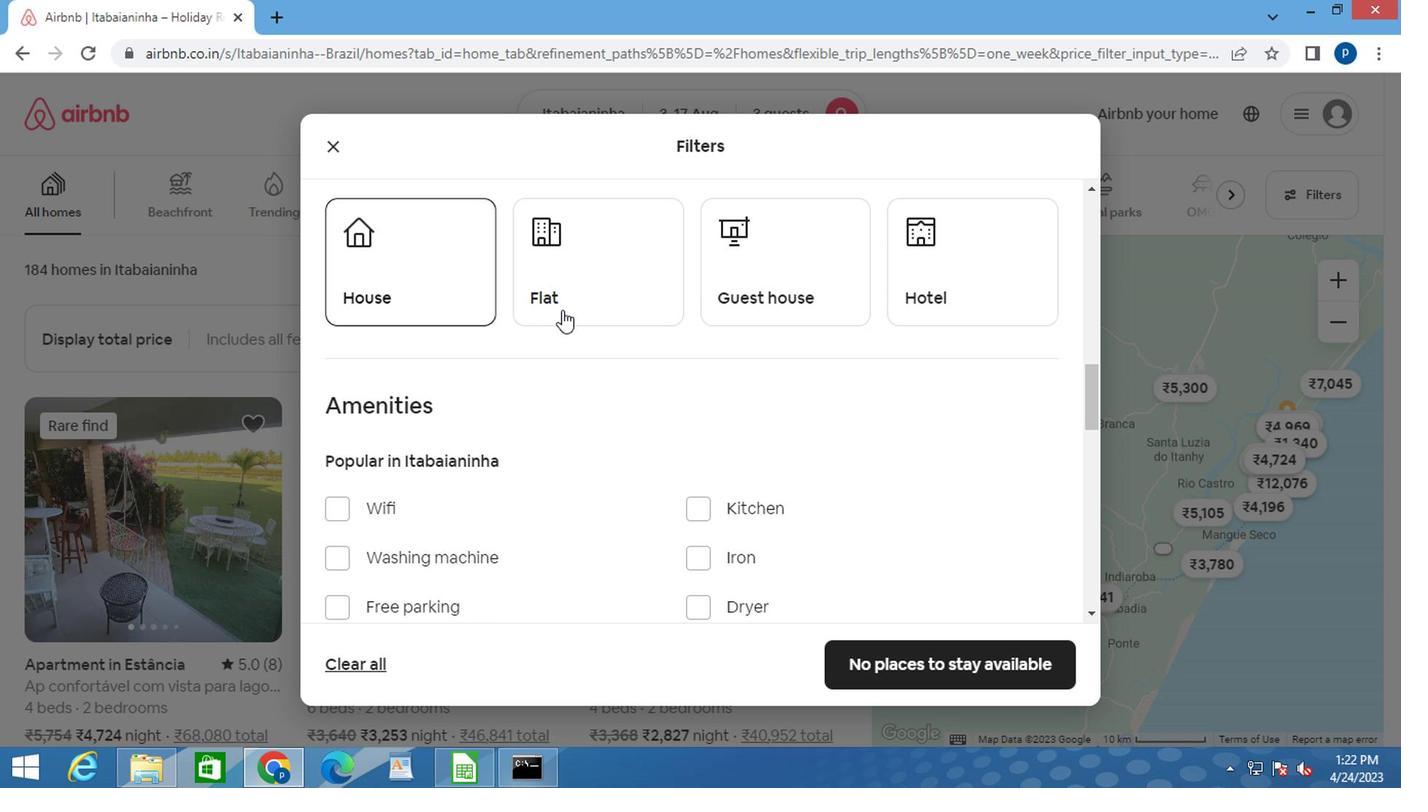 
Action: Mouse pressed left at (577, 324)
Screenshot: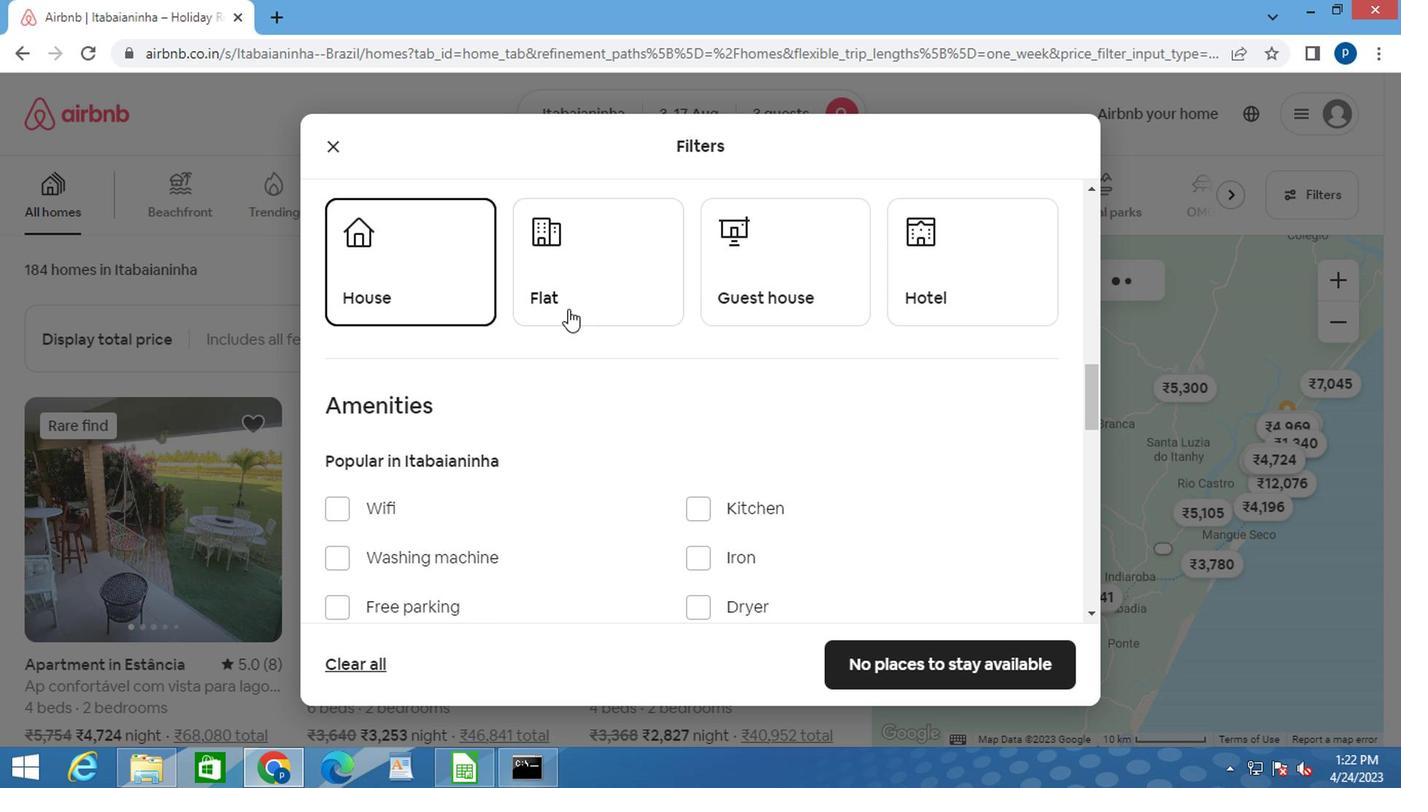 
Action: Mouse moved to (757, 310)
Screenshot: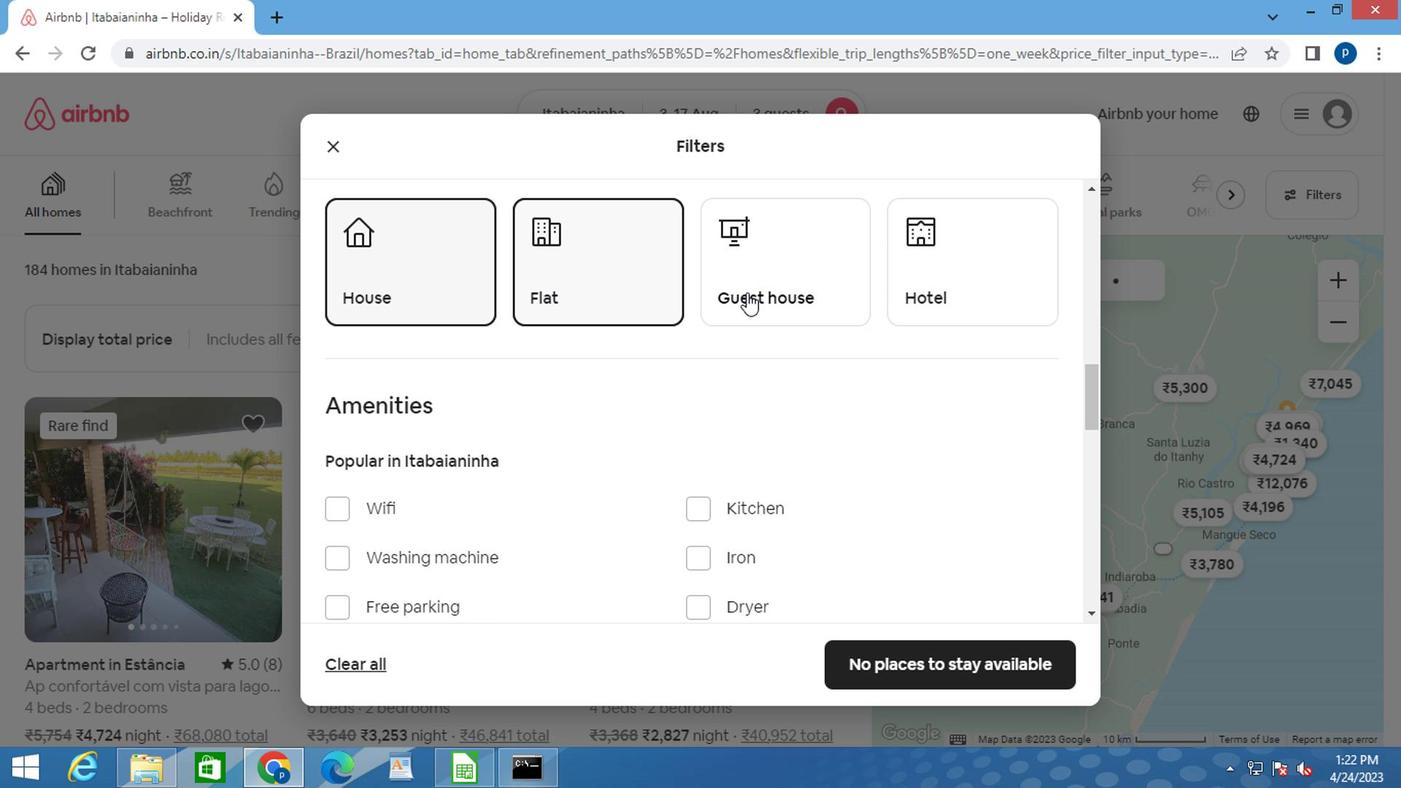 
Action: Mouse pressed left at (757, 310)
Screenshot: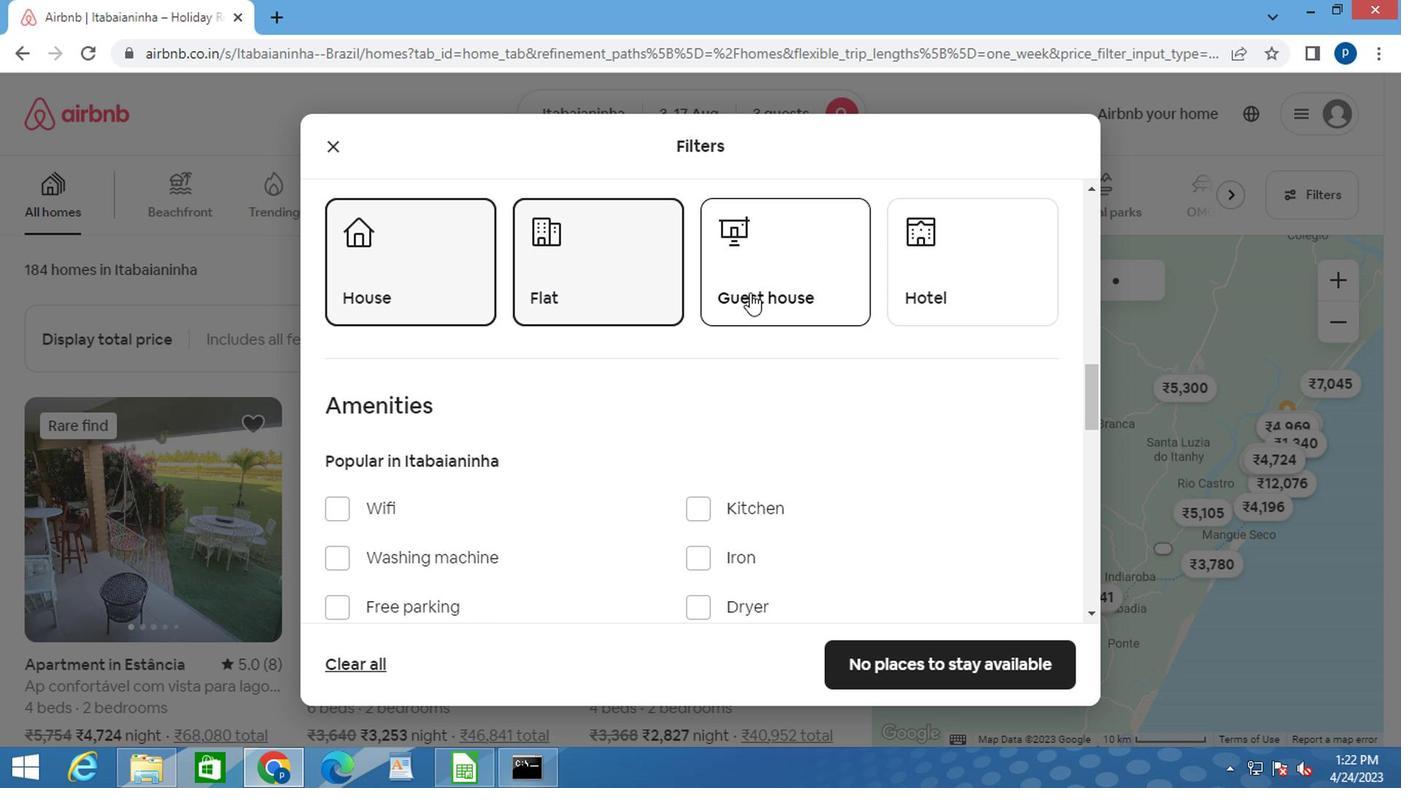 
Action: Mouse moved to (781, 356)
Screenshot: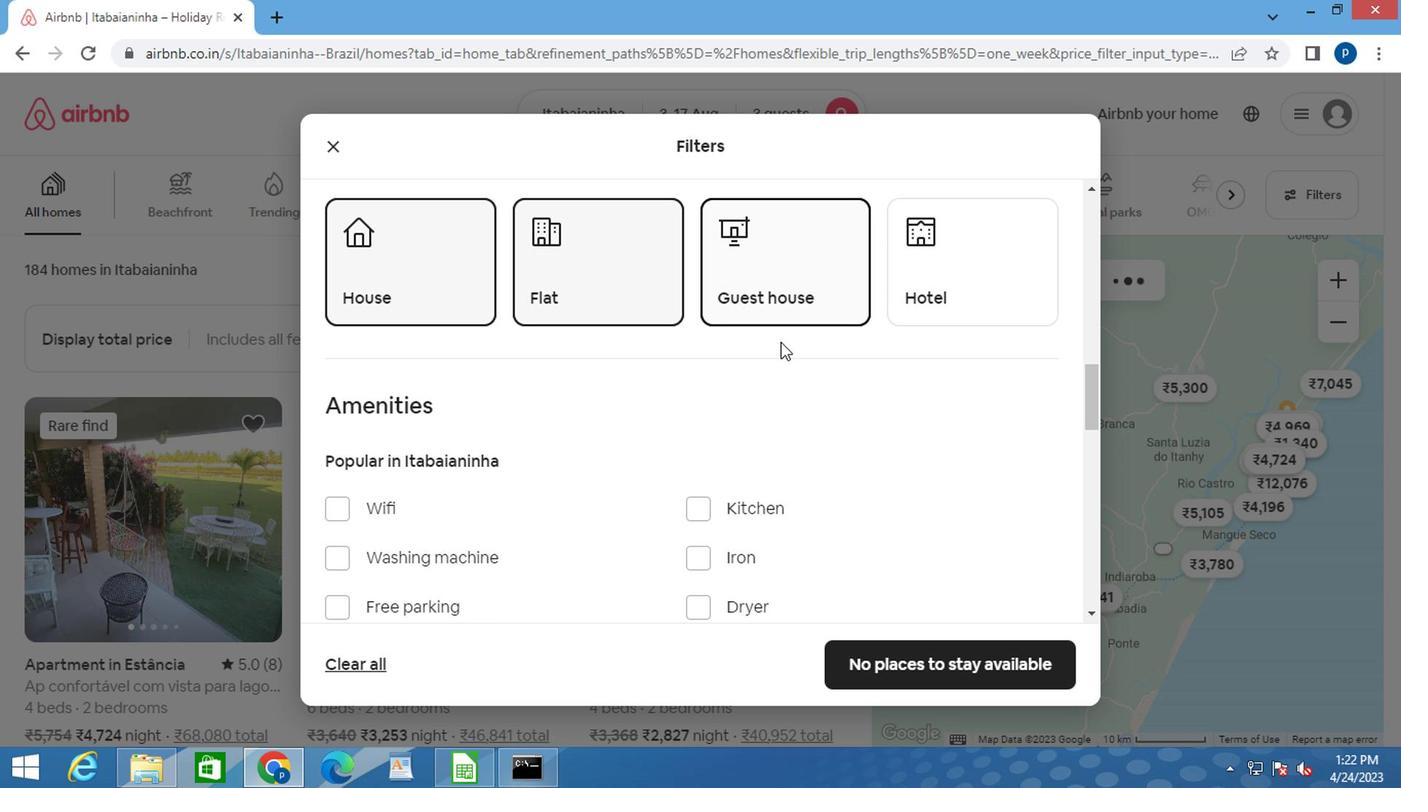 
Action: Mouse scrolled (781, 354) with delta (0, -1)
Screenshot: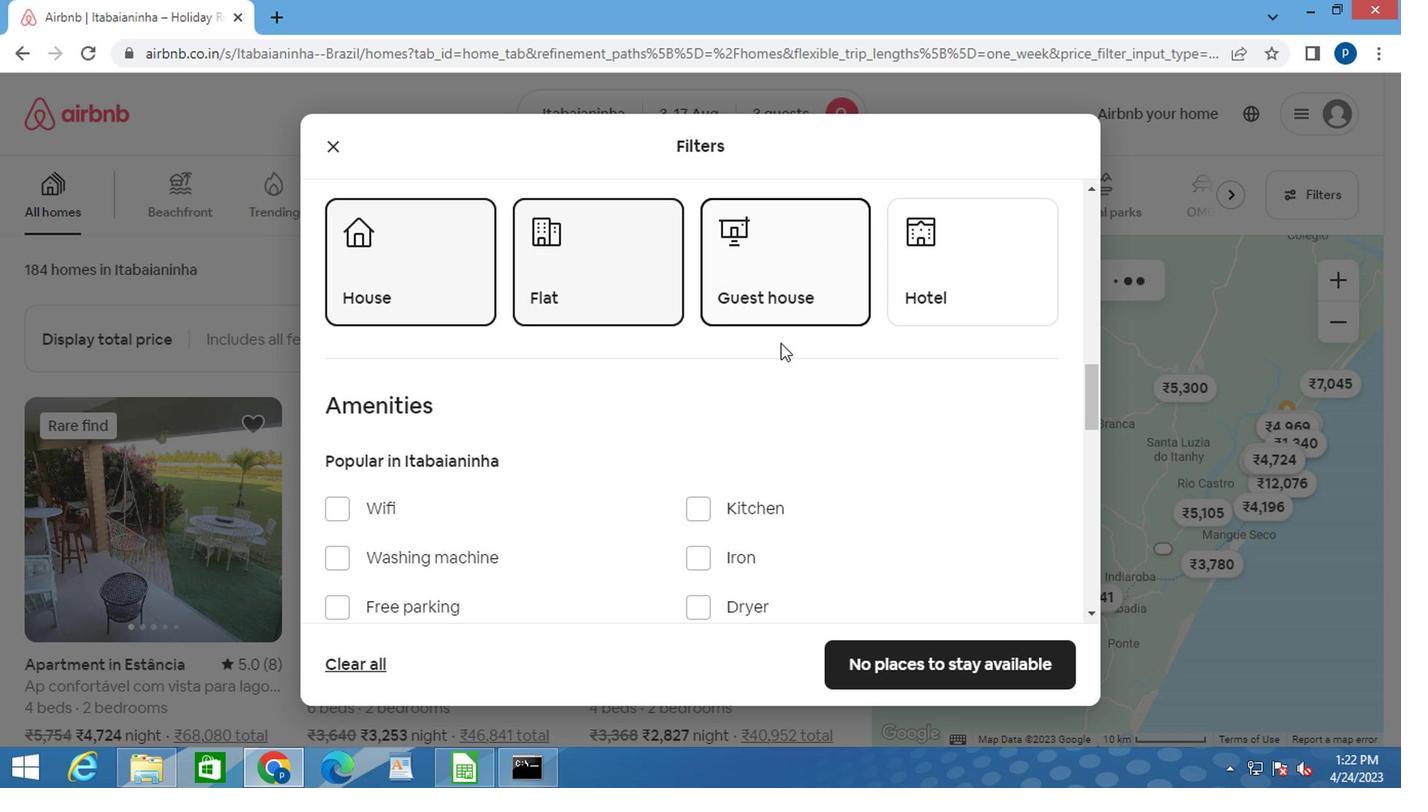 
Action: Mouse moved to (355, 413)
Screenshot: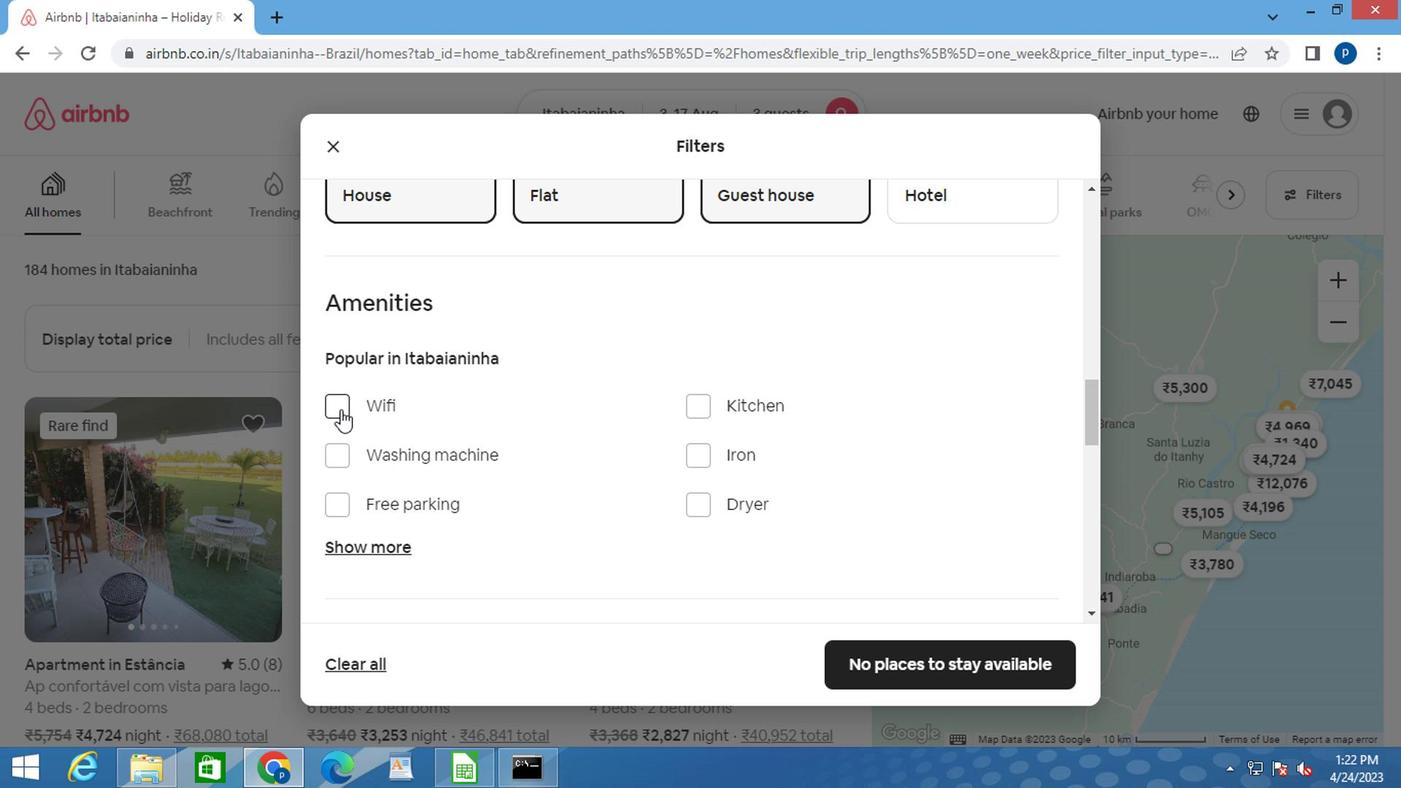
Action: Mouse pressed left at (355, 413)
Screenshot: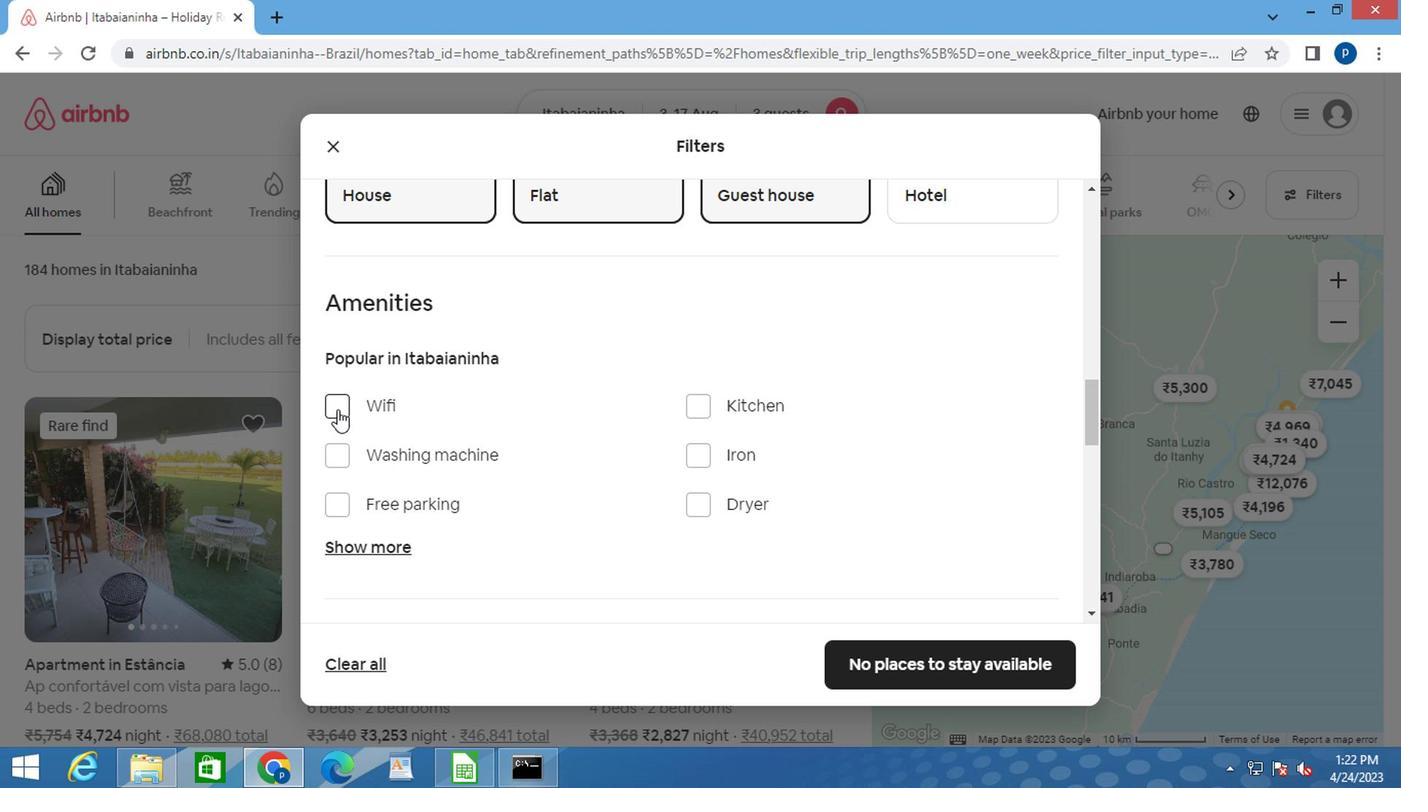 
Action: Mouse moved to (607, 407)
Screenshot: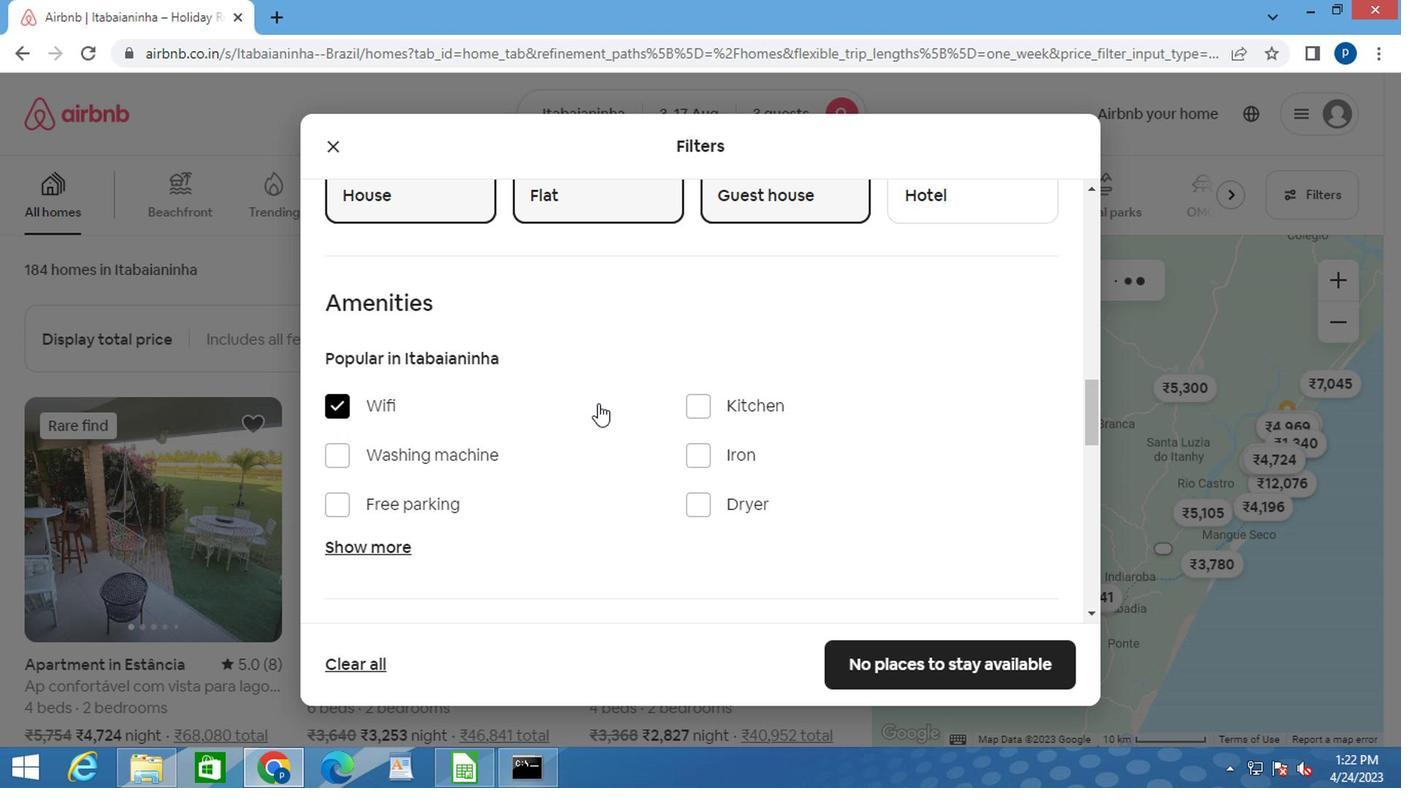 
Action: Mouse scrolled (607, 406) with delta (0, 0)
Screenshot: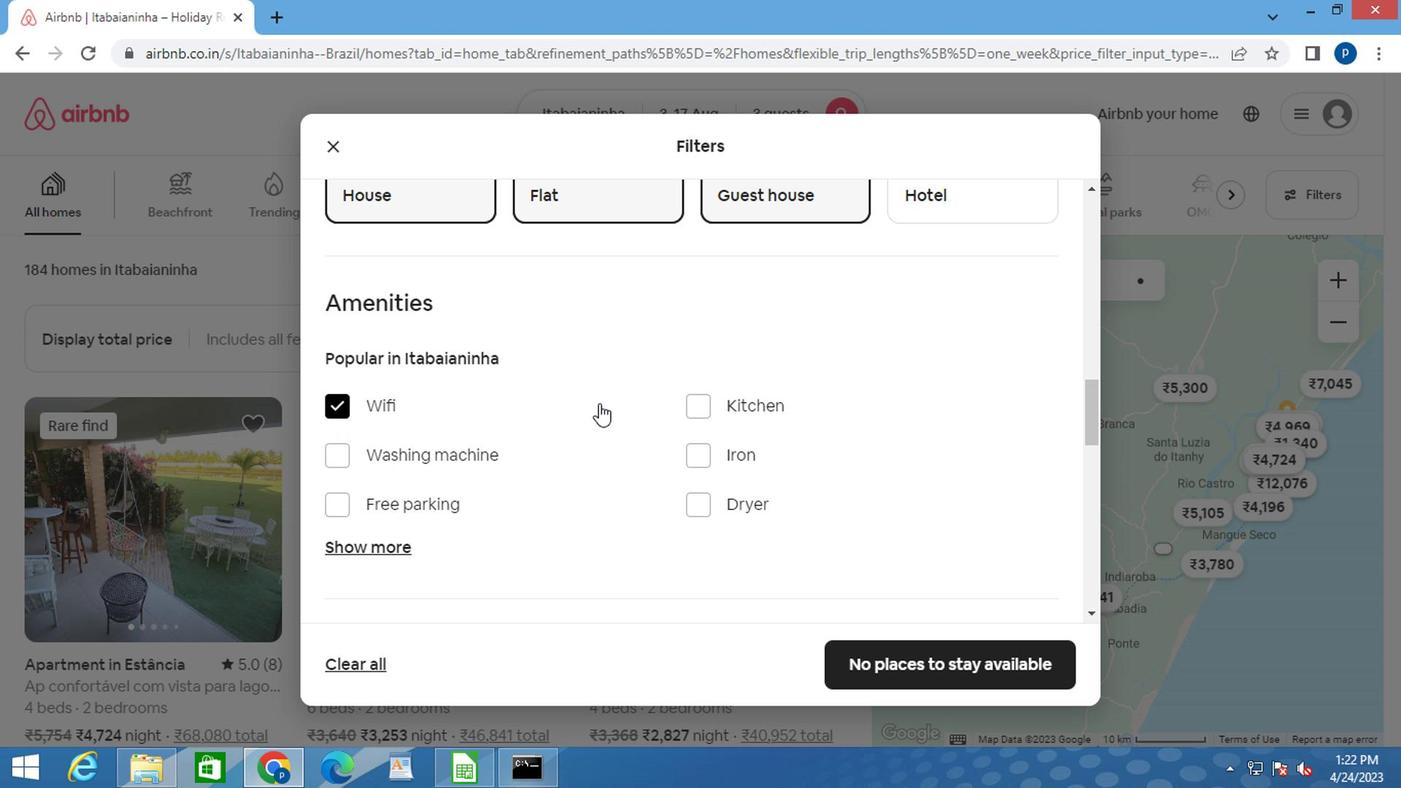 
Action: Mouse scrolled (607, 406) with delta (0, 0)
Screenshot: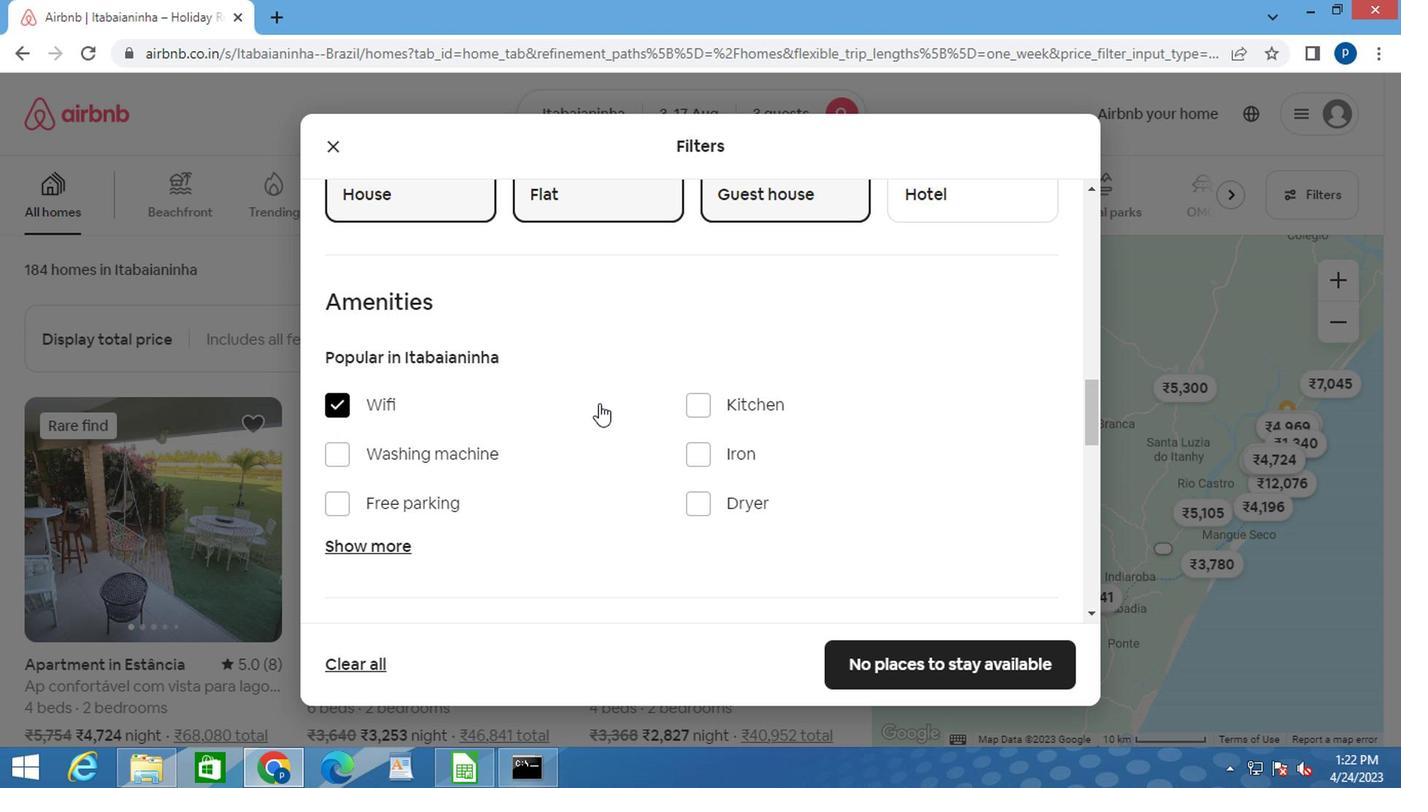 
Action: Mouse moved to (1001, 553)
Screenshot: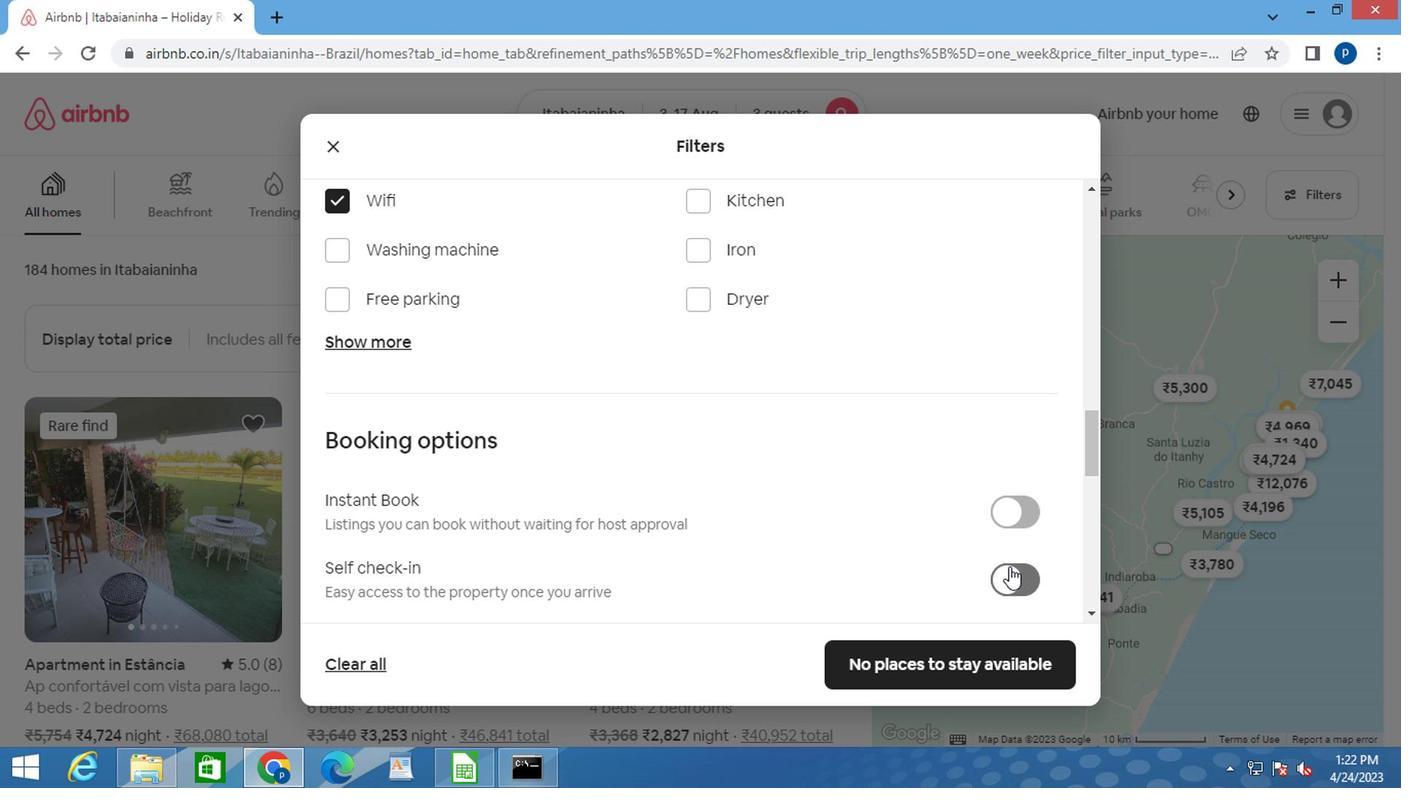 
Action: Mouse pressed left at (1001, 553)
Screenshot: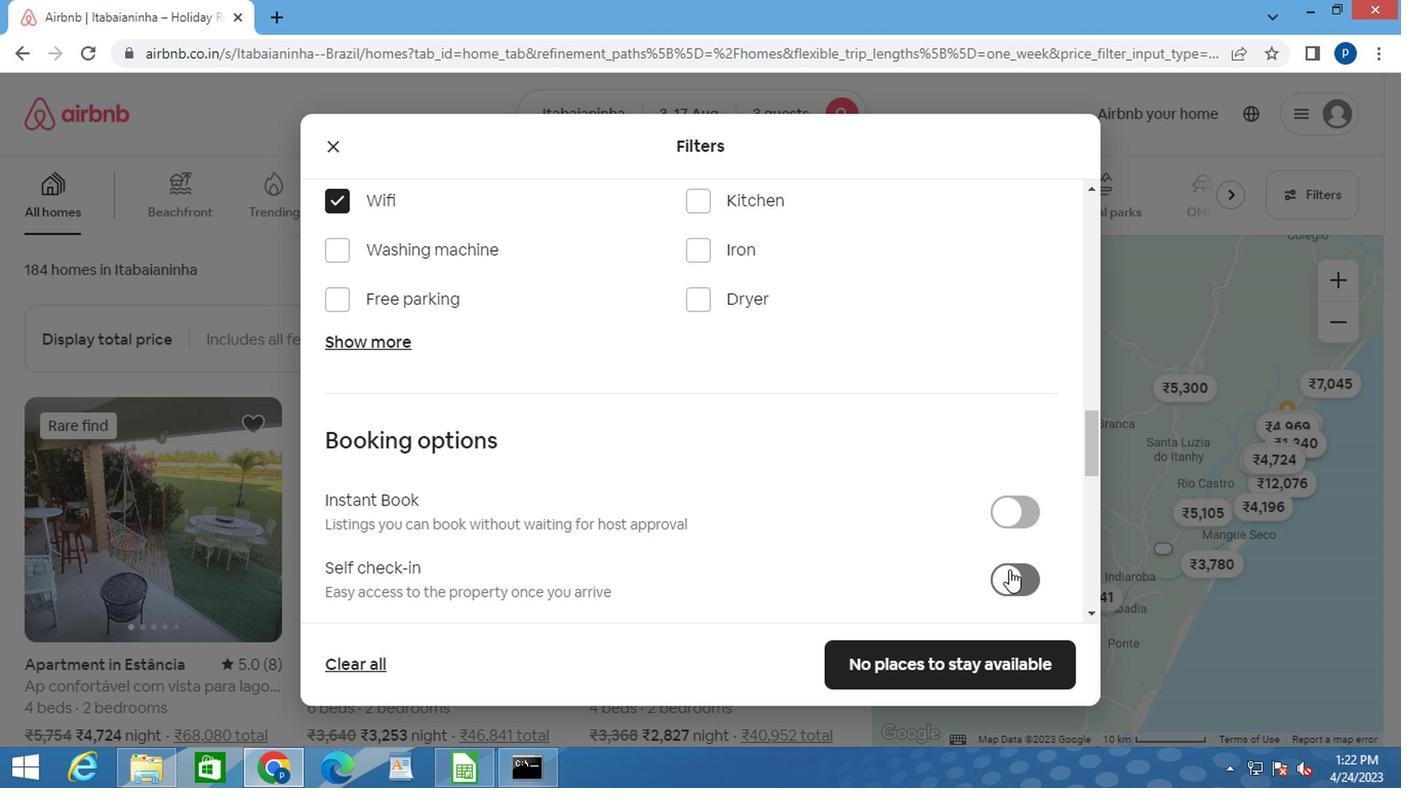 
Action: Mouse moved to (869, 493)
Screenshot: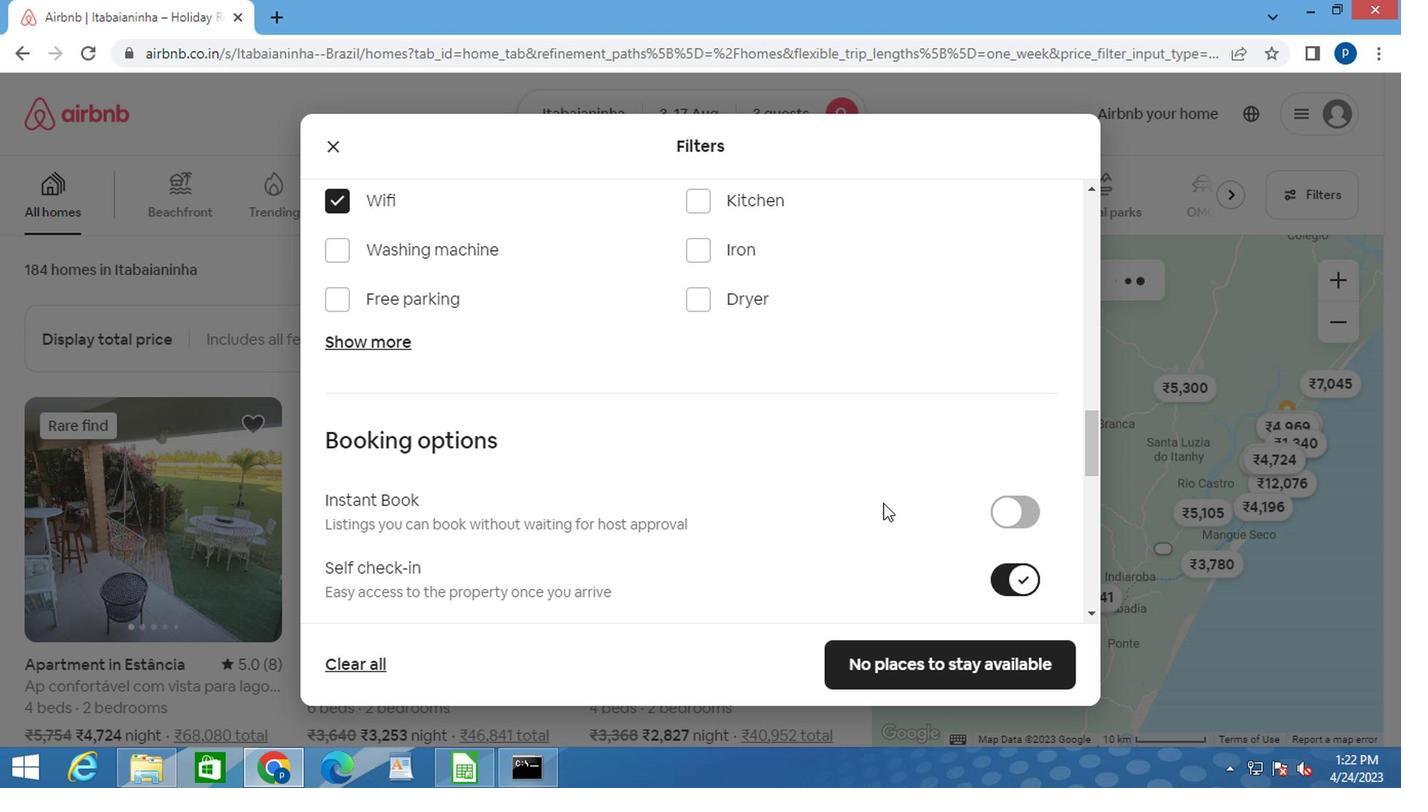 
Action: Mouse scrolled (869, 492) with delta (0, 0)
Screenshot: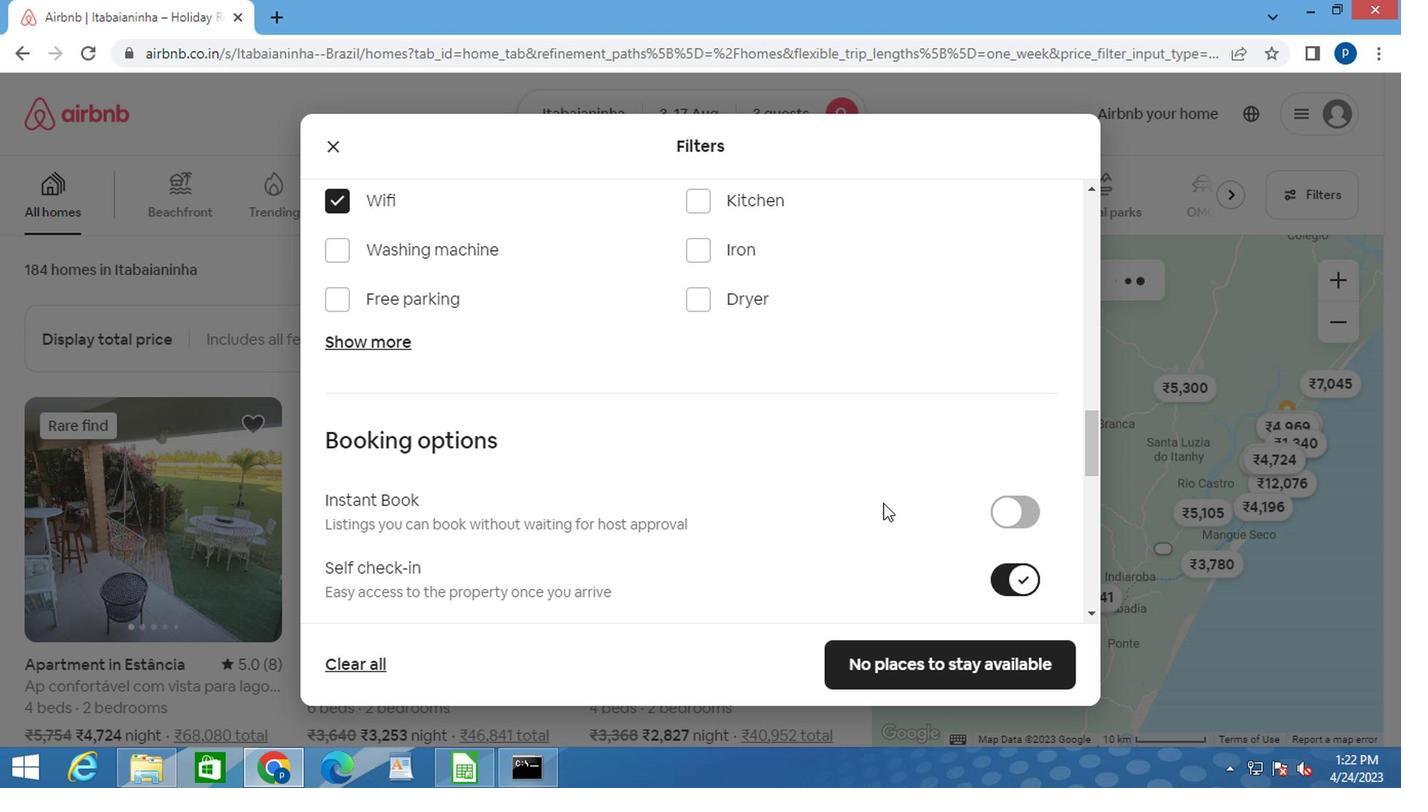 
Action: Mouse moved to (866, 492)
Screenshot: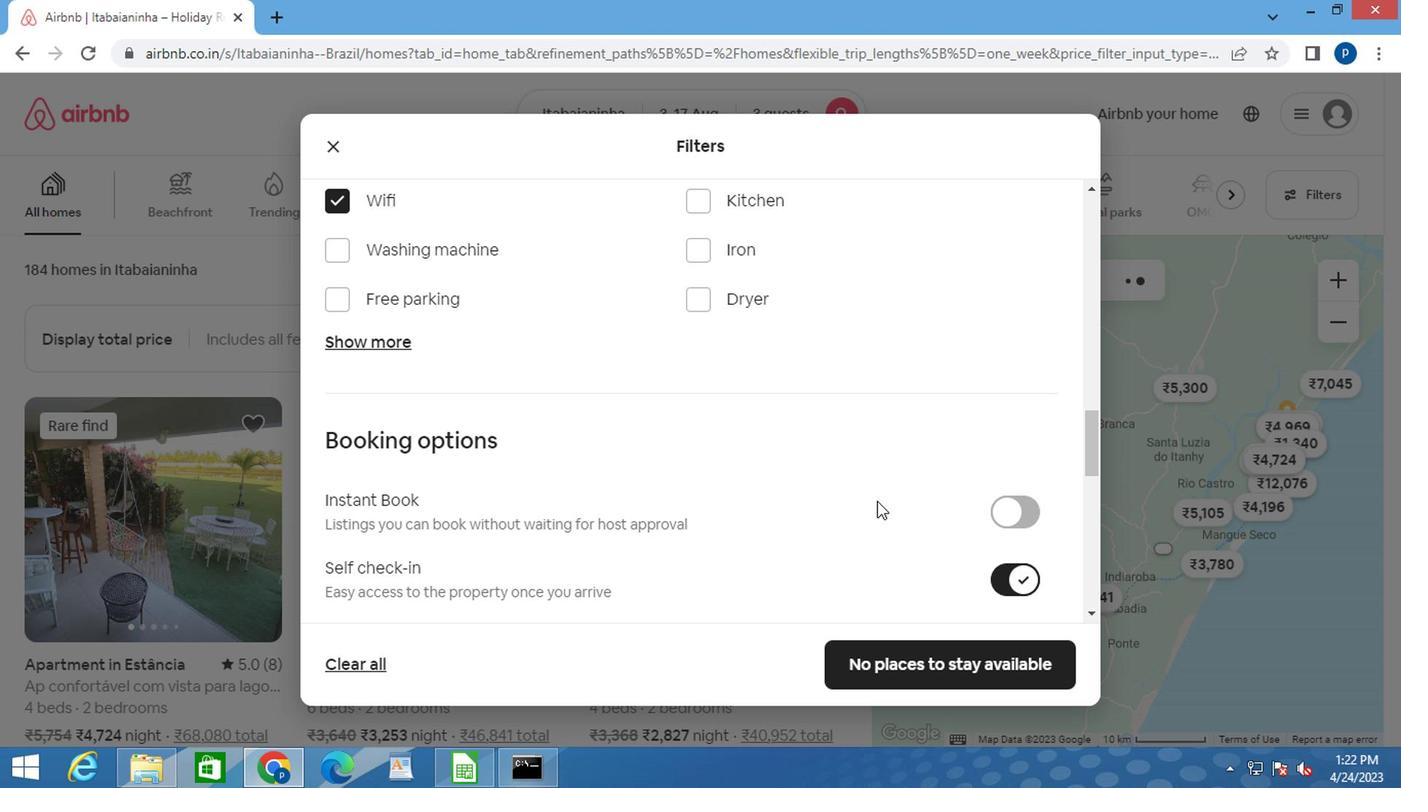 
Action: Mouse scrolled (866, 491) with delta (0, -1)
Screenshot: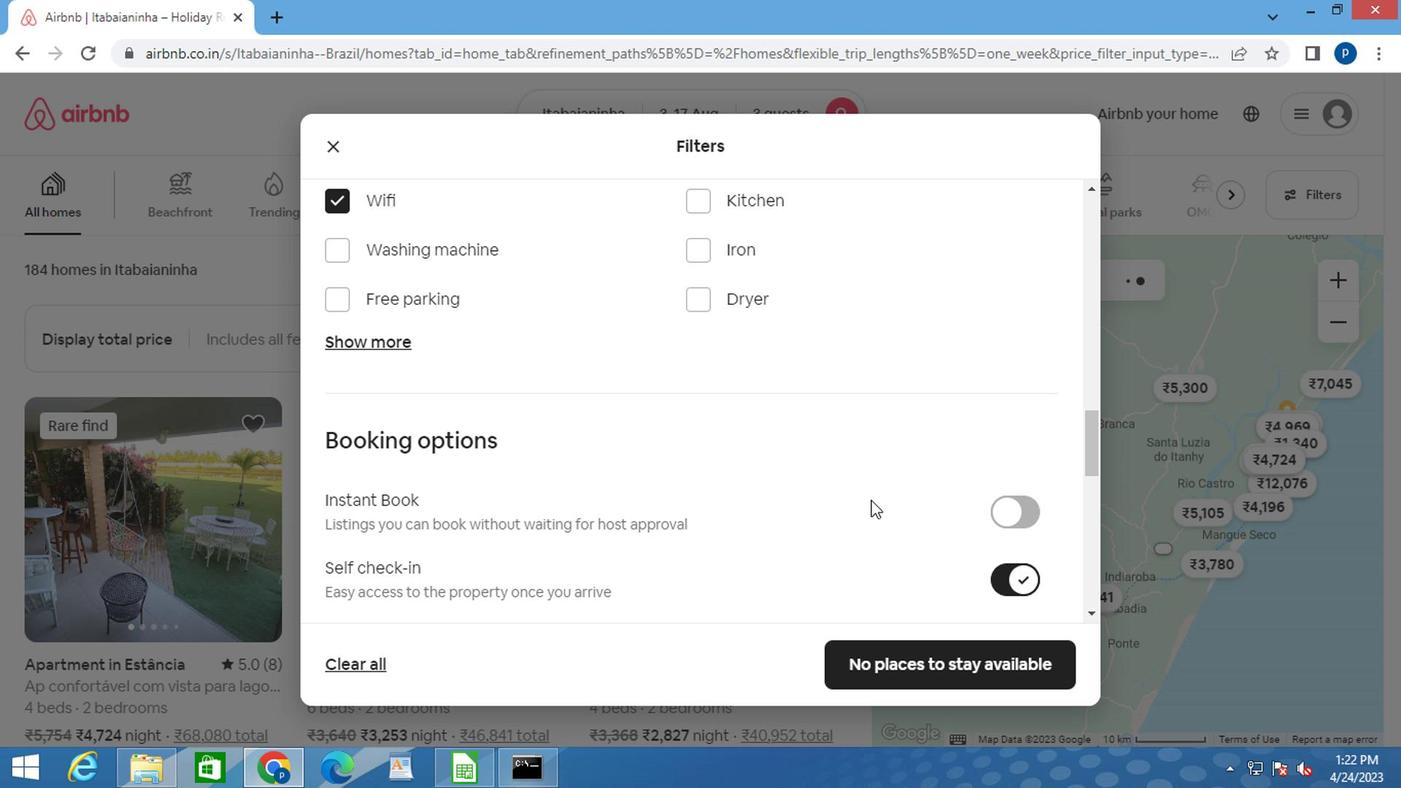 
Action: Mouse moved to (850, 492)
Screenshot: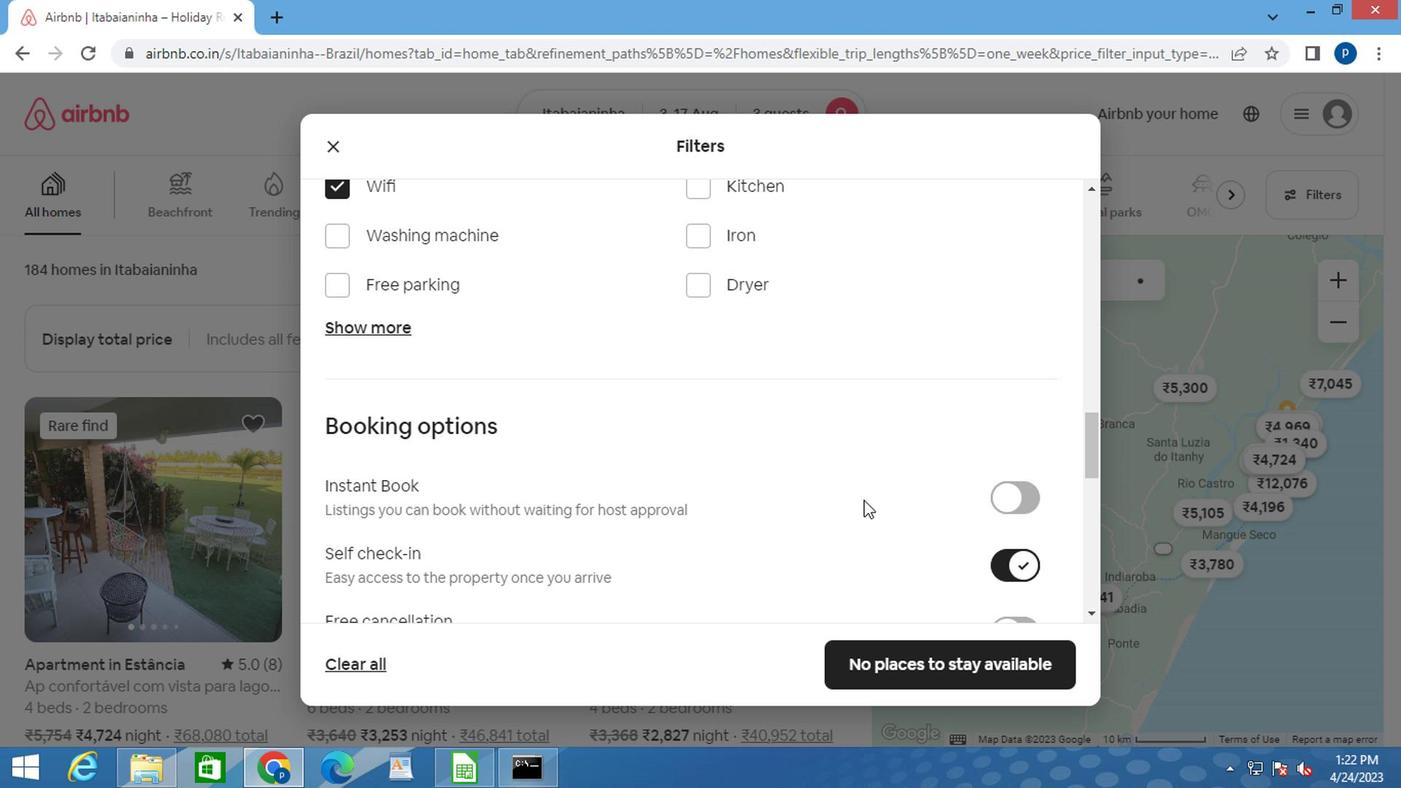 
Action: Mouse scrolled (858, 491) with delta (0, -1)
Screenshot: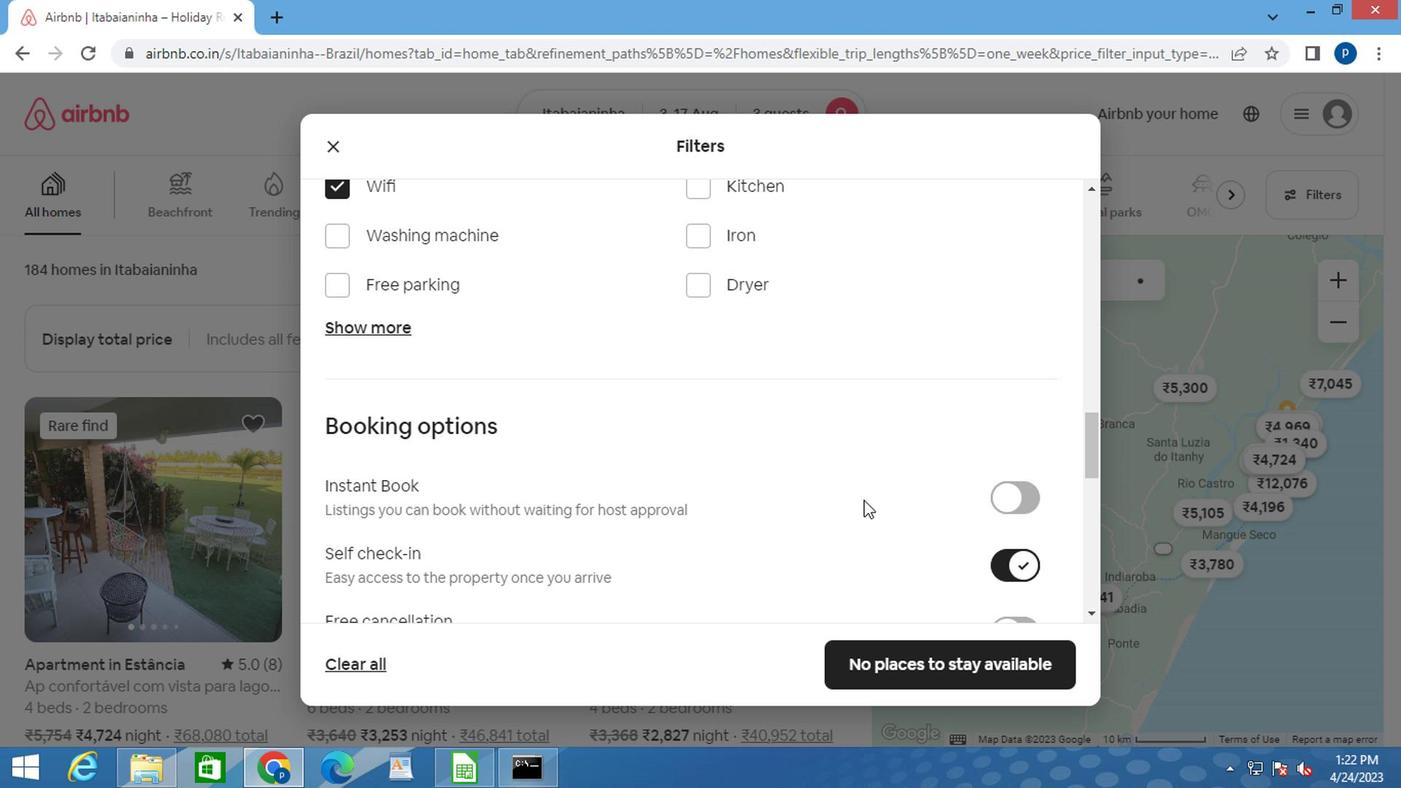 
Action: Mouse moved to (844, 492)
Screenshot: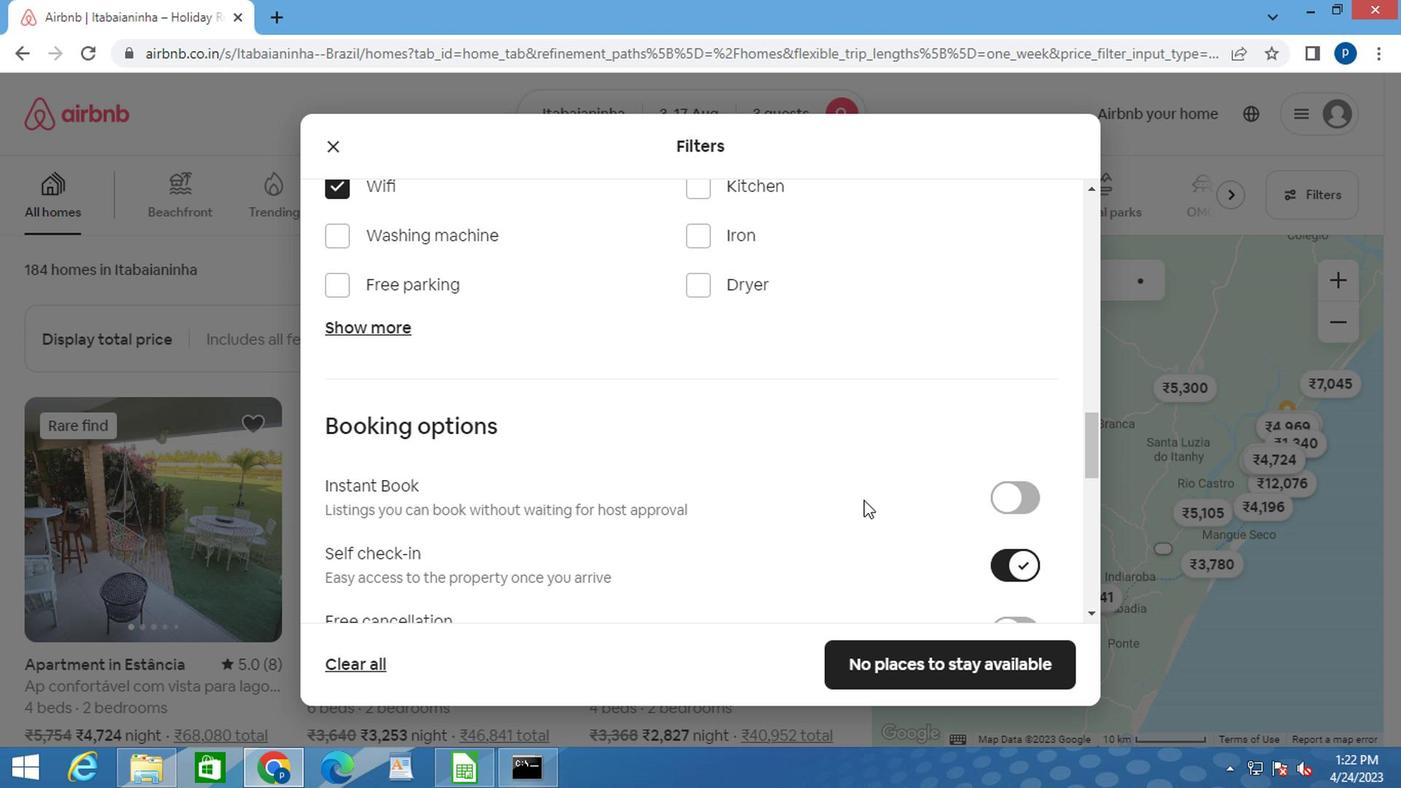 
Action: Mouse scrolled (846, 491) with delta (0, -1)
Screenshot: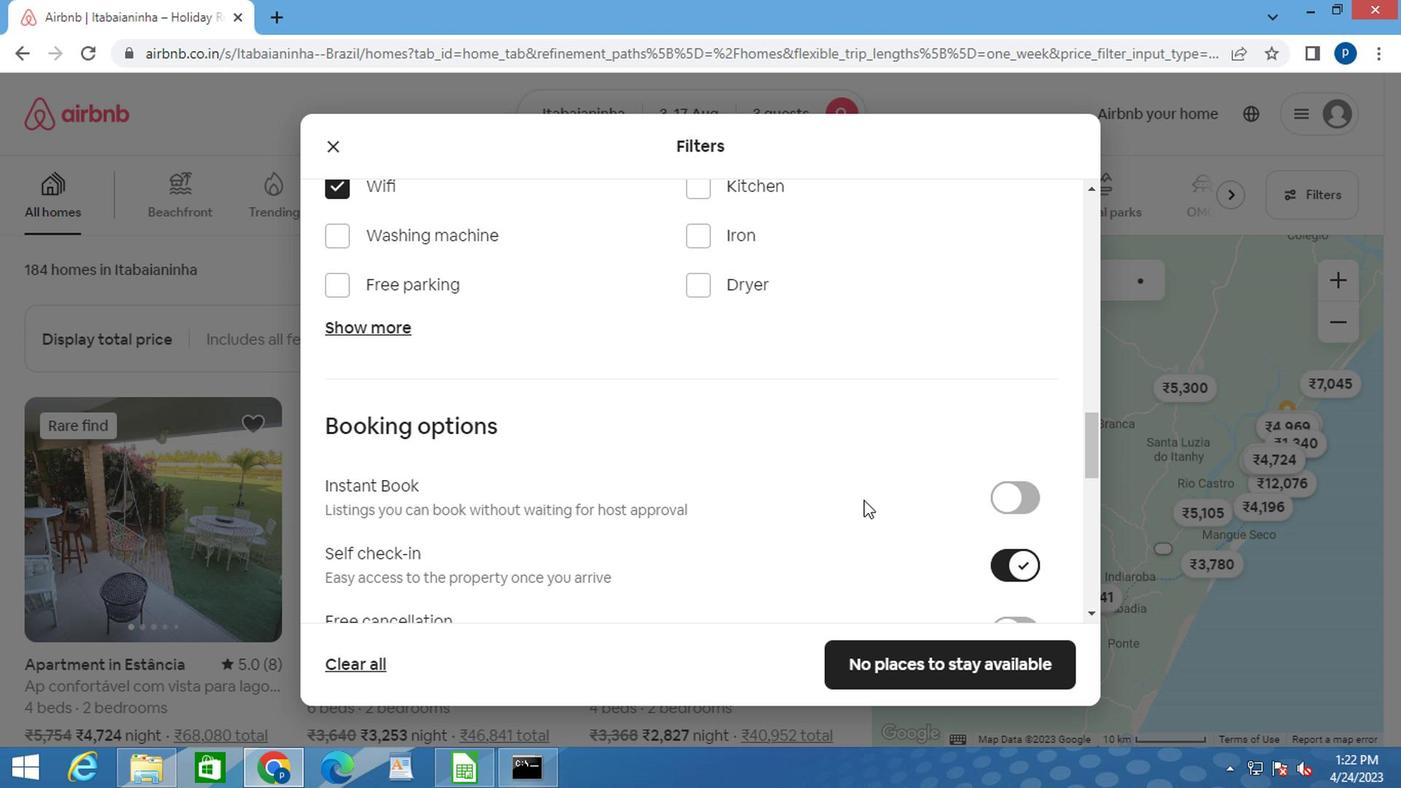 
Action: Mouse moved to (799, 480)
Screenshot: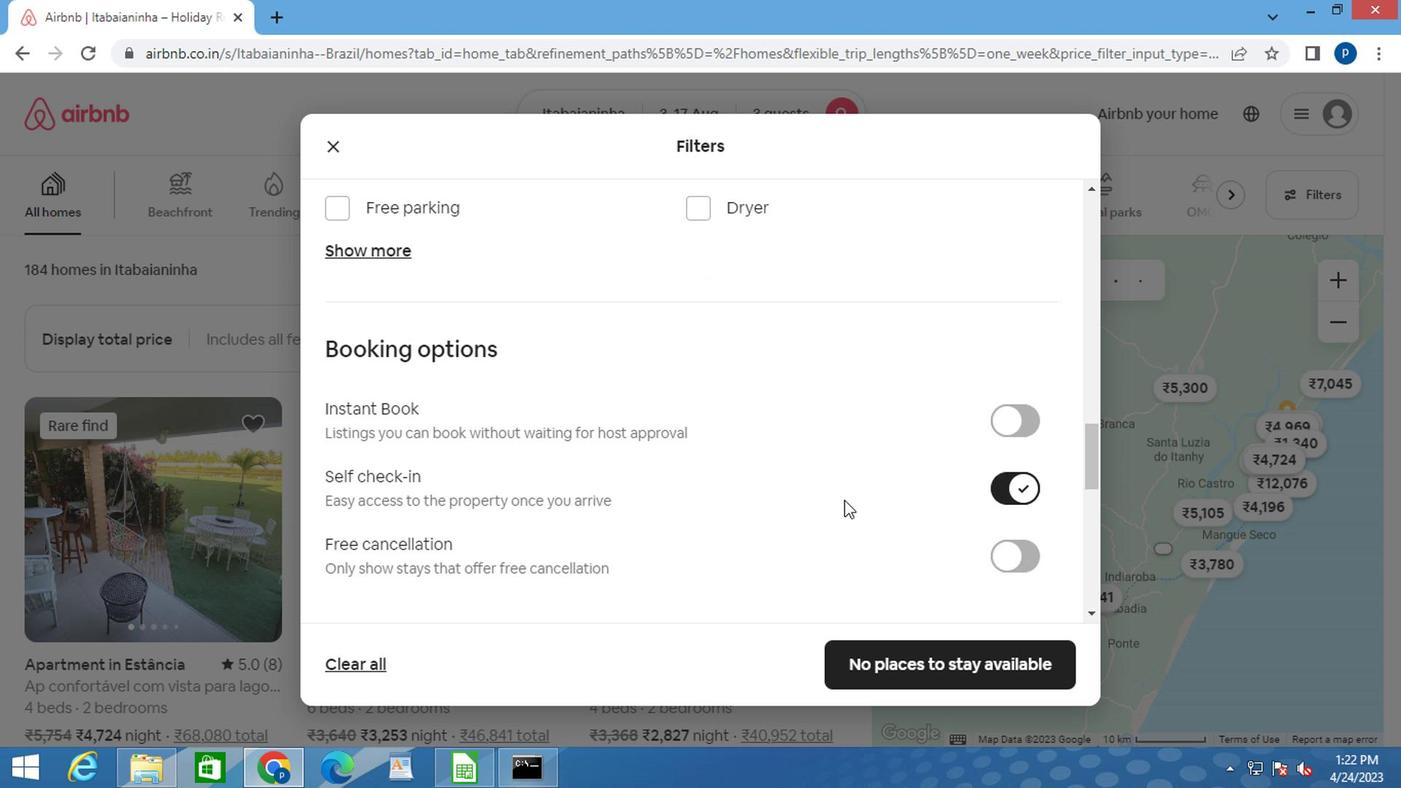 
Action: Mouse scrolled (812, 485) with delta (0, 0)
Screenshot: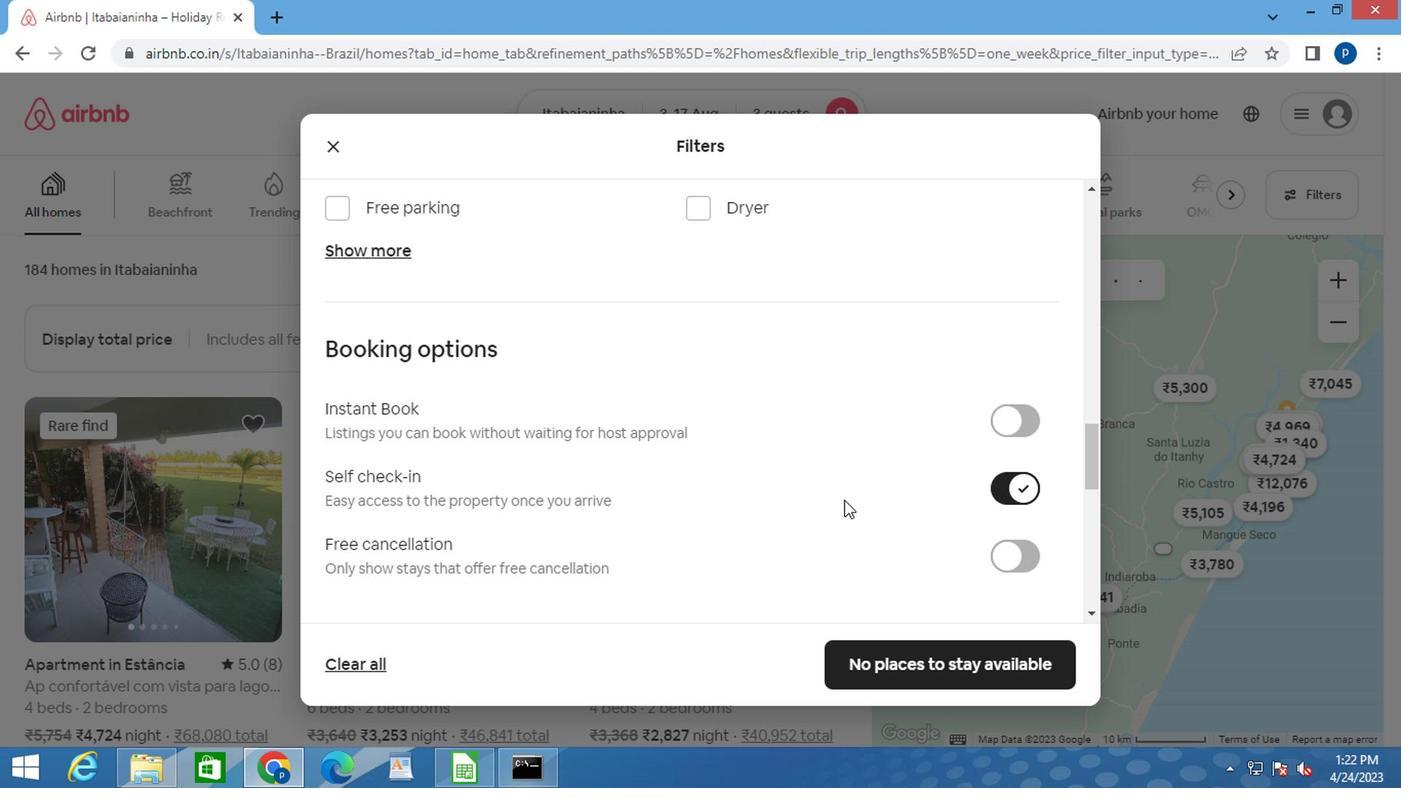
Action: Mouse moved to (705, 446)
Screenshot: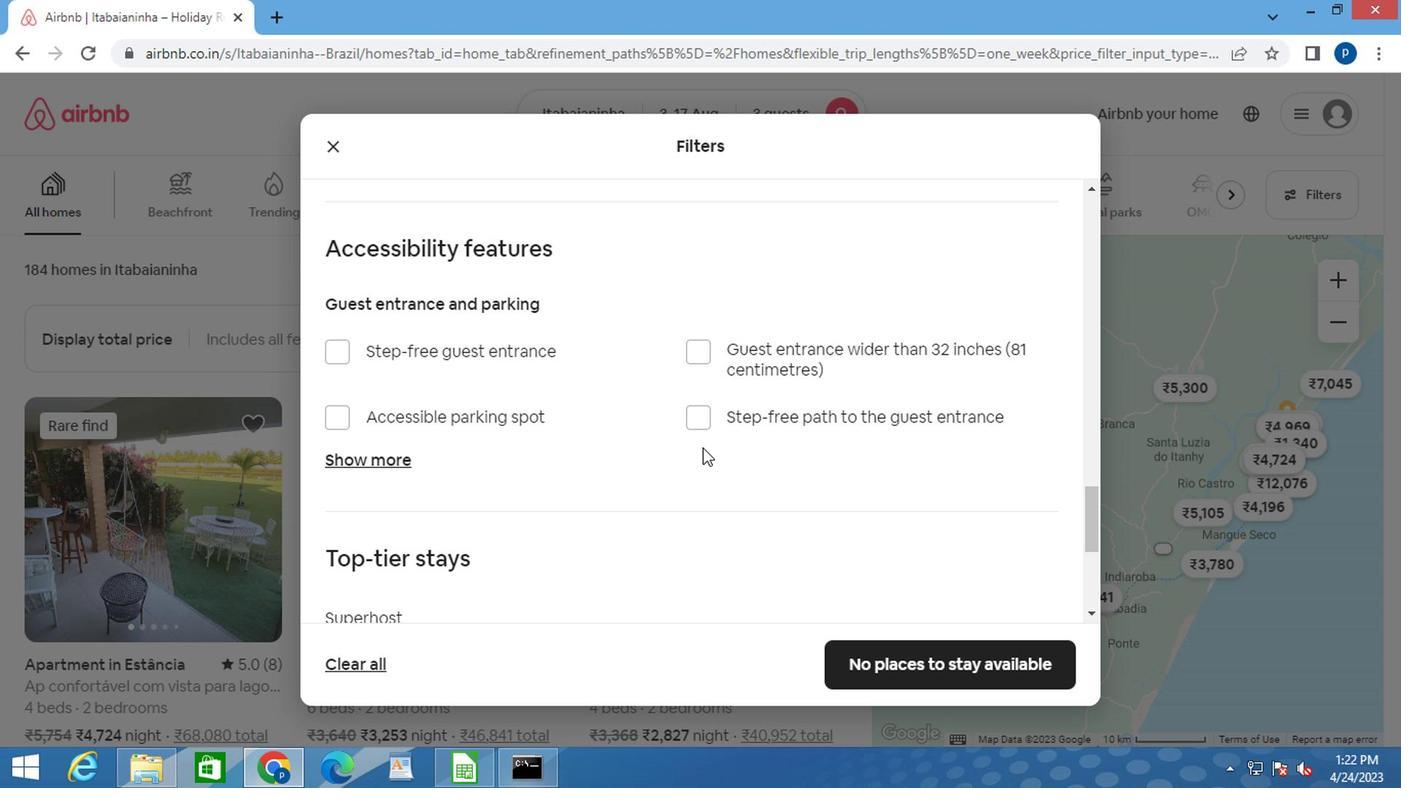 
Action: Mouse scrolled (705, 445) with delta (0, -1)
Screenshot: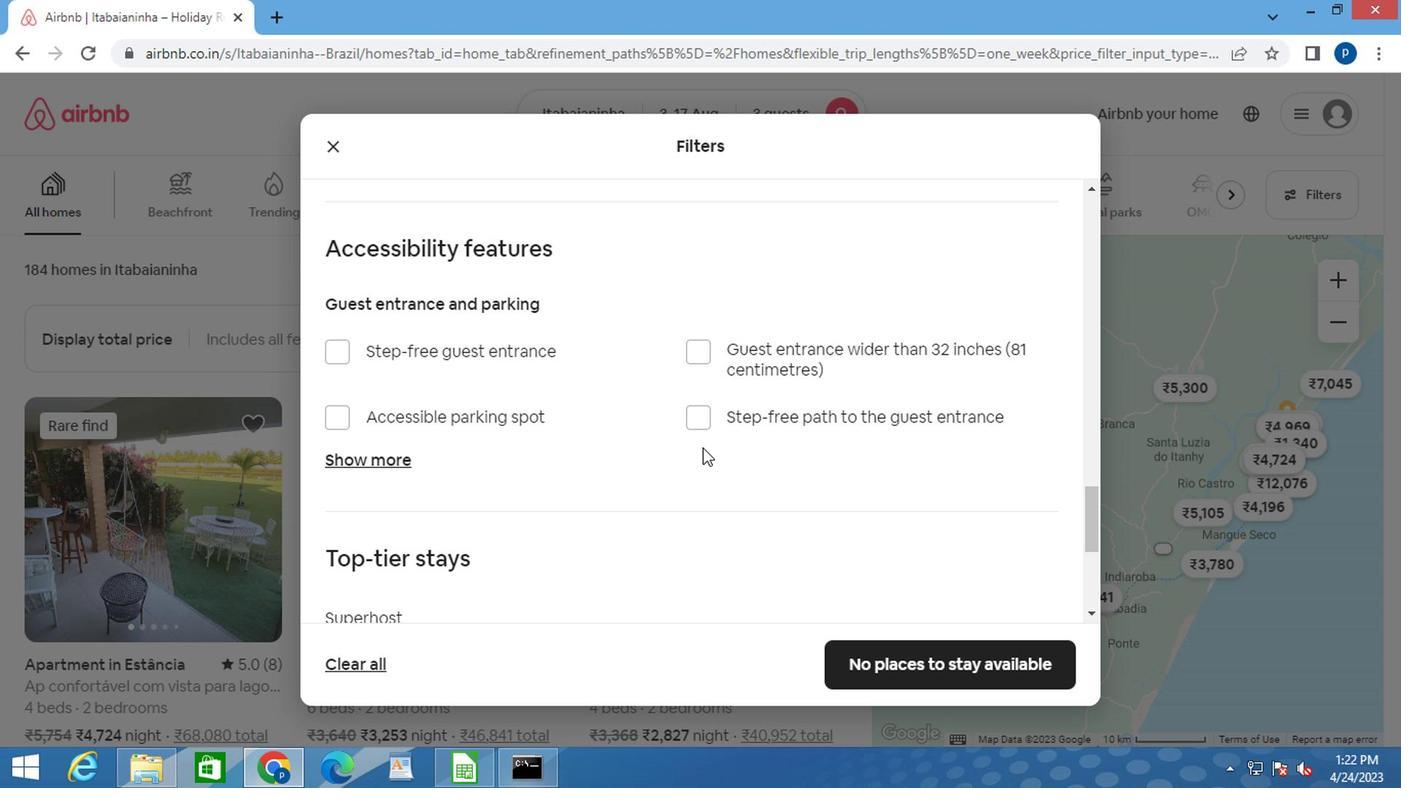 
Action: Mouse scrolled (705, 445) with delta (0, -1)
Screenshot: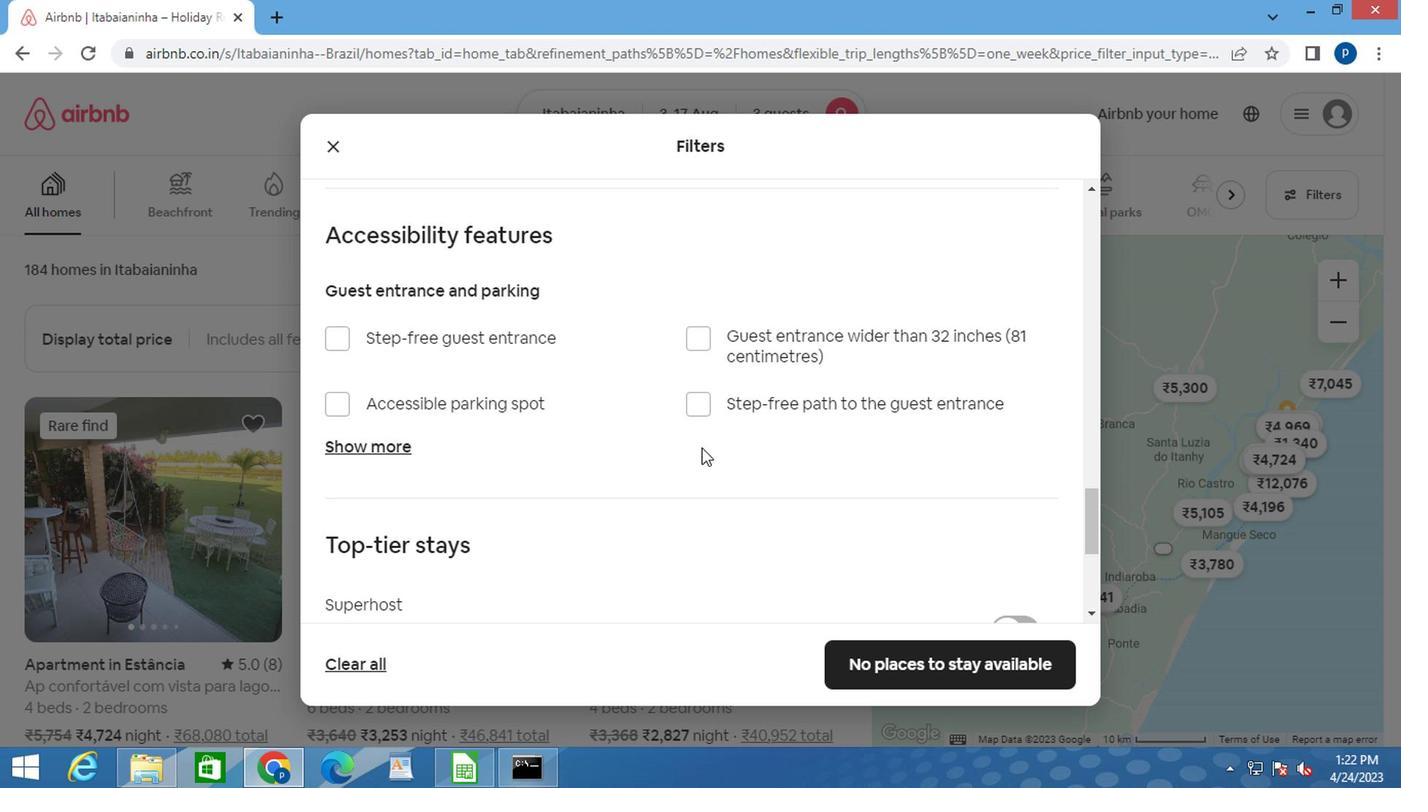 
Action: Mouse moved to (703, 446)
Screenshot: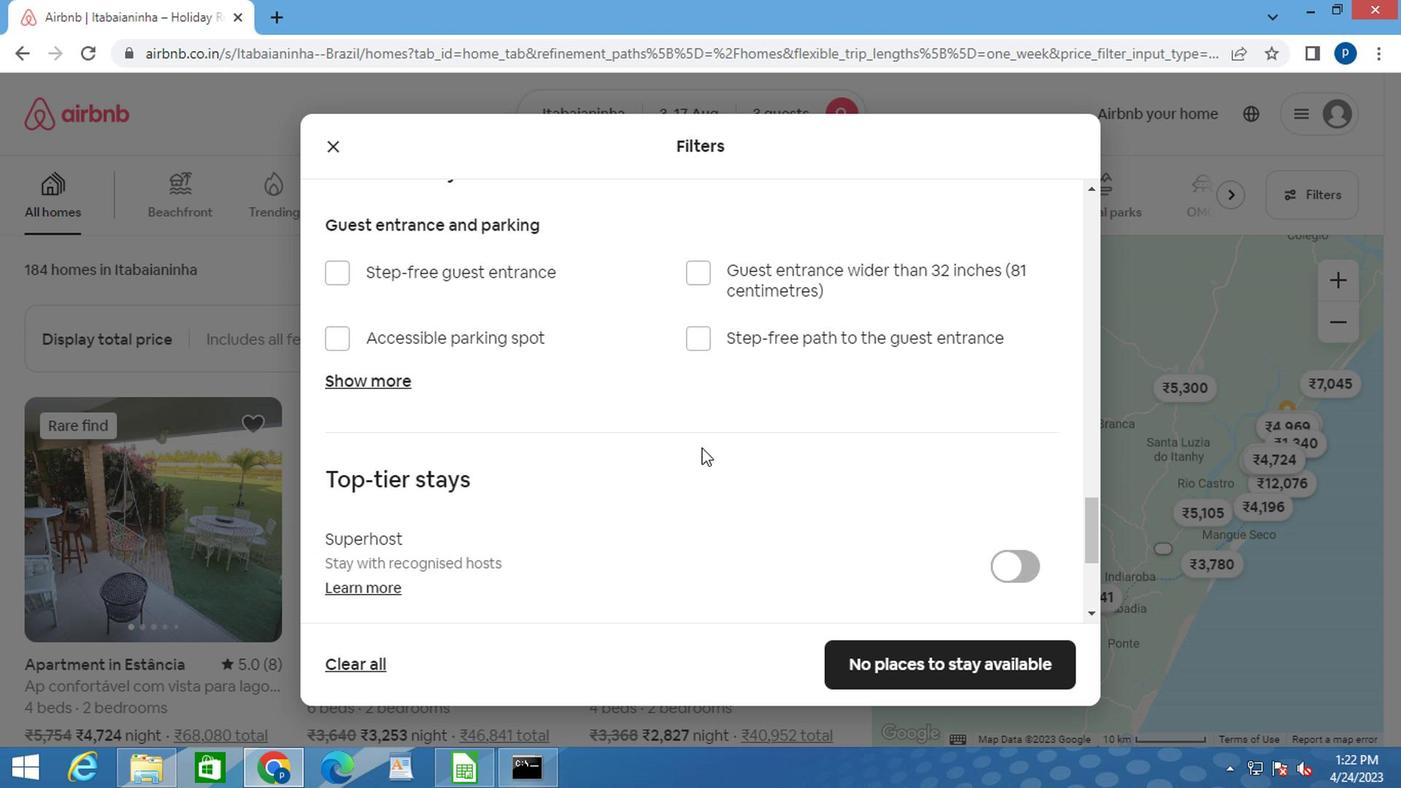 
Action: Mouse scrolled (703, 445) with delta (0, -1)
Screenshot: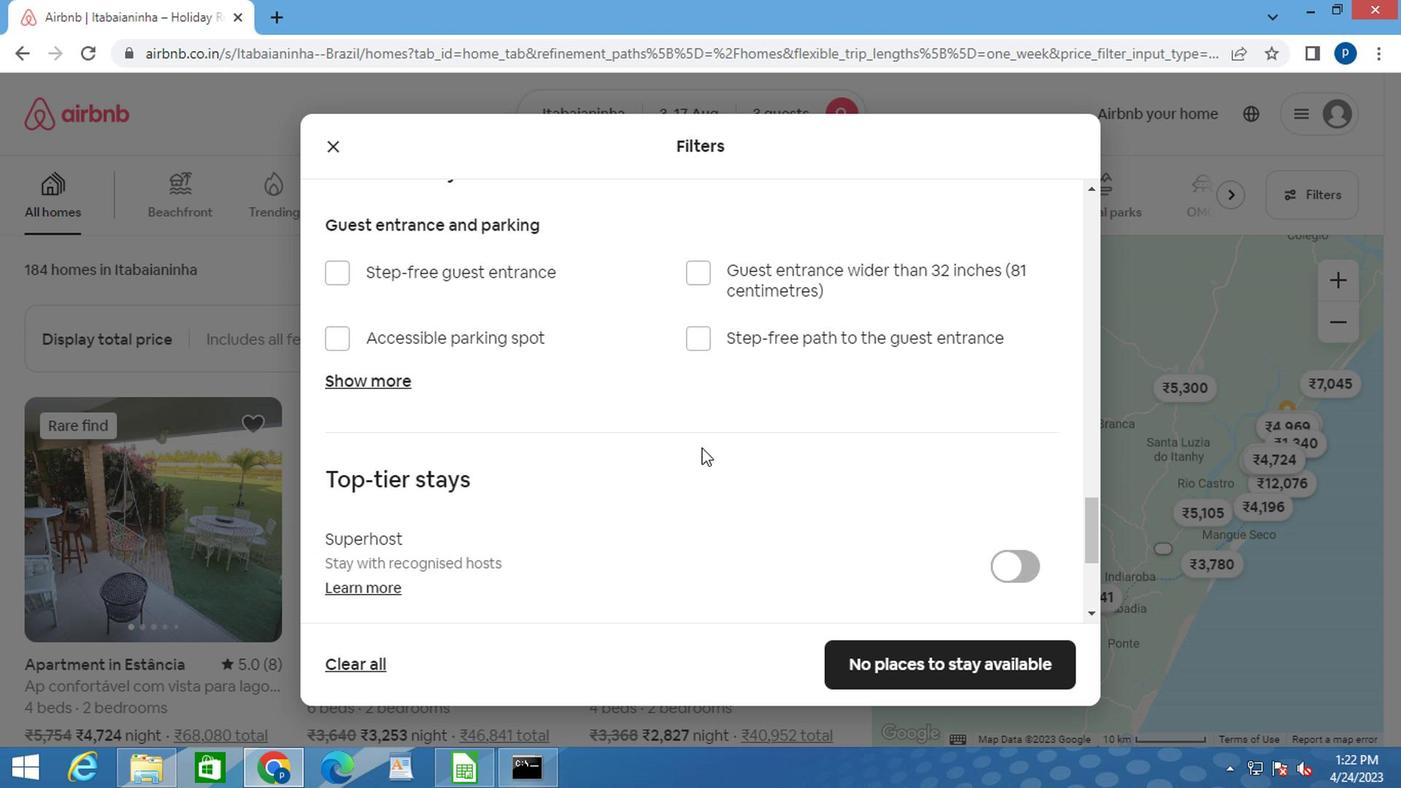 
Action: Mouse scrolled (703, 445) with delta (0, -1)
Screenshot: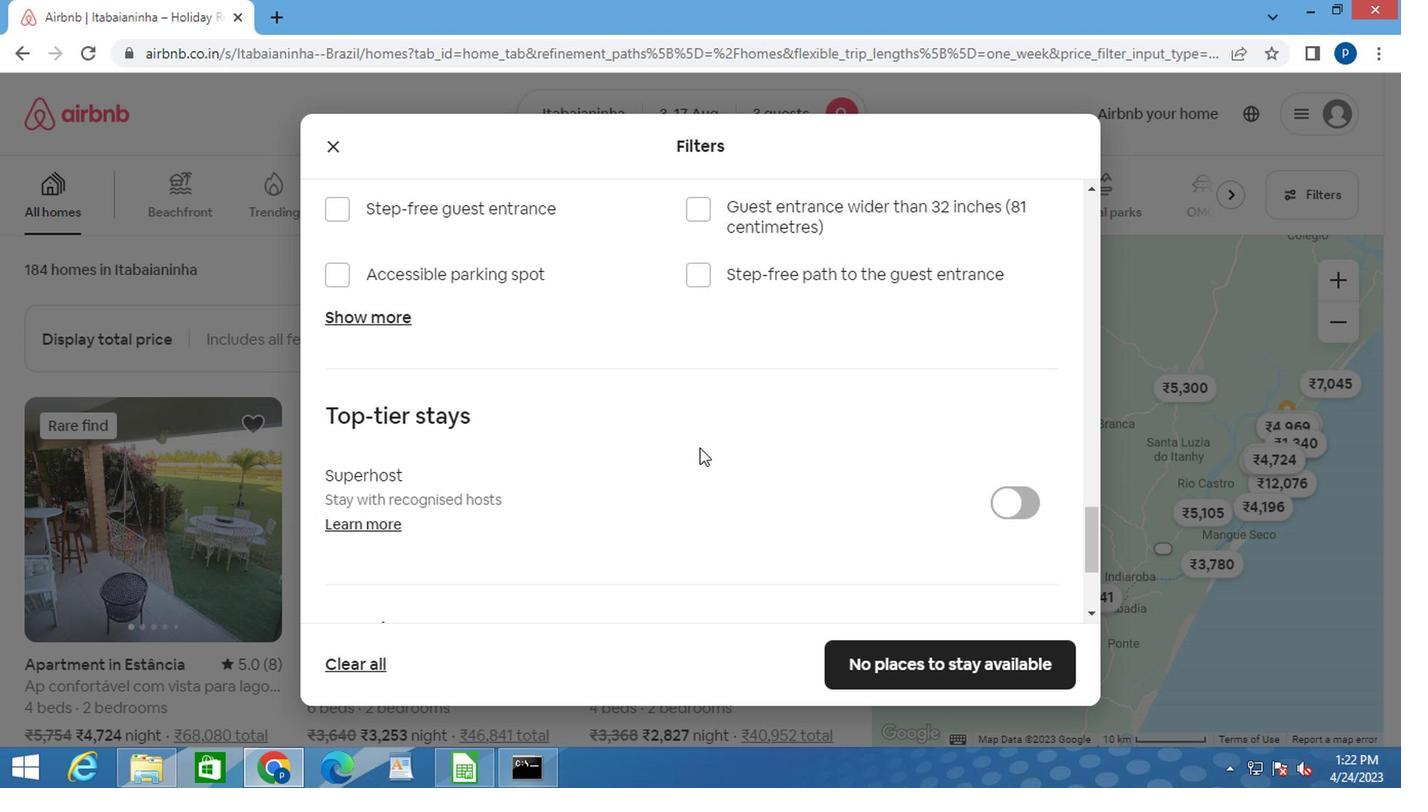 
Action: Mouse moved to (710, 513)
Screenshot: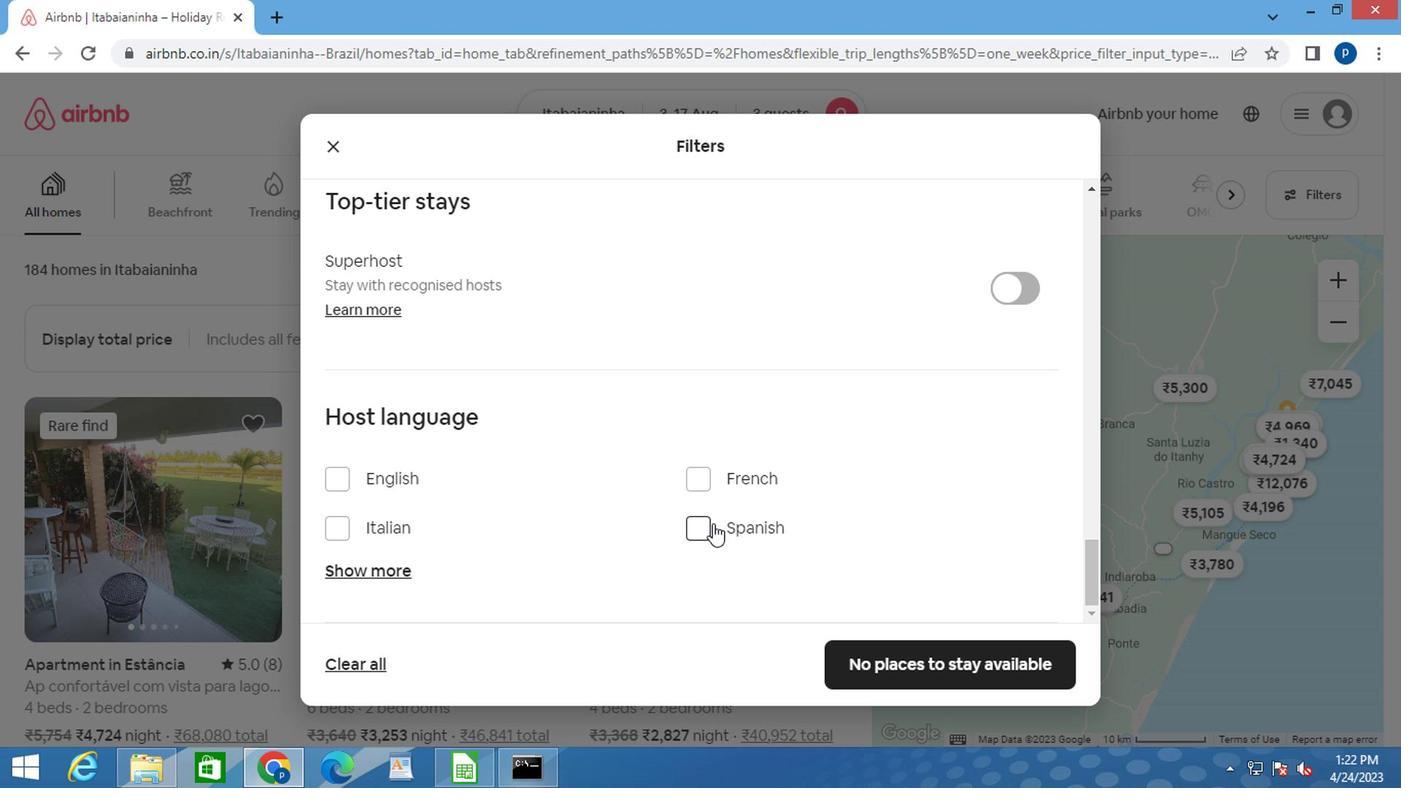 
Action: Mouse pressed left at (710, 513)
Screenshot: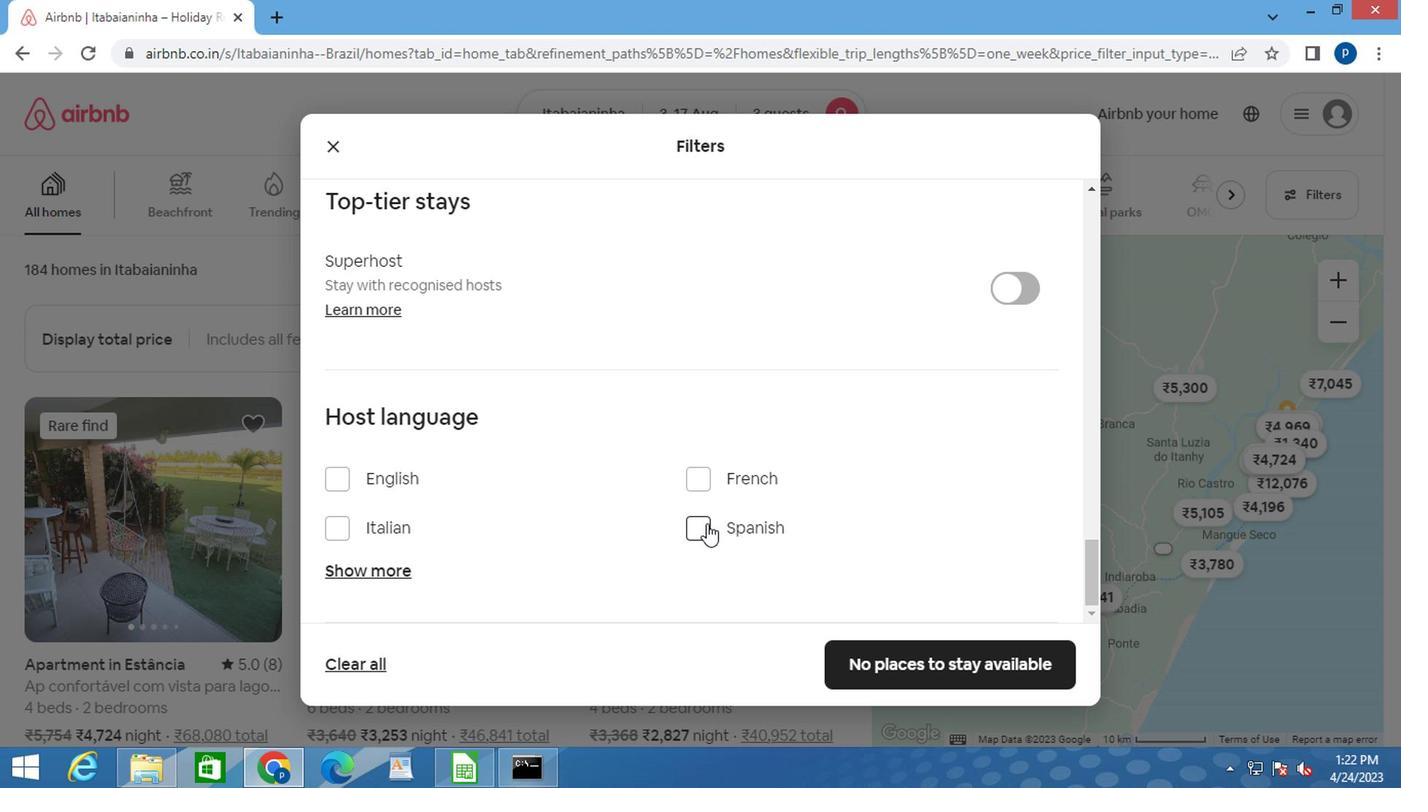 
Action: Mouse moved to (907, 628)
Screenshot: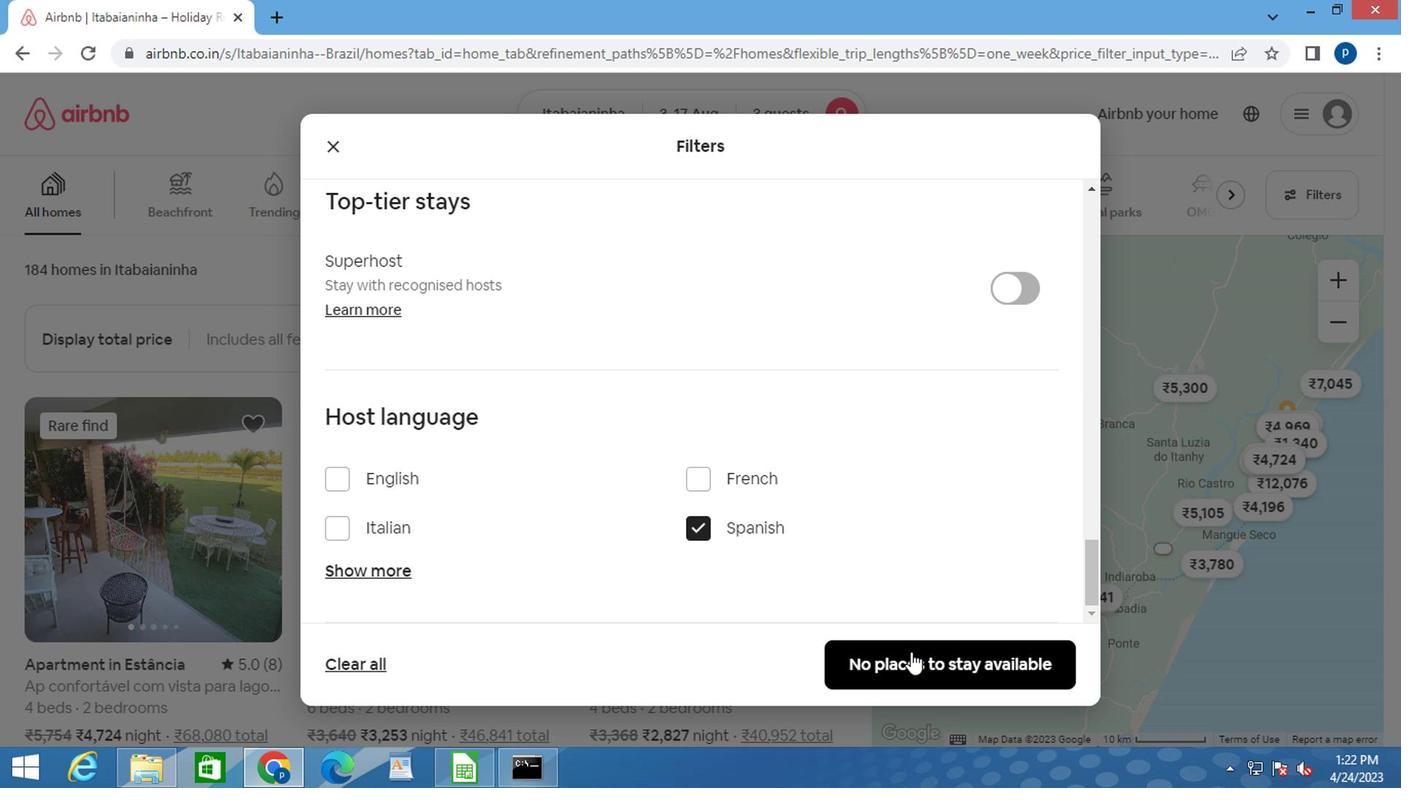 
Action: Mouse pressed left at (907, 628)
Screenshot: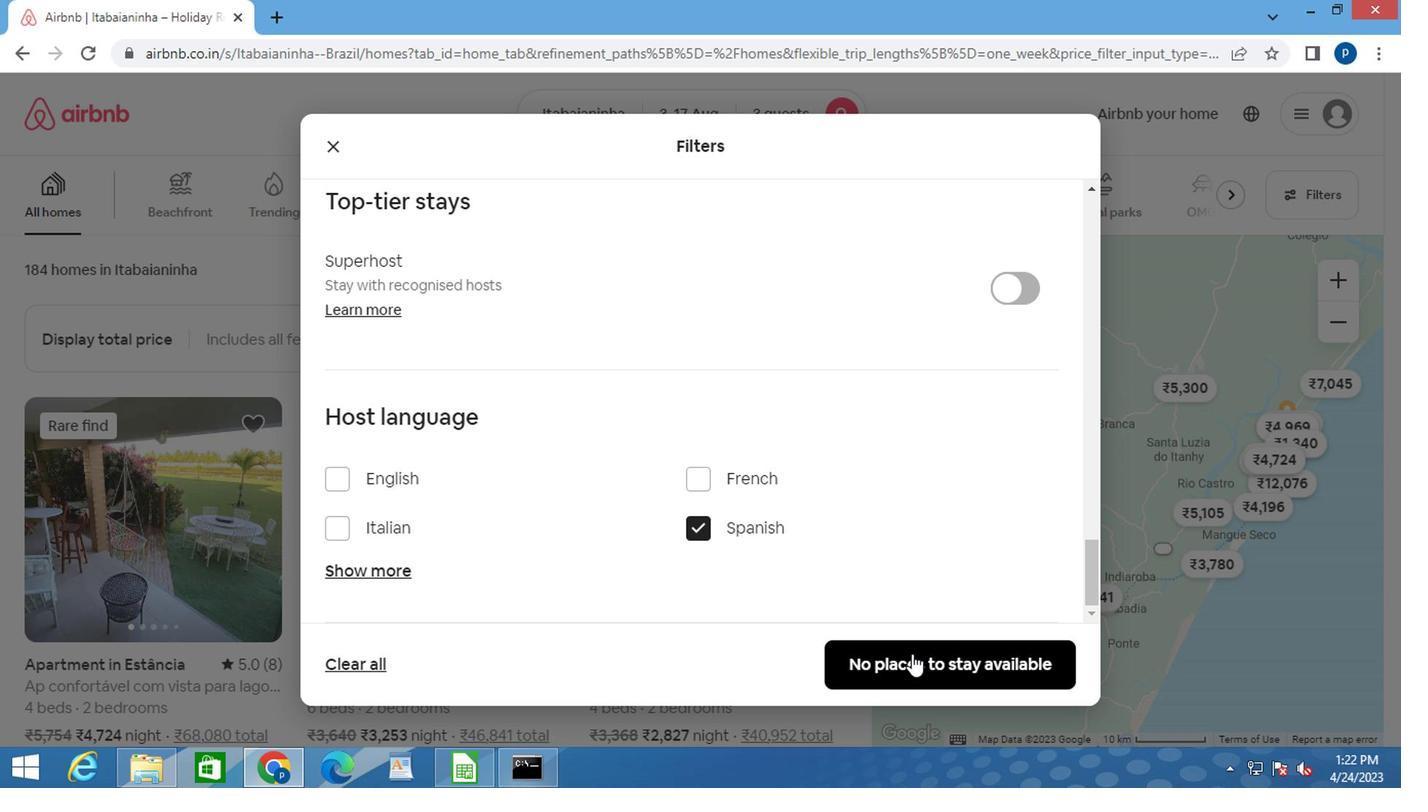 
